 Task: Buy 4 Oil from Gaskets section under best seller category for shipping address: Jasmine Robinson, 2098 Pike Street, San Diego, California 92126, Cell Number 8585770212. Pay from credit card ending with 2005, CVV 3321
Action: Mouse moved to (22, 80)
Screenshot: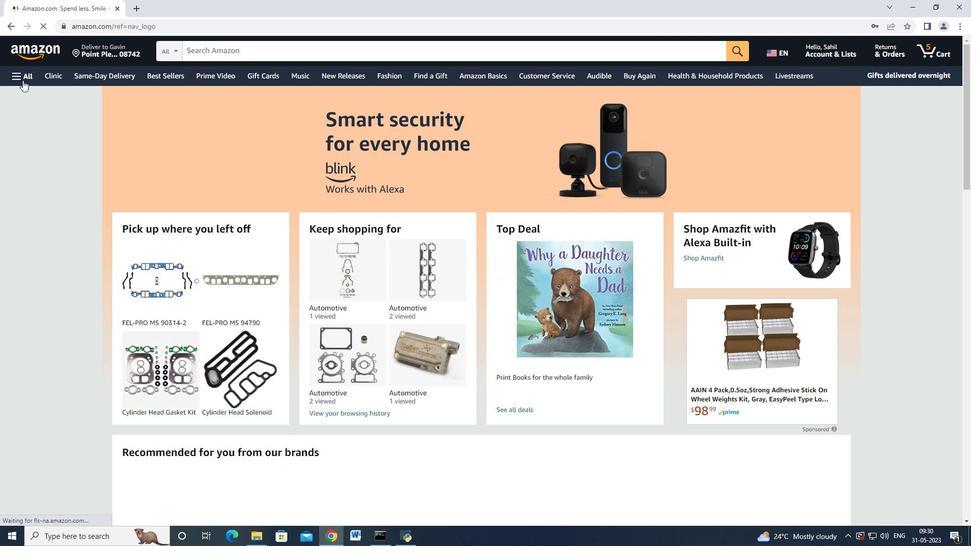 
Action: Mouse pressed left at (22, 80)
Screenshot: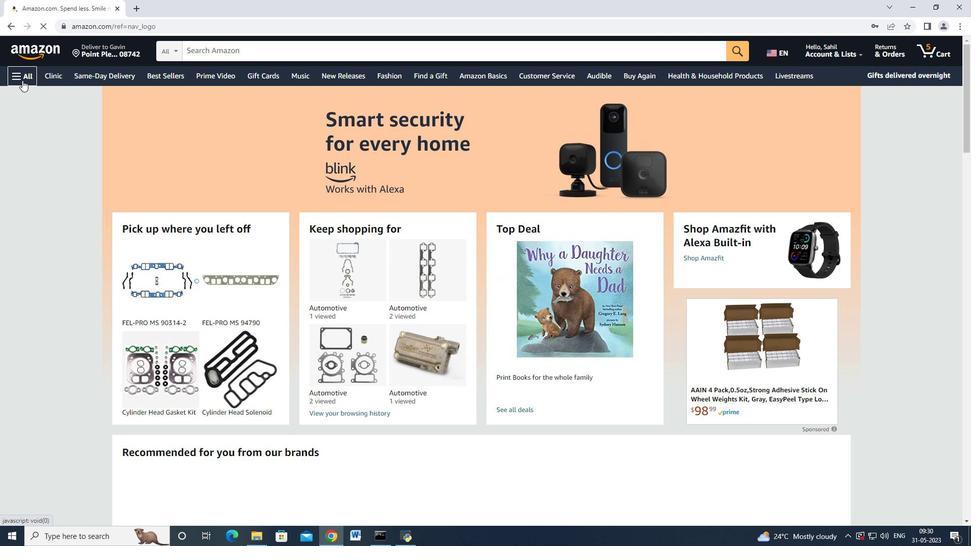 
Action: Mouse moved to (29, 108)
Screenshot: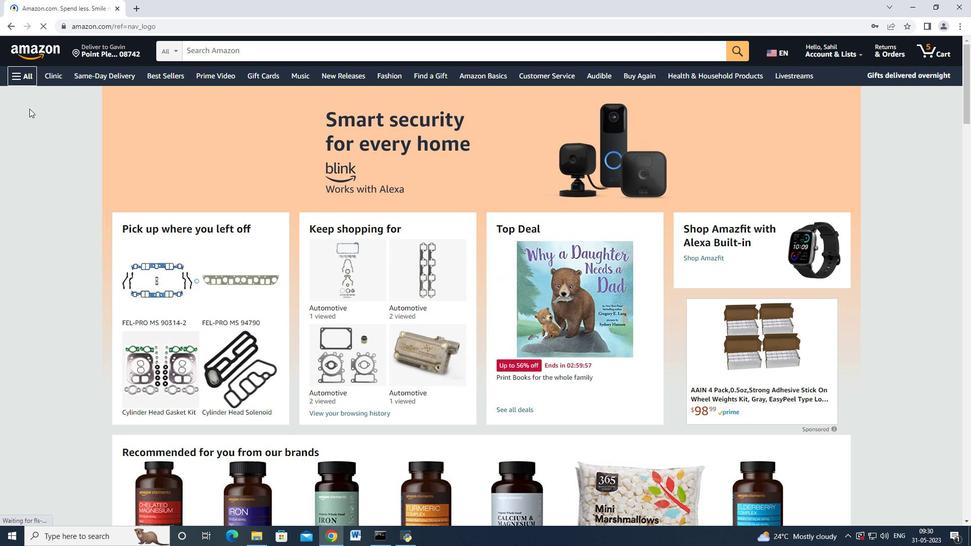 
Action: Mouse scrolled (29, 108) with delta (0, 0)
Screenshot: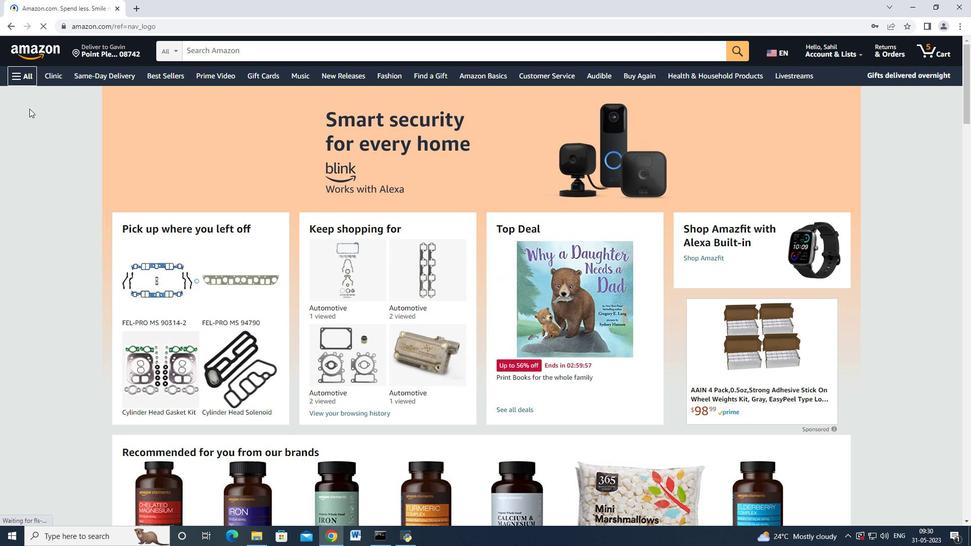 
Action: Mouse moved to (31, 118)
Screenshot: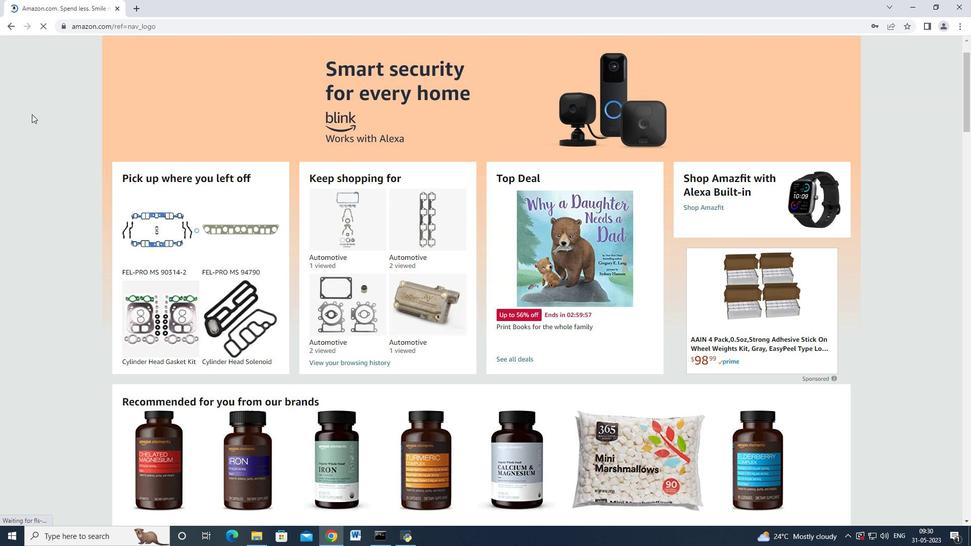 
Action: Mouse scrolled (31, 117) with delta (0, 0)
Screenshot: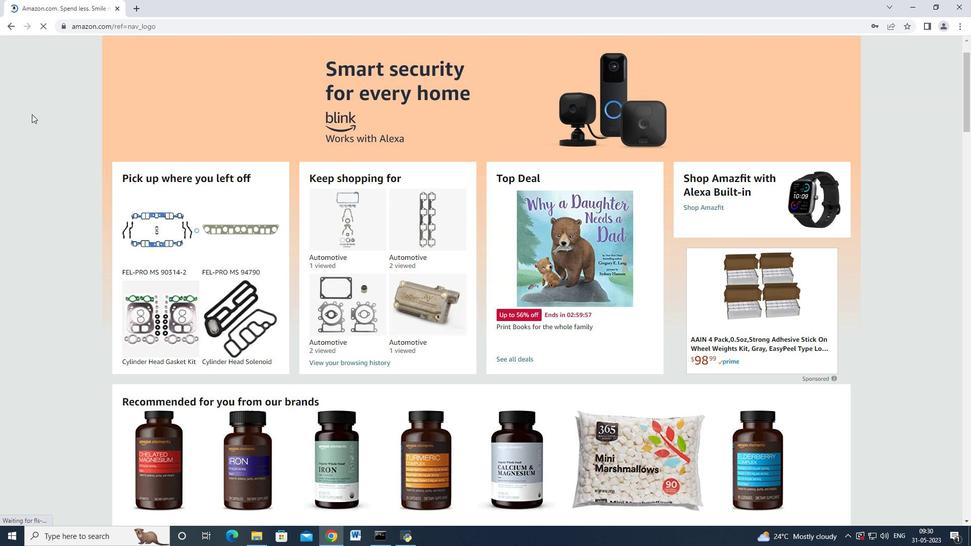 
Action: Mouse moved to (28, 135)
Screenshot: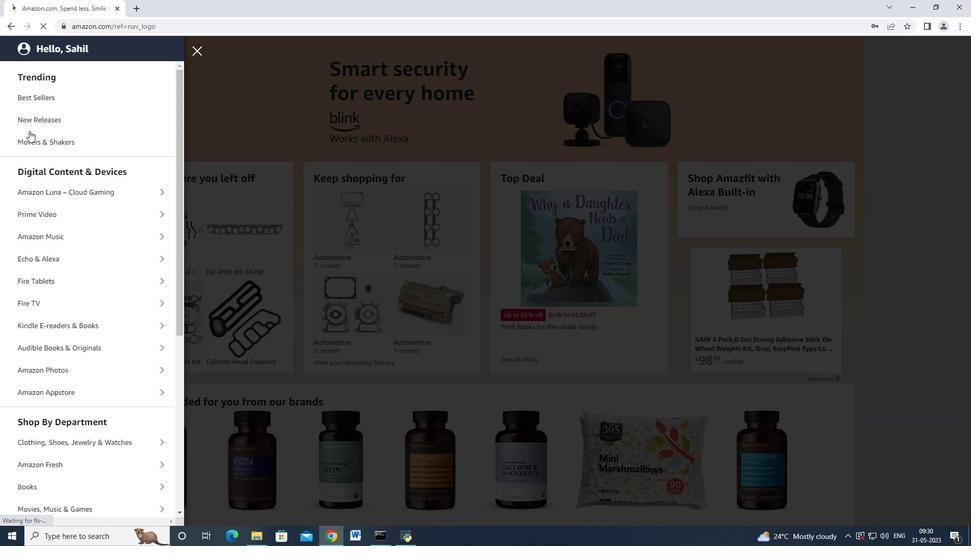 
Action: Mouse scrolled (28, 135) with delta (0, 0)
Screenshot: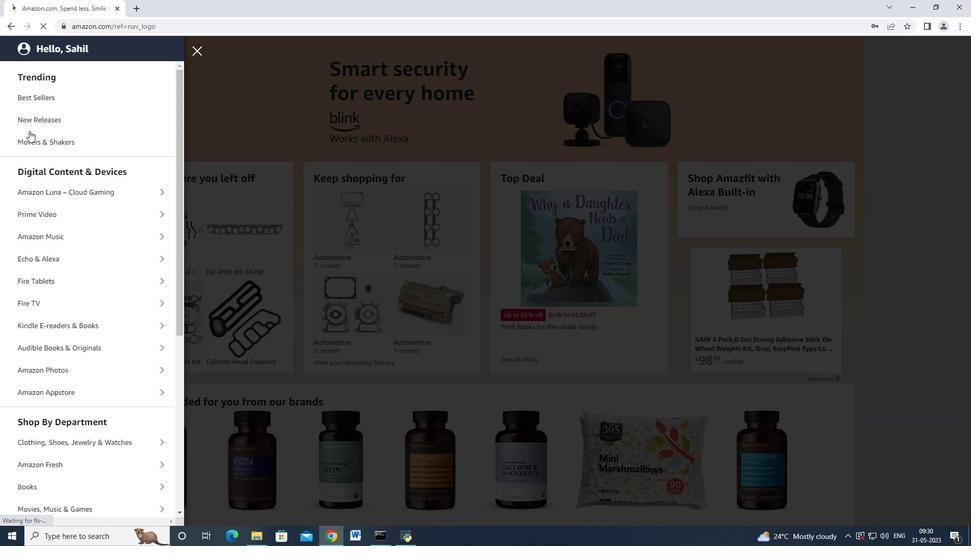 
Action: Mouse moved to (28, 136)
Screenshot: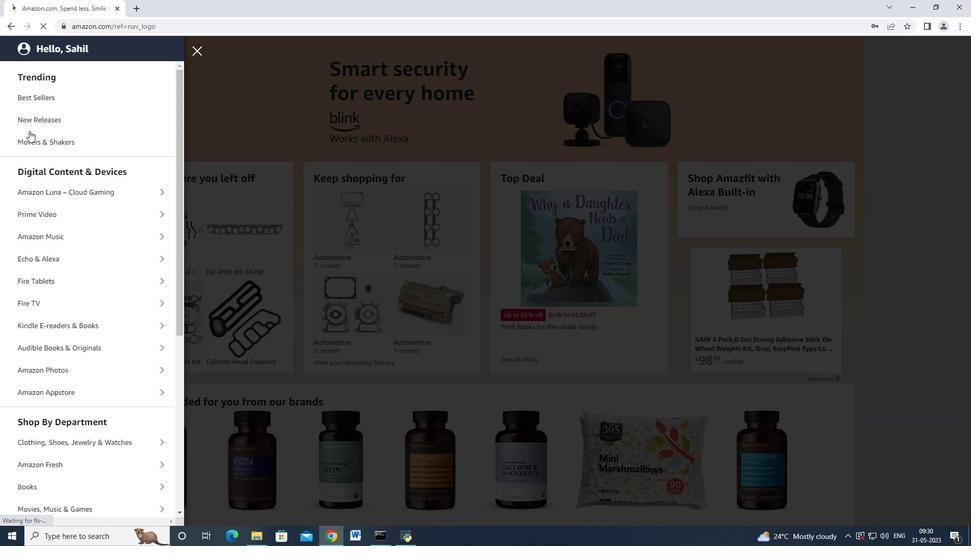
Action: Mouse scrolled (28, 135) with delta (0, 0)
Screenshot: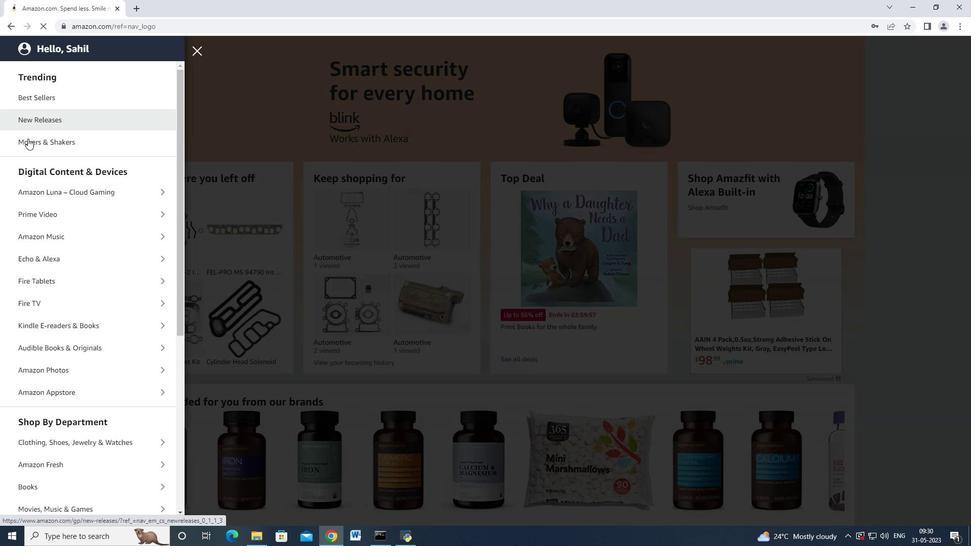 
Action: Mouse moved to (27, 142)
Screenshot: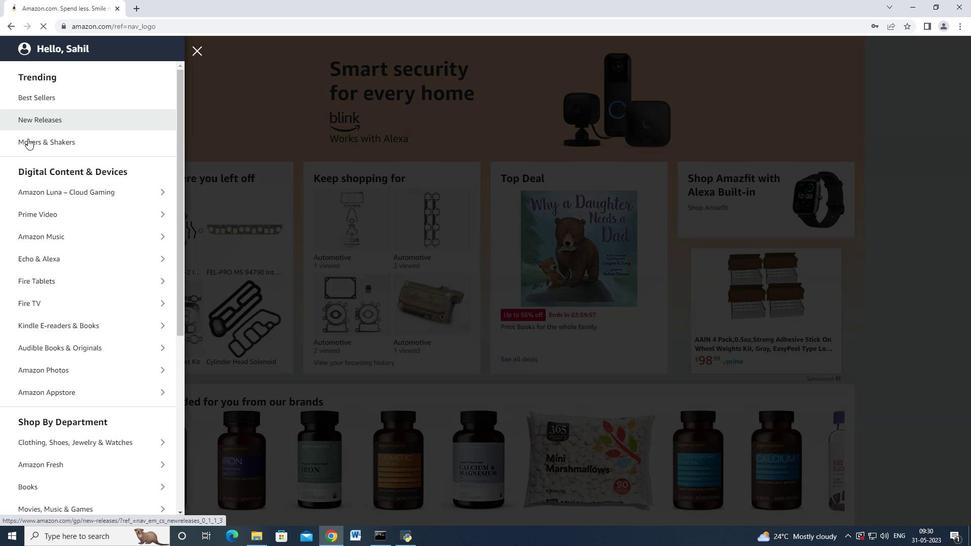 
Action: Mouse scrolled (27, 141) with delta (0, 0)
Screenshot: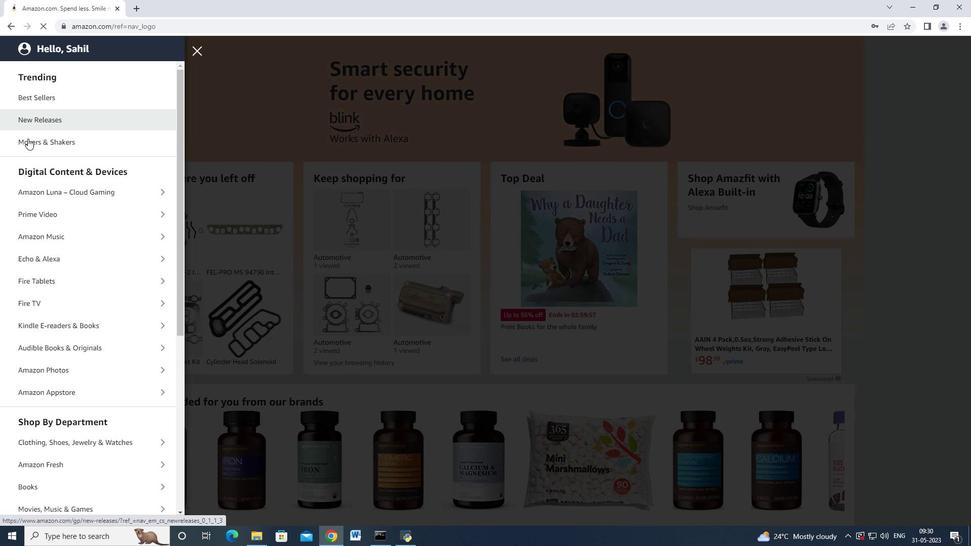 
Action: Mouse moved to (41, 183)
Screenshot: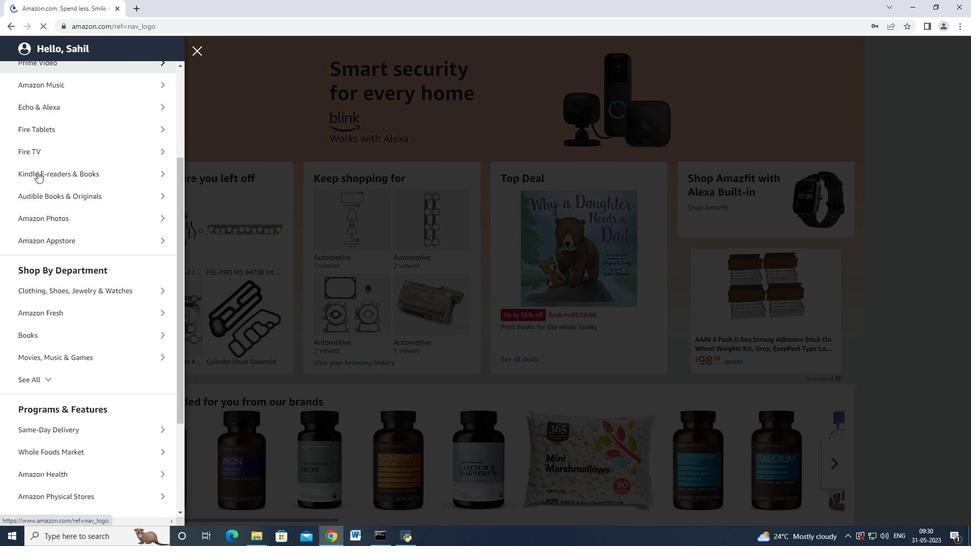 
Action: Mouse scrolled (39, 177) with delta (0, 0)
Screenshot: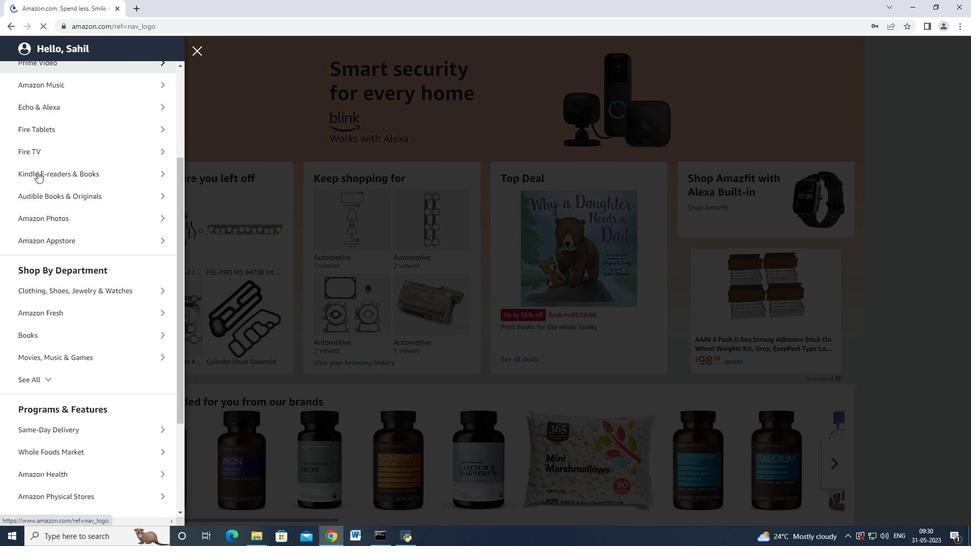 
Action: Mouse moved to (42, 189)
Screenshot: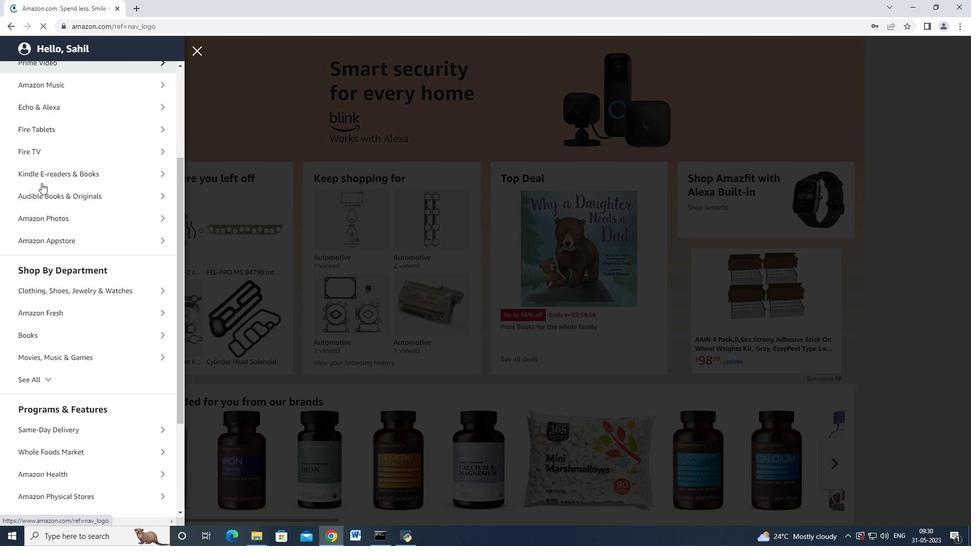 
Action: Mouse scrolled (42, 185) with delta (0, 0)
Screenshot: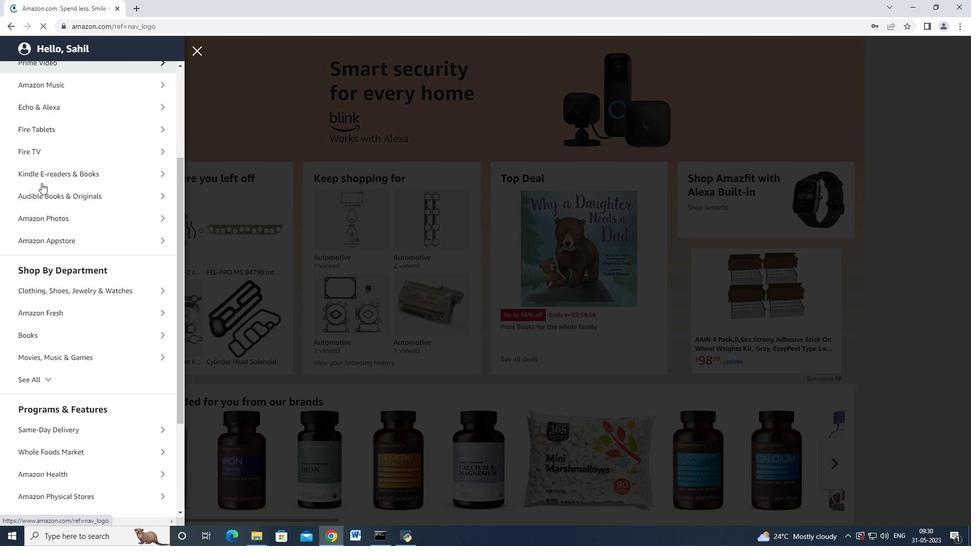 
Action: Mouse moved to (50, 301)
Screenshot: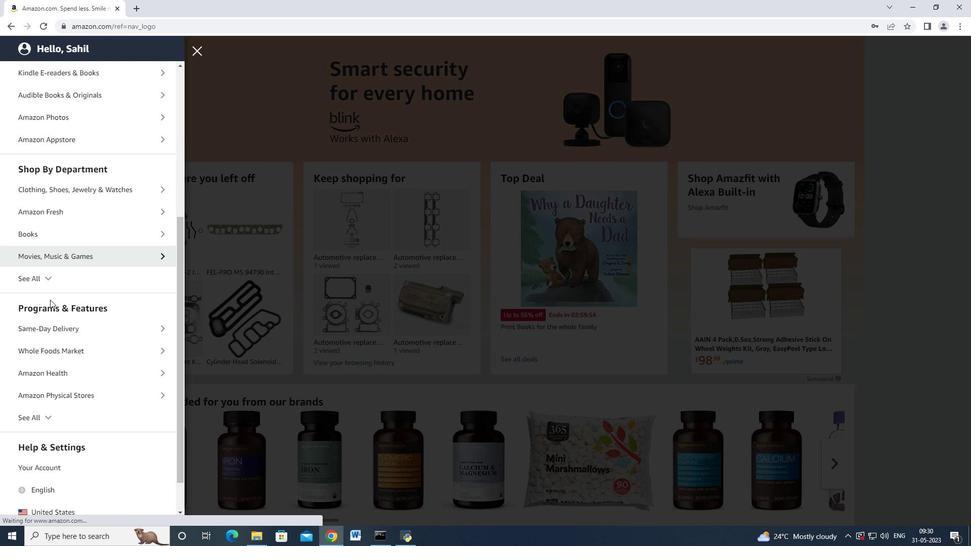 
Action: Mouse scrolled (50, 300) with delta (0, 0)
Screenshot: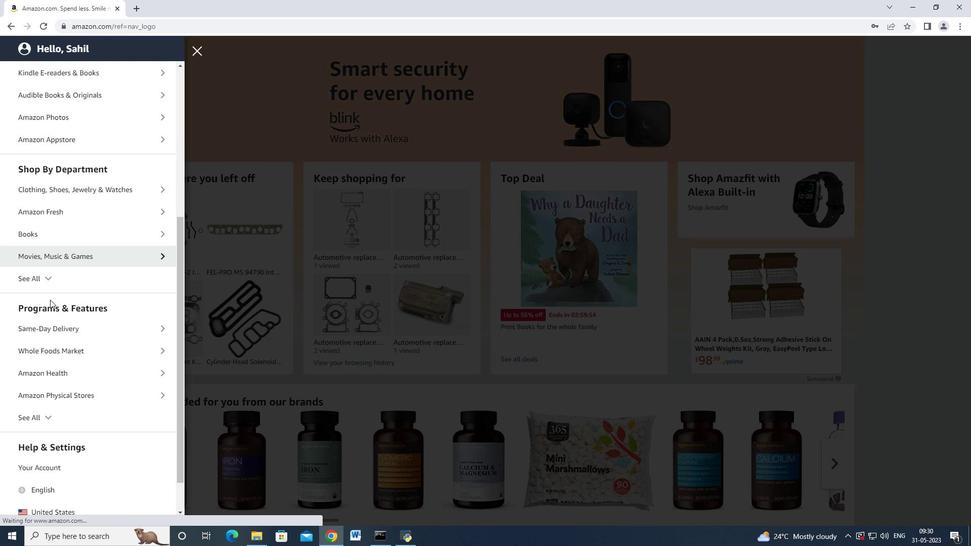 
Action: Mouse moved to (50, 301)
Screenshot: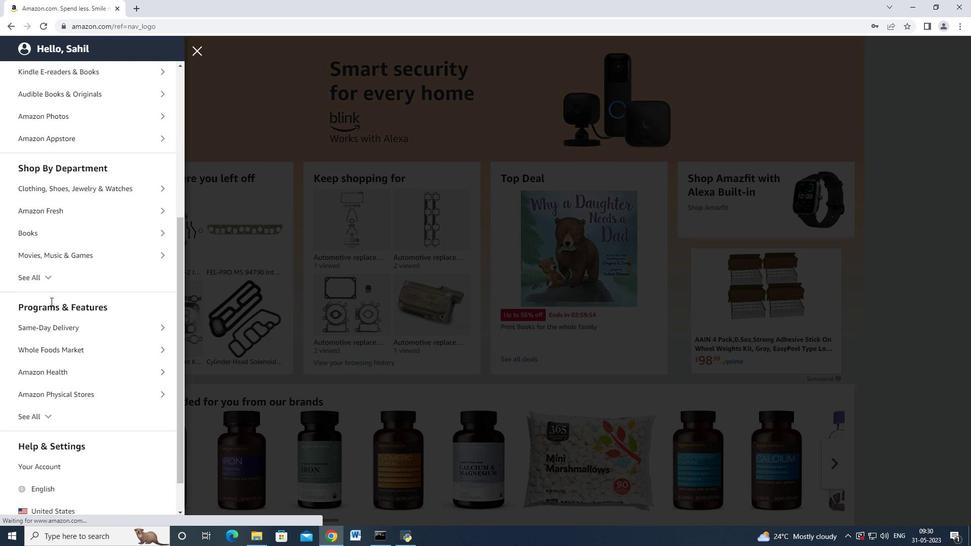 
Action: Mouse scrolled (50, 301) with delta (0, 0)
Screenshot: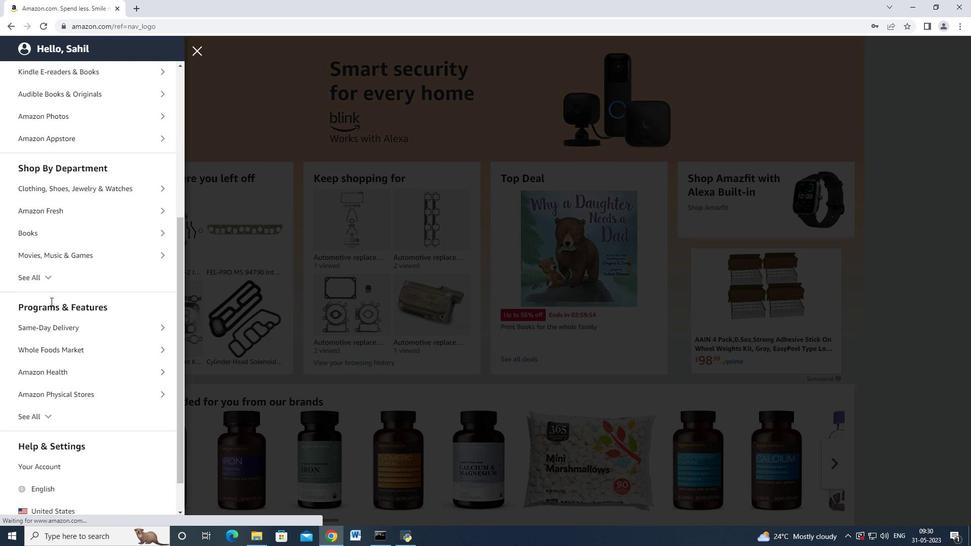 
Action: Mouse moved to (46, 234)
Screenshot: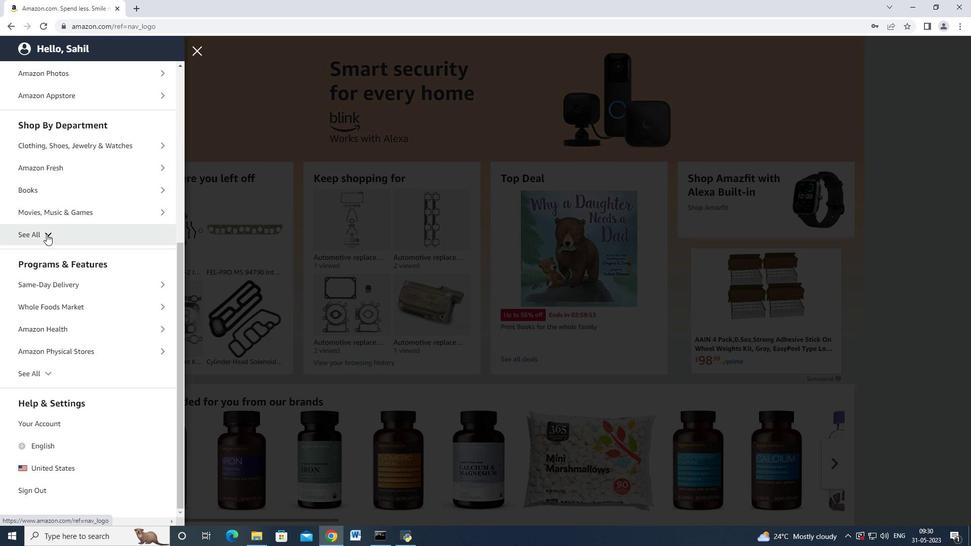 
Action: Mouse pressed left at (46, 234)
Screenshot: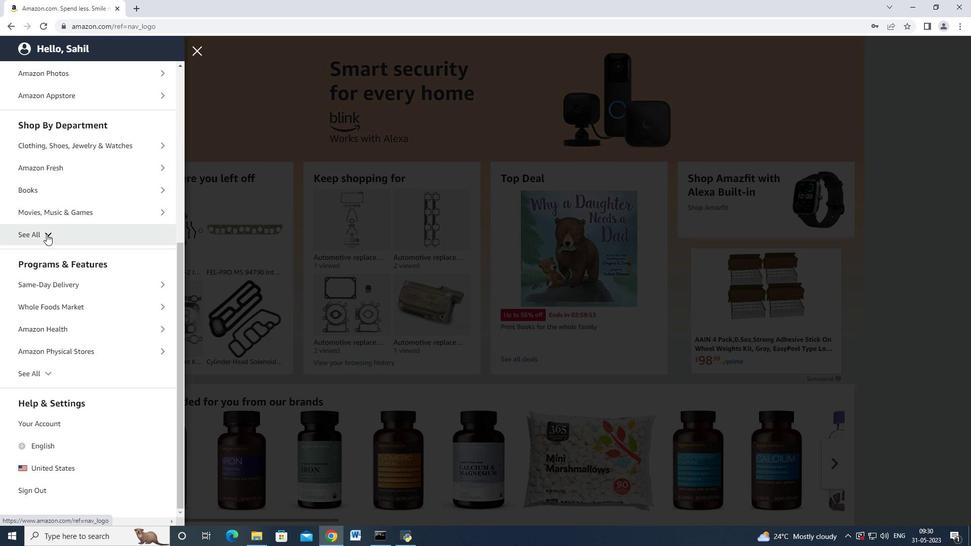 
Action: Mouse moved to (60, 237)
Screenshot: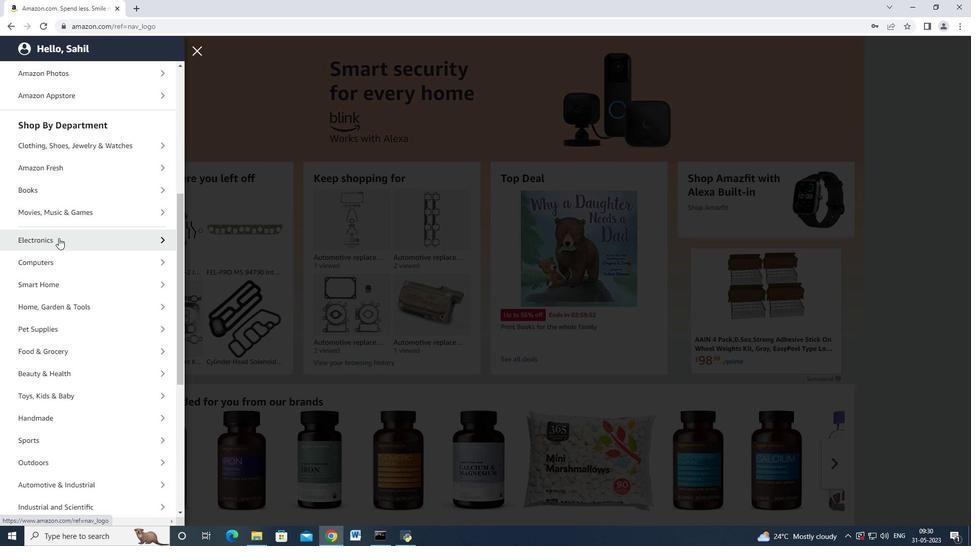 
Action: Mouse scrolled (59, 237) with delta (0, 0)
Screenshot: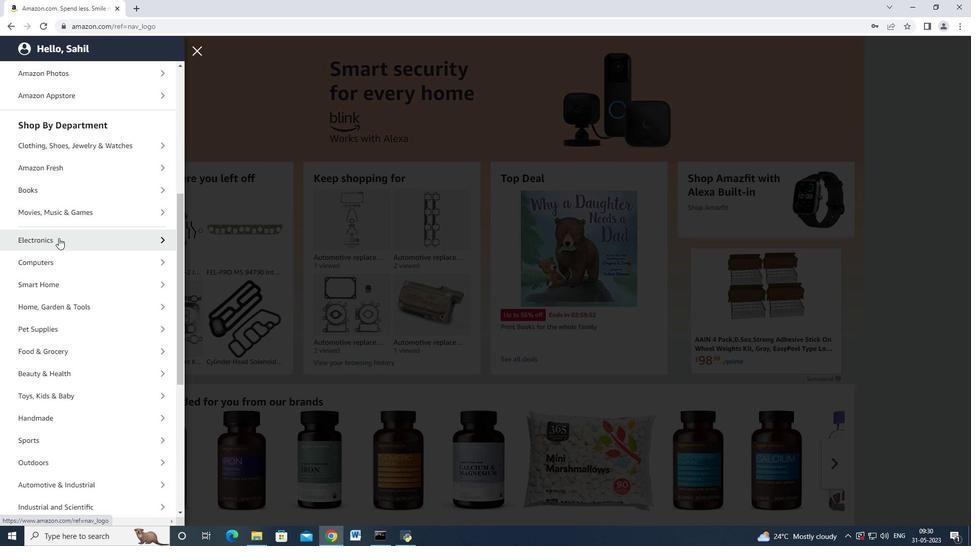 
Action: Mouse scrolled (59, 236) with delta (0, 0)
Screenshot: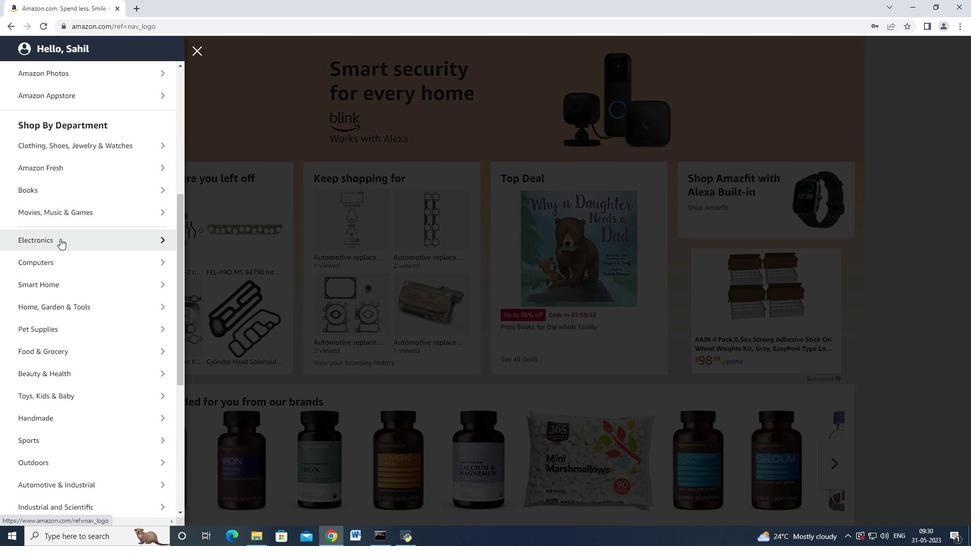 
Action: Mouse moved to (60, 249)
Screenshot: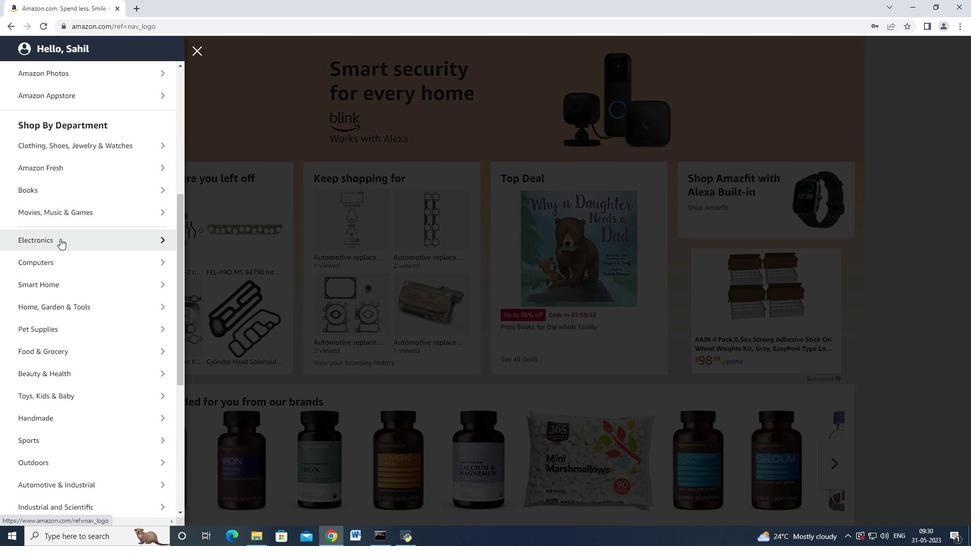 
Action: Mouse scrolled (60, 248) with delta (0, 0)
Screenshot: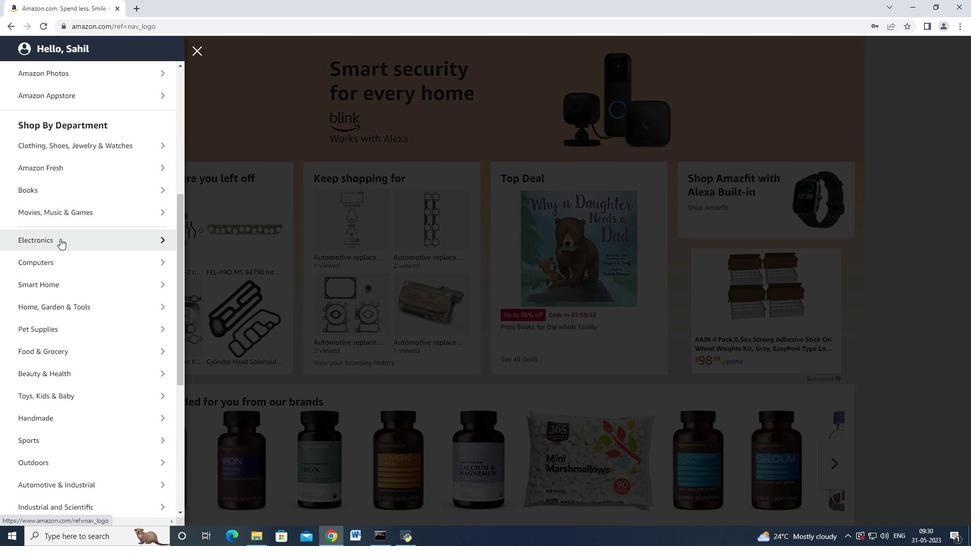 
Action: Mouse moved to (60, 253)
Screenshot: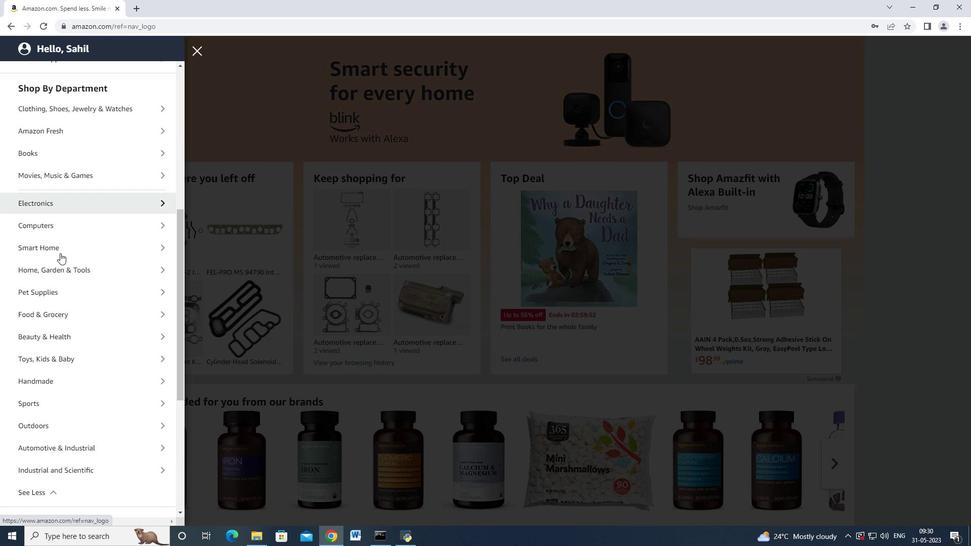 
Action: Mouse scrolled (60, 253) with delta (0, 0)
Screenshot: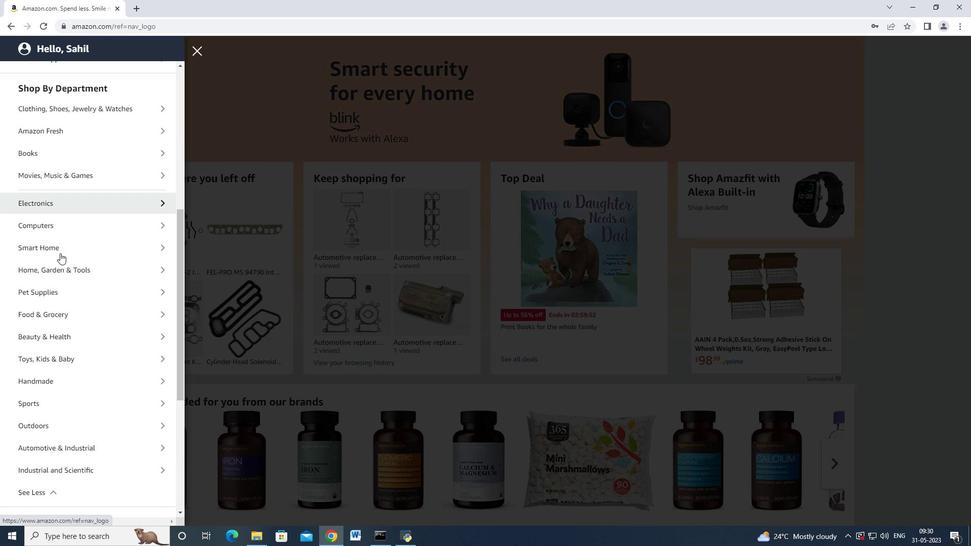 
Action: Mouse moved to (65, 273)
Screenshot: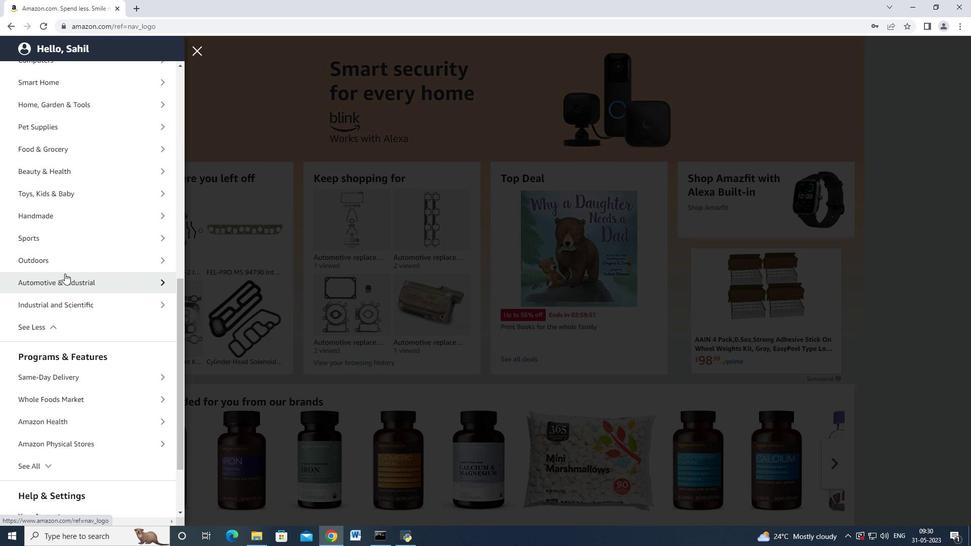 
Action: Mouse pressed left at (65, 273)
Screenshot: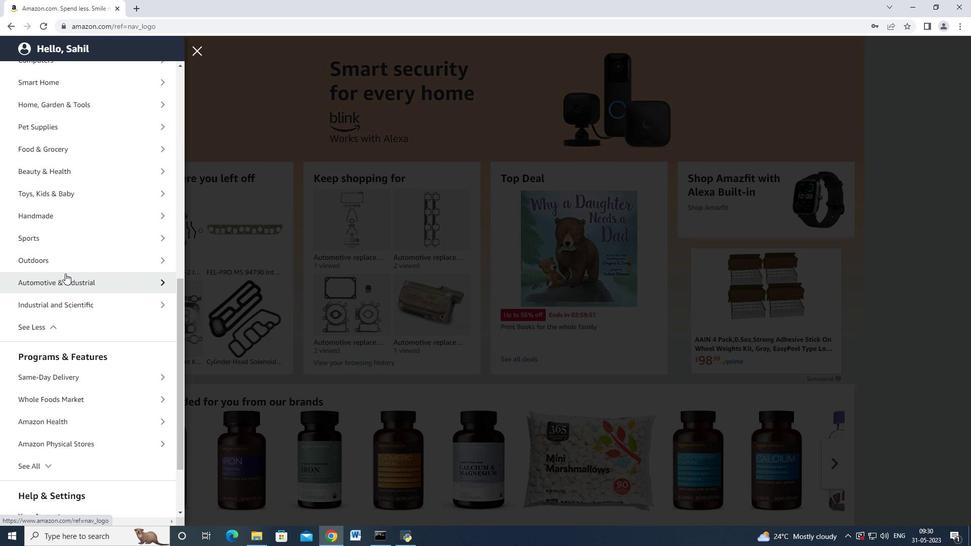 
Action: Mouse moved to (70, 120)
Screenshot: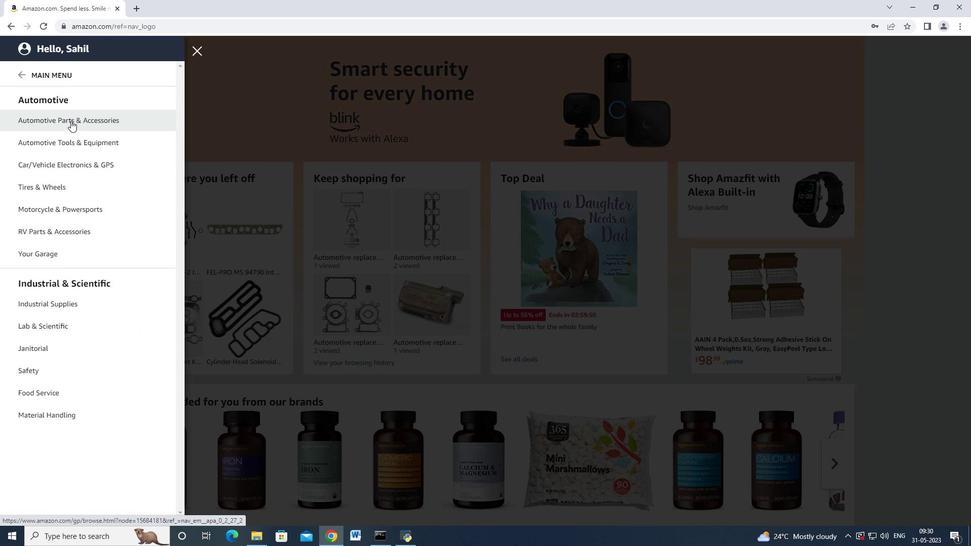 
Action: Mouse pressed left at (70, 120)
Screenshot: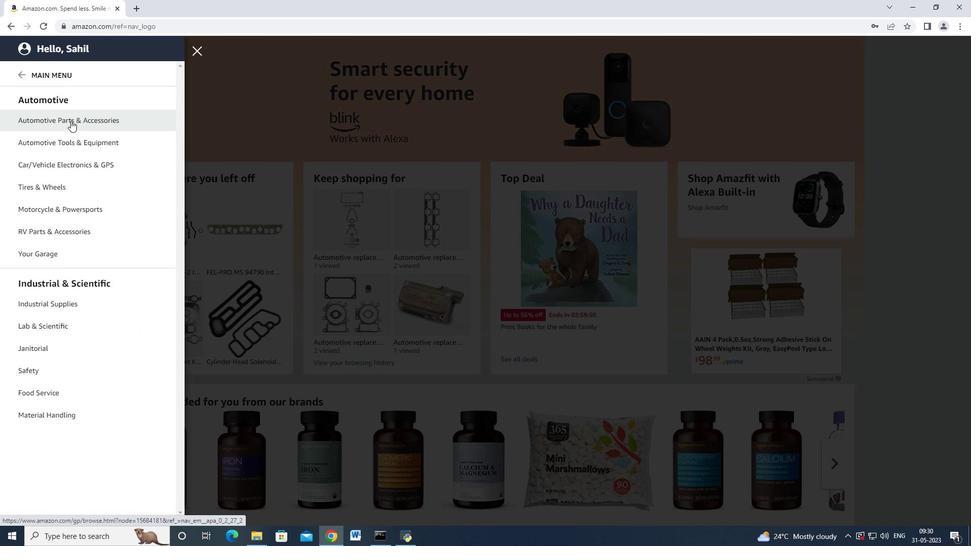 
Action: Mouse moved to (165, 91)
Screenshot: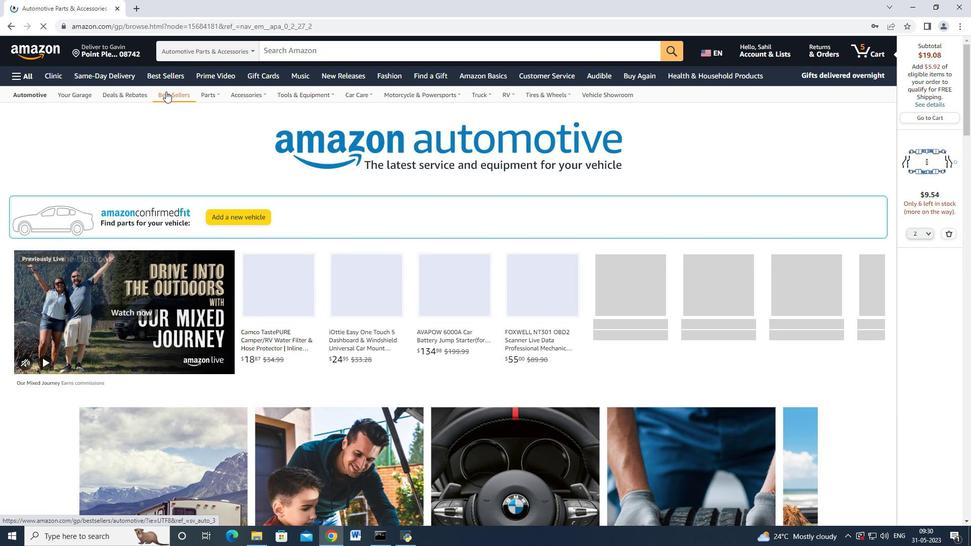 
Action: Mouse pressed left at (165, 91)
Screenshot: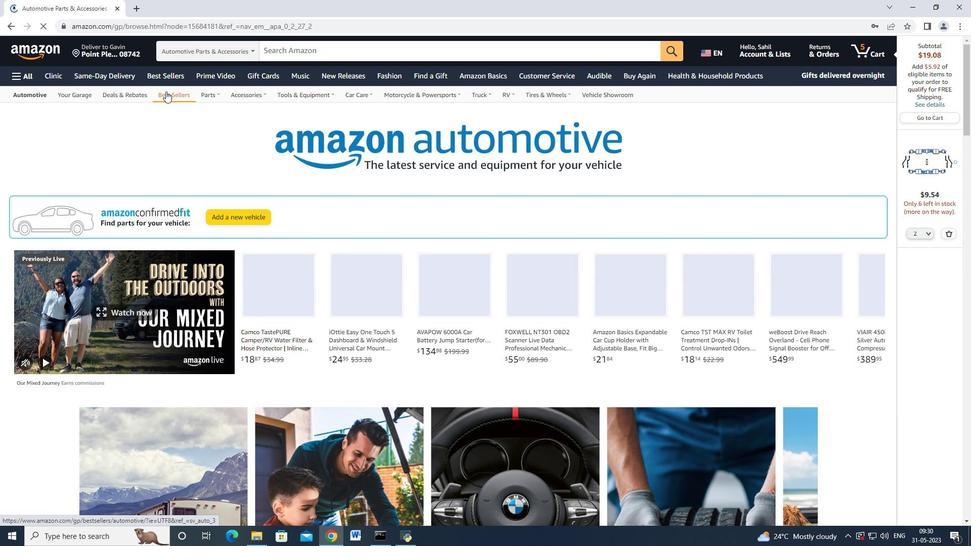 
Action: Mouse moved to (66, 221)
Screenshot: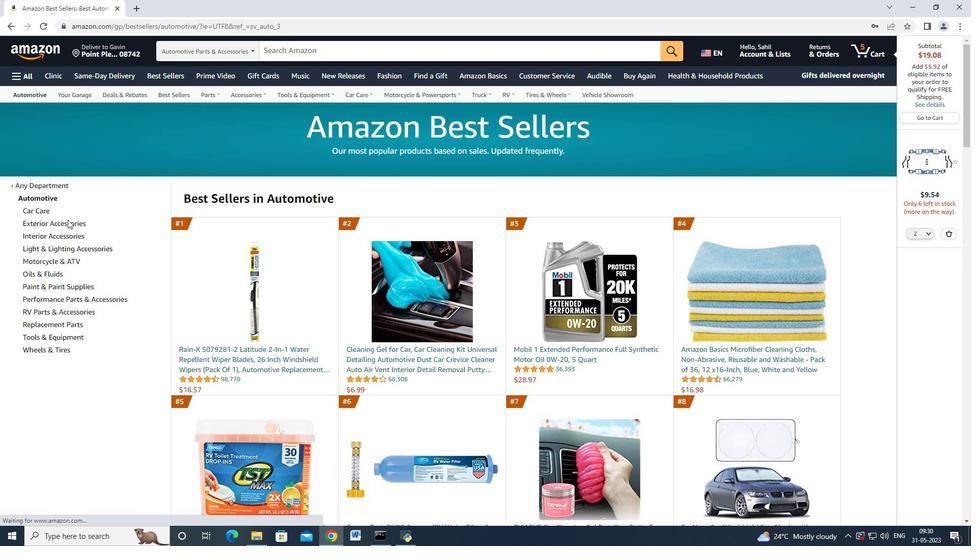 
Action: Mouse scrolled (66, 220) with delta (0, 0)
Screenshot: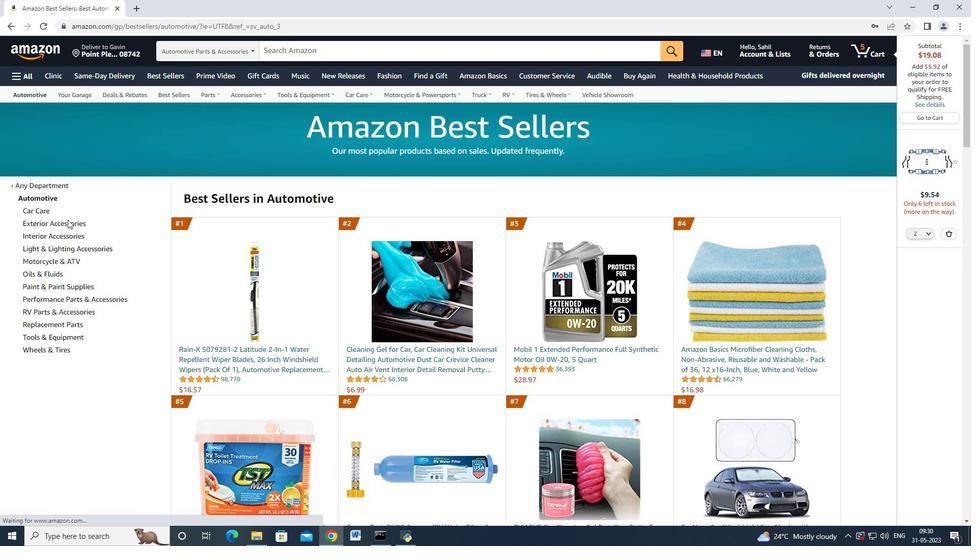 
Action: Mouse moved to (60, 272)
Screenshot: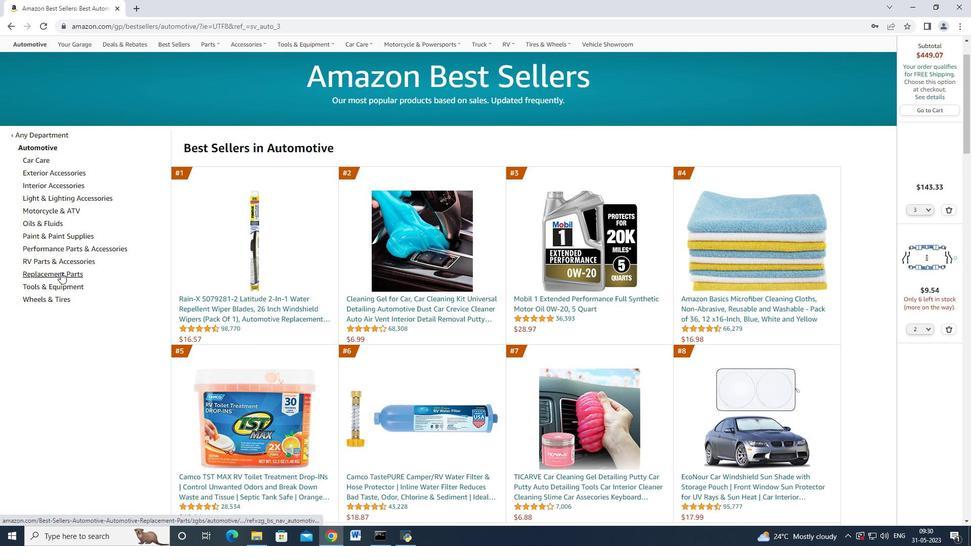 
Action: Mouse pressed left at (60, 272)
Screenshot: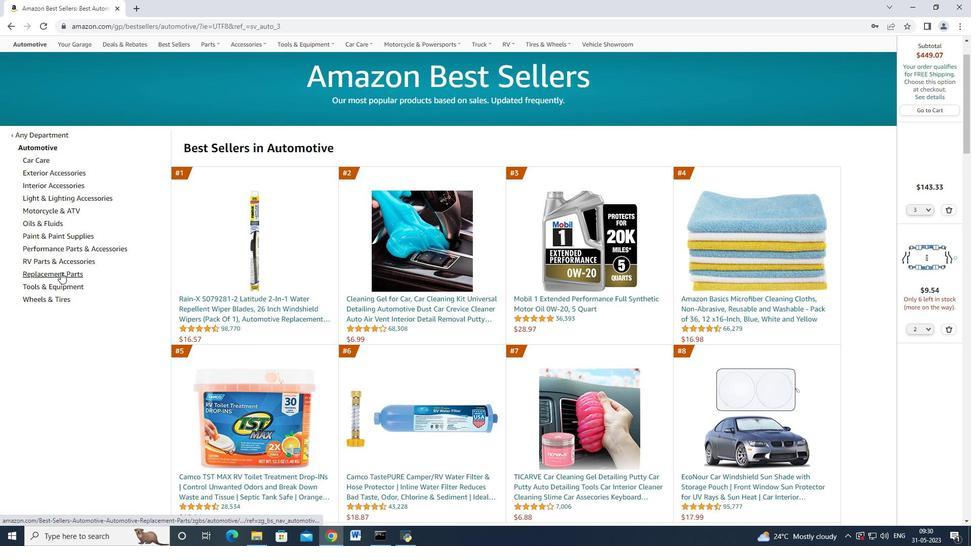 
Action: Mouse moved to (87, 171)
Screenshot: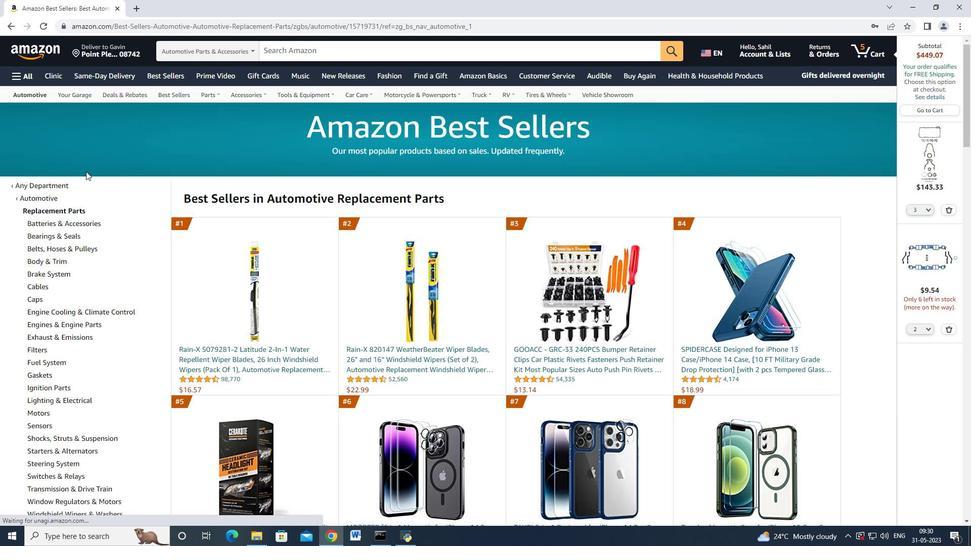 
Action: Mouse scrolled (87, 170) with delta (0, 0)
Screenshot: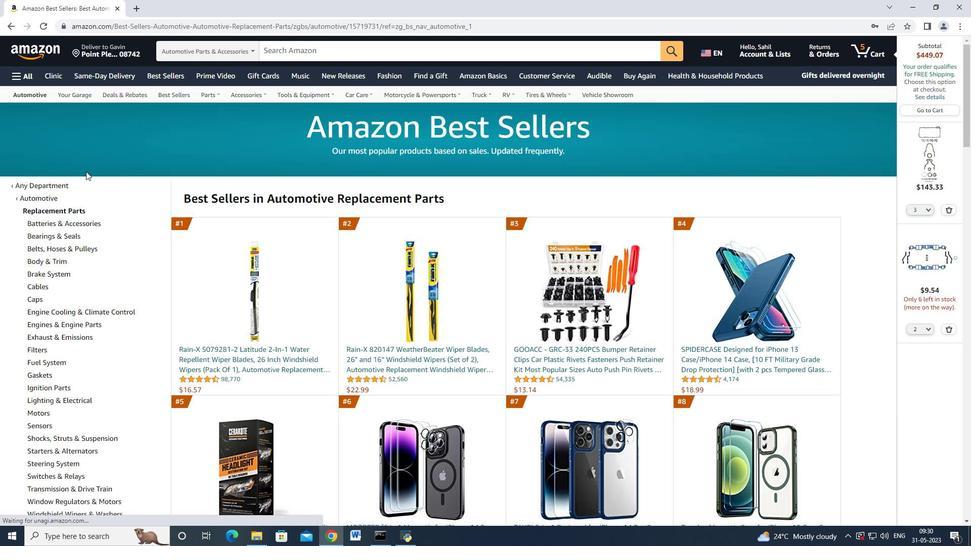 
Action: Mouse moved to (86, 171)
Screenshot: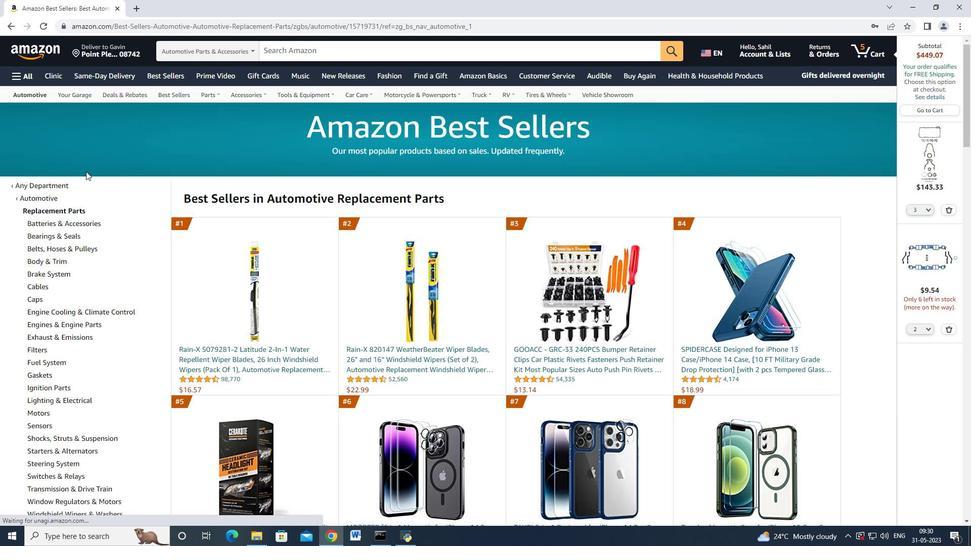 
Action: Mouse scrolled (86, 170) with delta (0, 0)
Screenshot: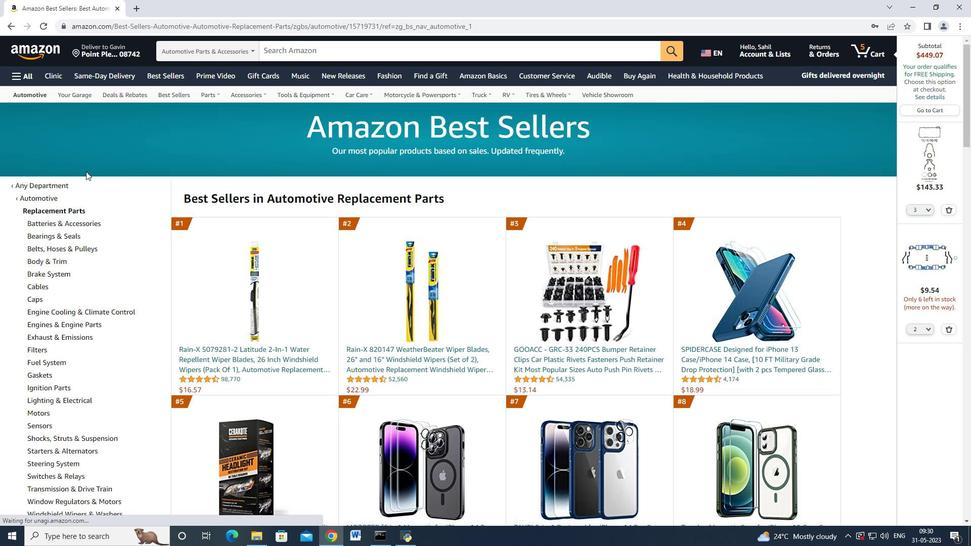 
Action: Mouse moved to (35, 276)
Screenshot: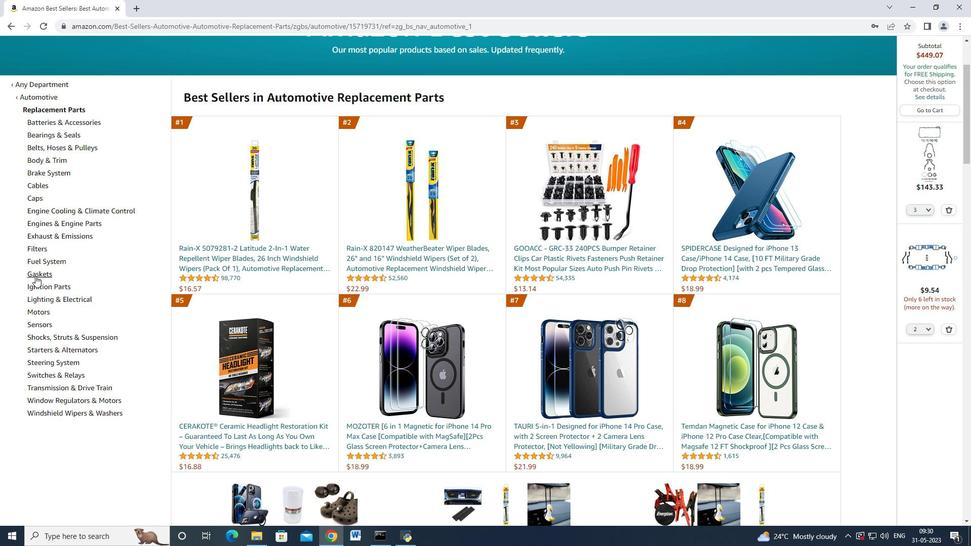
Action: Mouse pressed left at (35, 276)
Screenshot: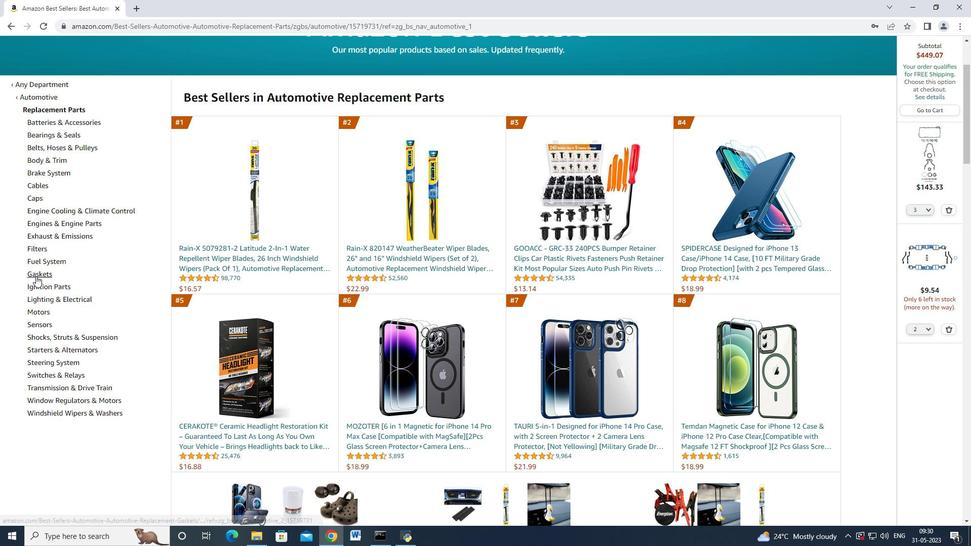 
Action: Mouse moved to (97, 258)
Screenshot: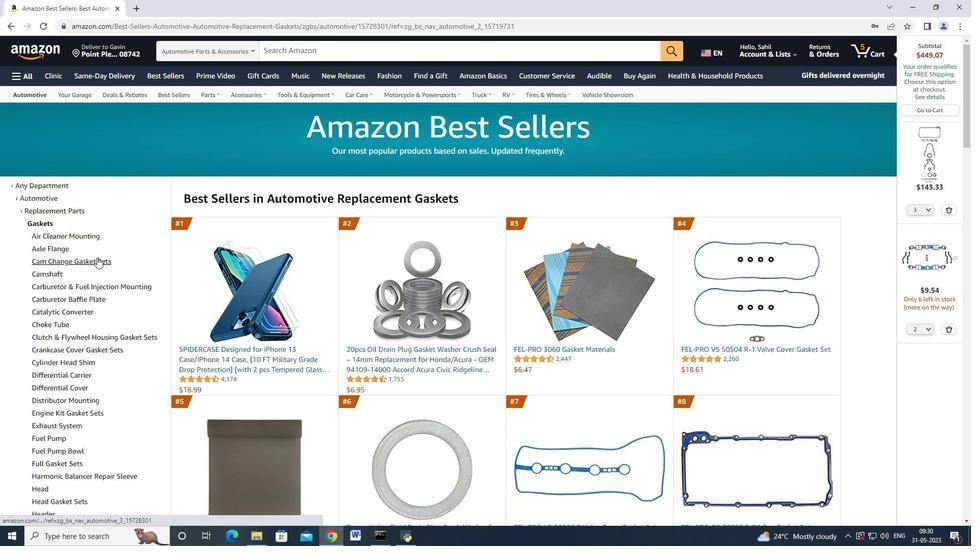 
Action: Mouse scrolled (97, 257) with delta (0, 0)
Screenshot: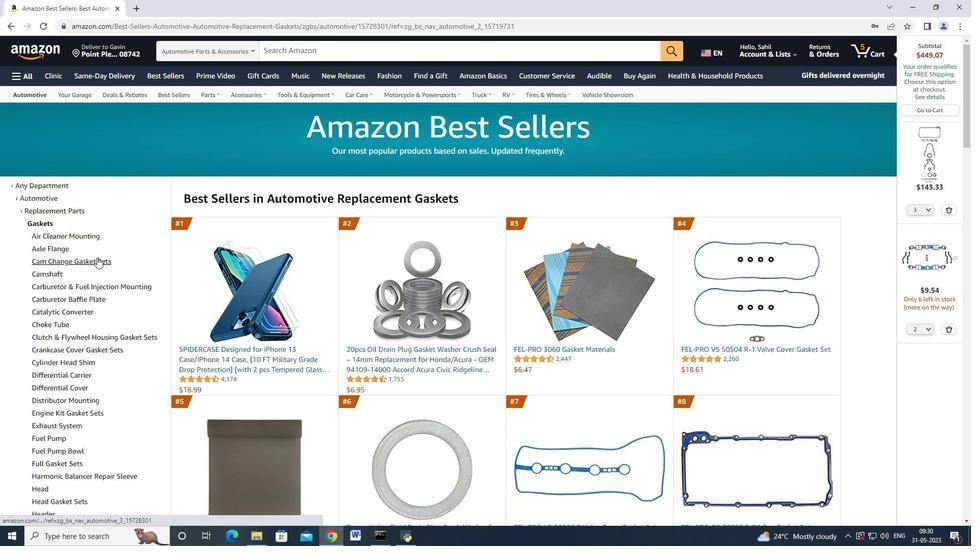 
Action: Mouse moved to (96, 262)
Screenshot: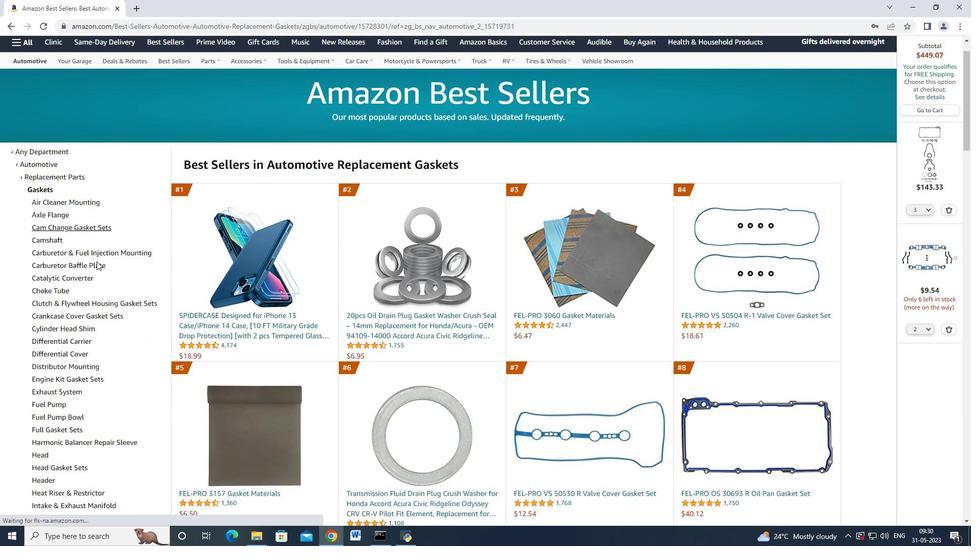 
Action: Mouse scrolled (96, 261) with delta (0, 0)
Screenshot: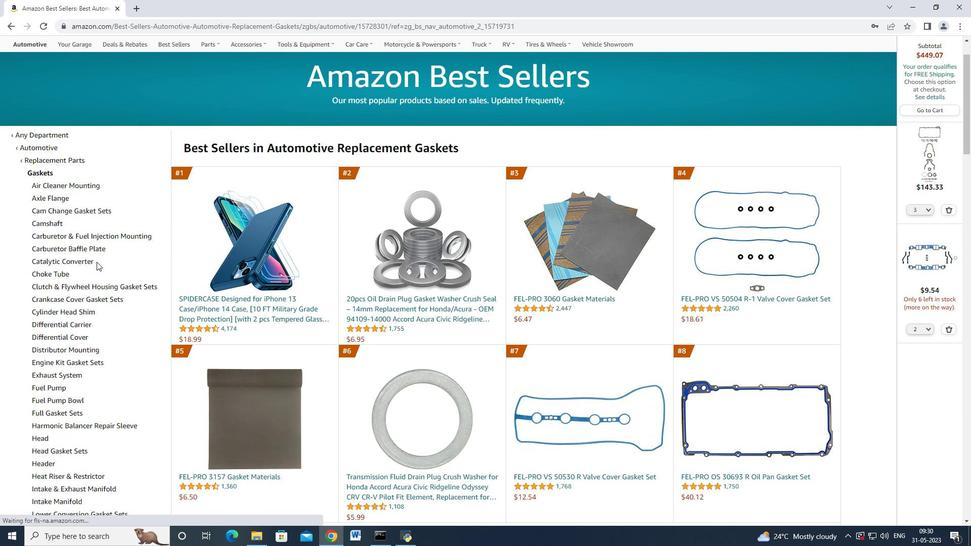 
Action: Mouse moved to (95, 261)
Screenshot: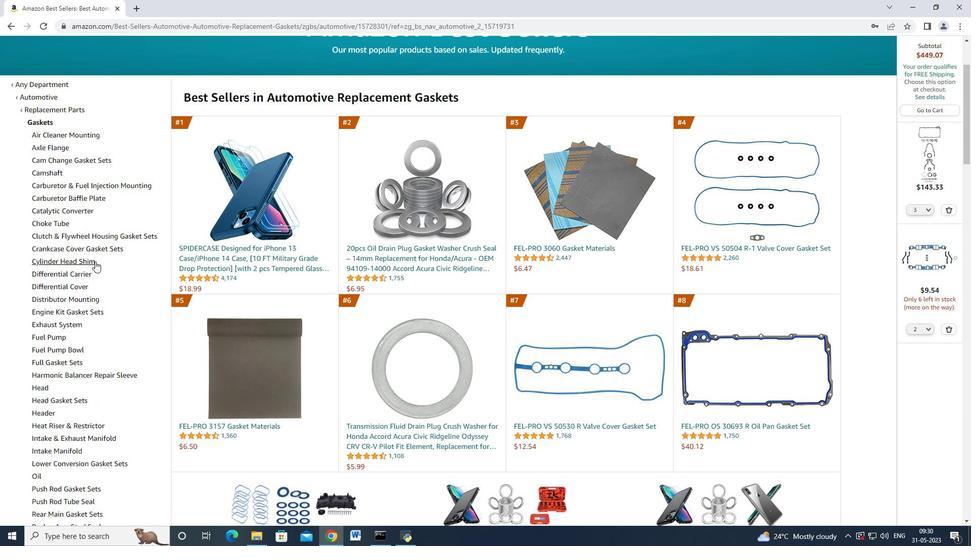 
Action: Mouse scrolled (95, 261) with delta (0, 0)
Screenshot: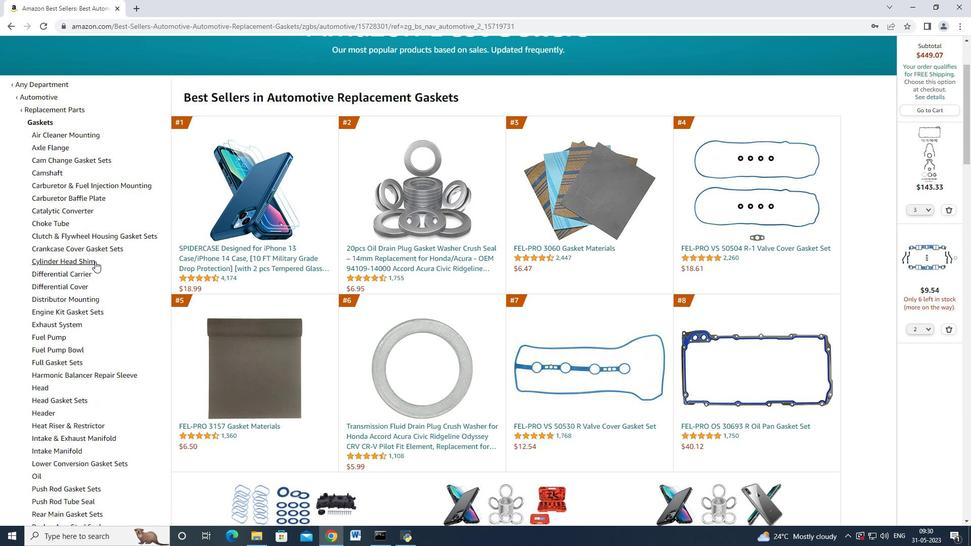 
Action: Mouse moved to (92, 262)
Screenshot: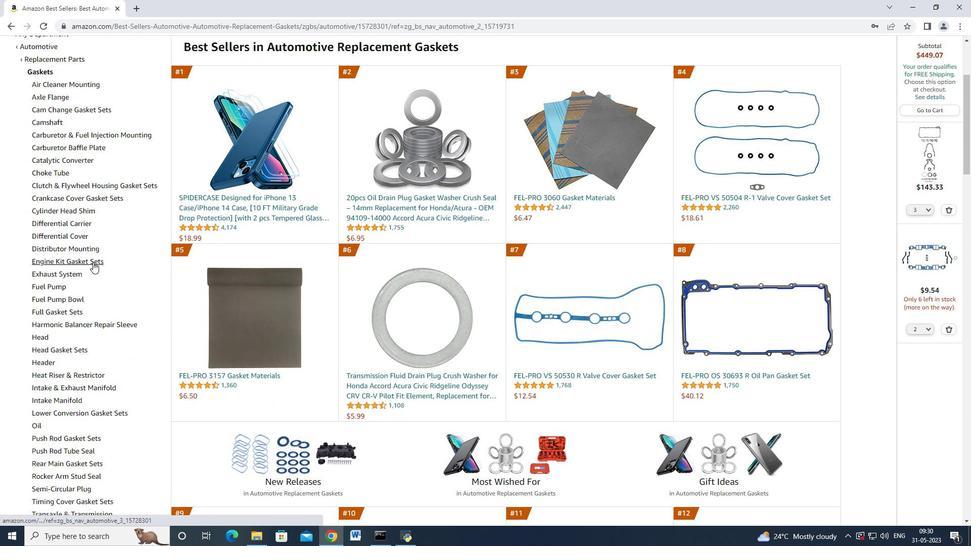 
Action: Mouse scrolled (92, 262) with delta (0, 0)
Screenshot: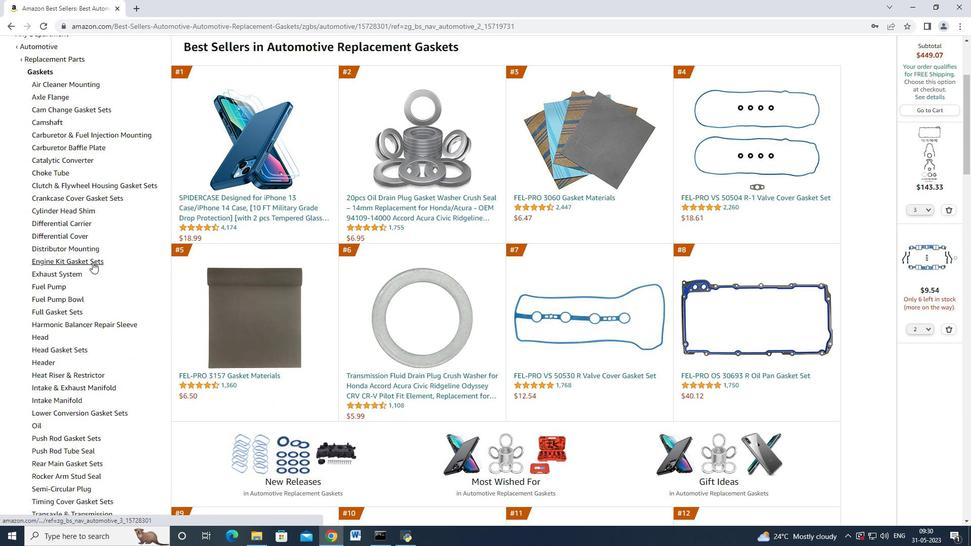 
Action: Mouse moved to (33, 372)
Screenshot: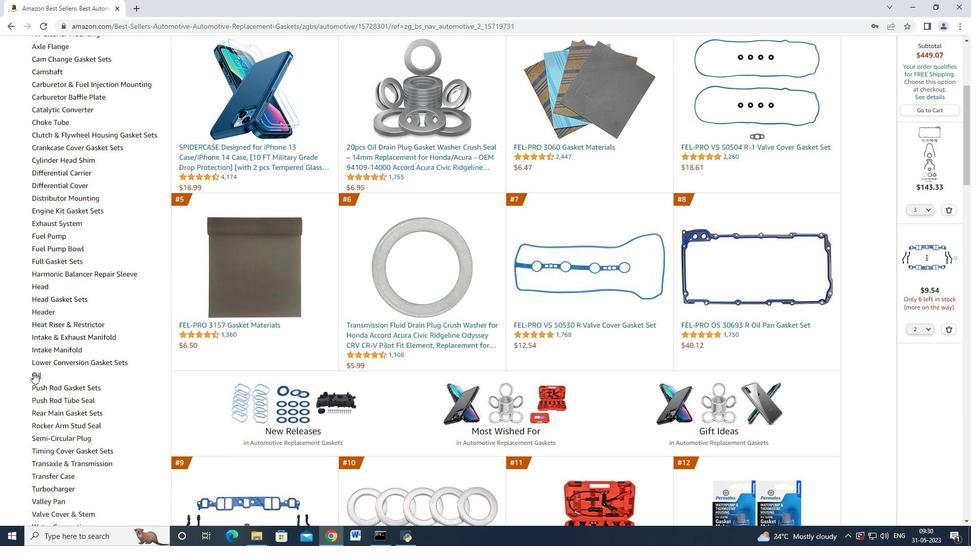 
Action: Mouse pressed left at (33, 372)
Screenshot: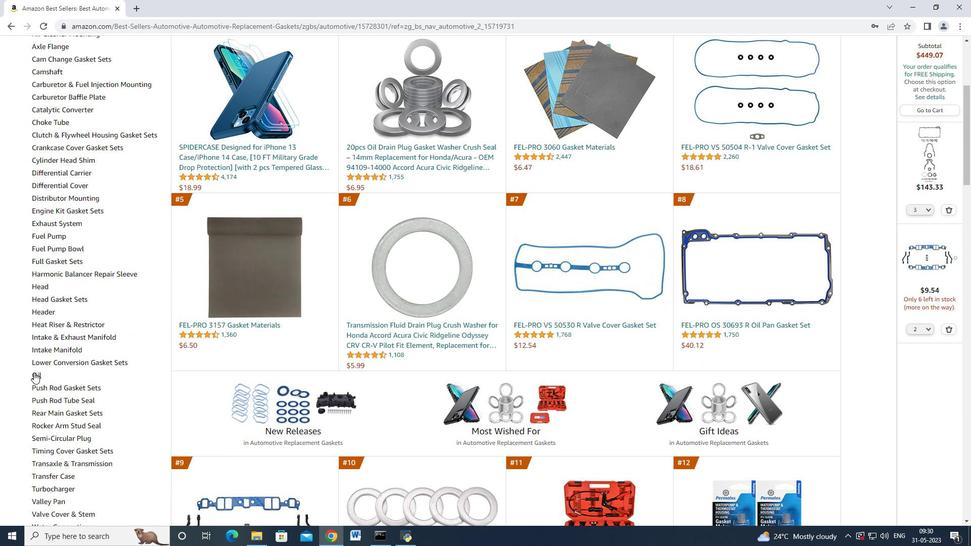 
Action: Mouse moved to (279, 308)
Screenshot: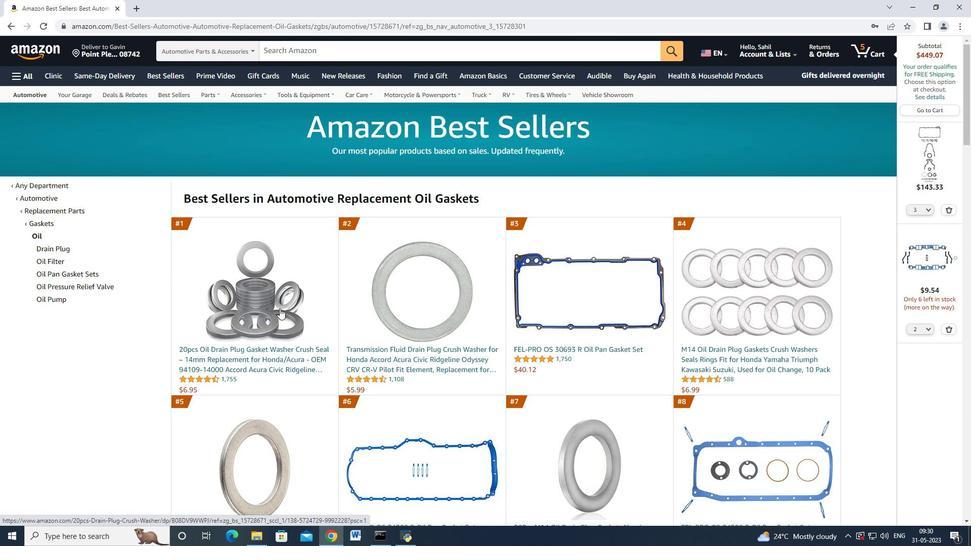 
Action: Mouse scrolled (279, 308) with delta (0, 0)
Screenshot: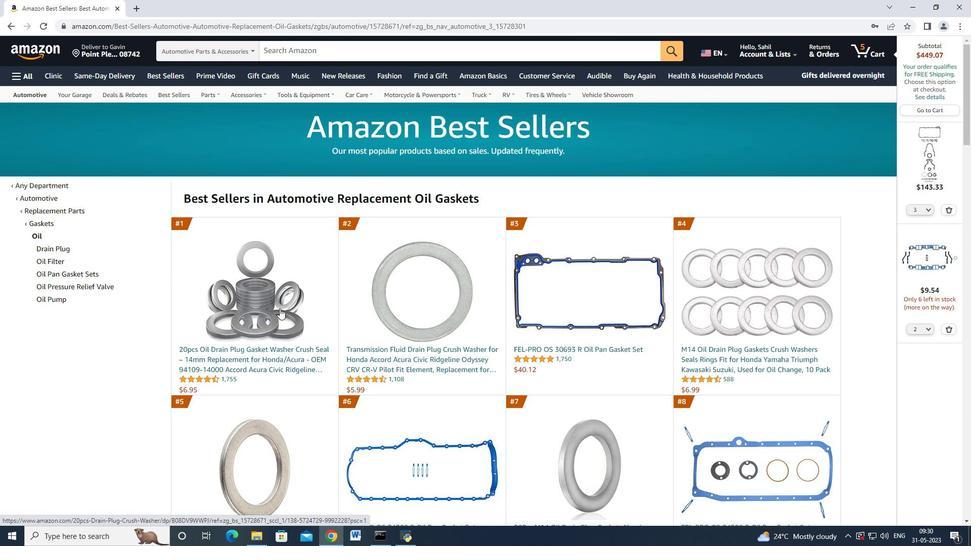 
Action: Mouse moved to (273, 306)
Screenshot: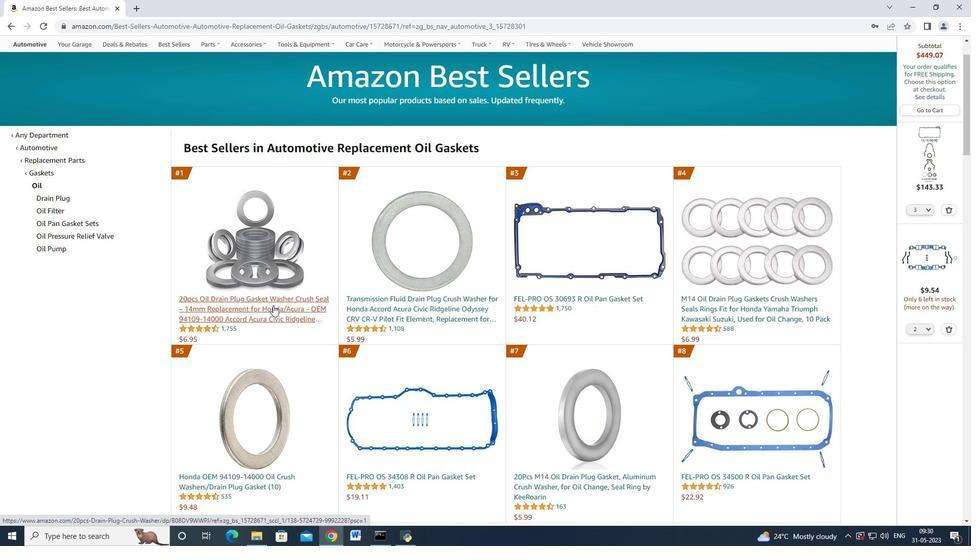 
Action: Mouse pressed left at (273, 306)
Screenshot: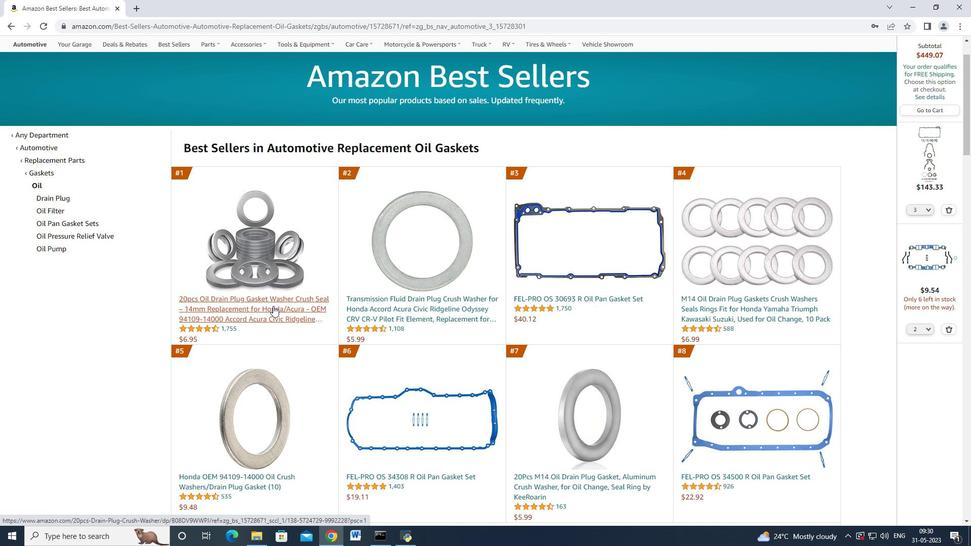 
Action: Mouse moved to (731, 379)
Screenshot: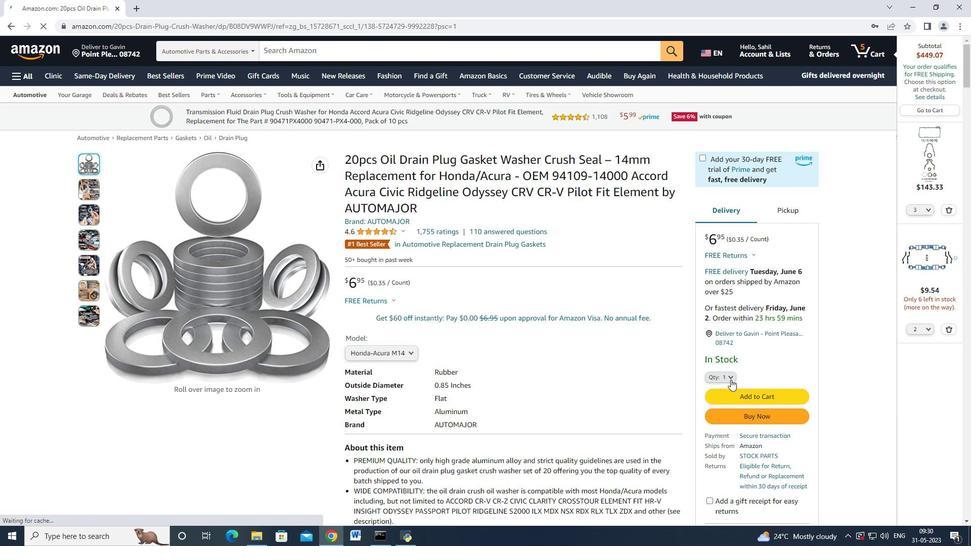
Action: Mouse pressed left at (731, 379)
Screenshot: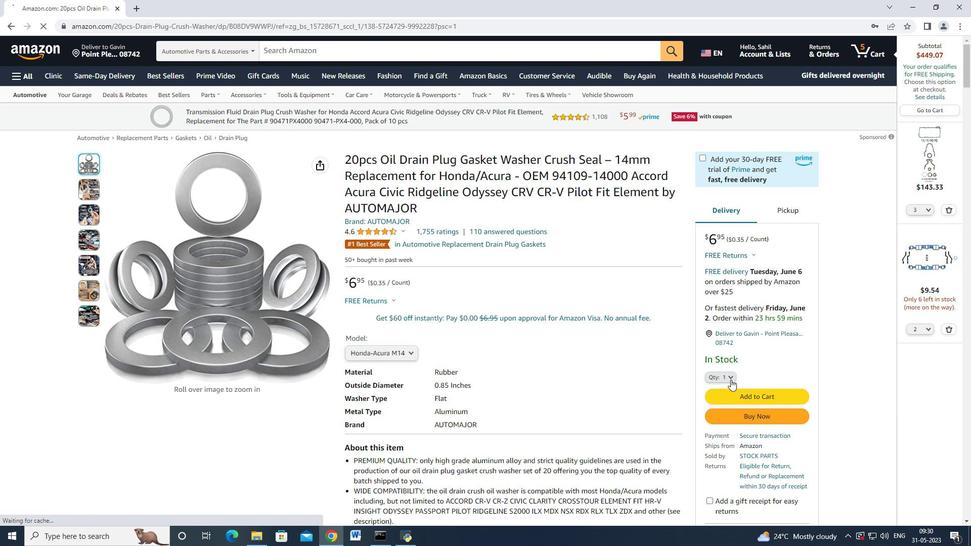 
Action: Mouse moved to (719, 98)
Screenshot: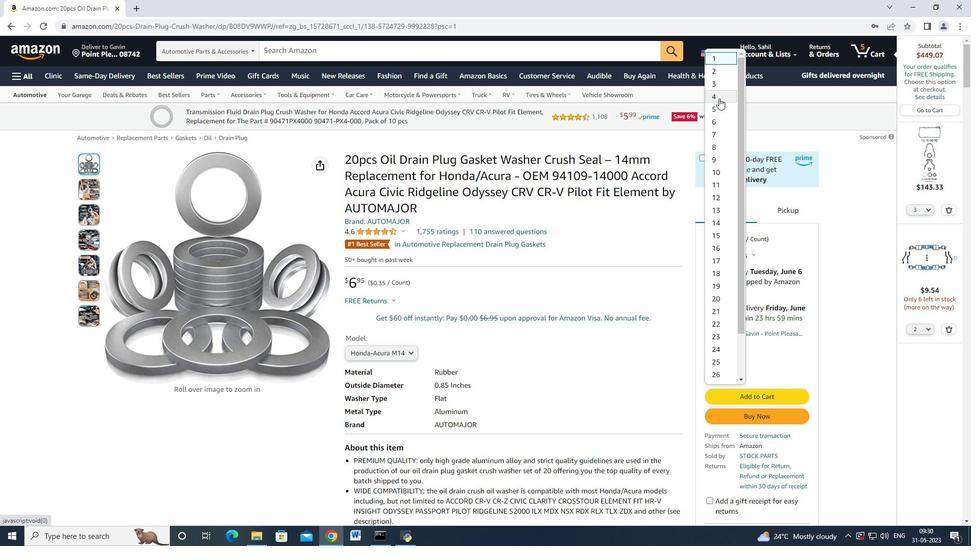 
Action: Mouse pressed left at (719, 98)
Screenshot: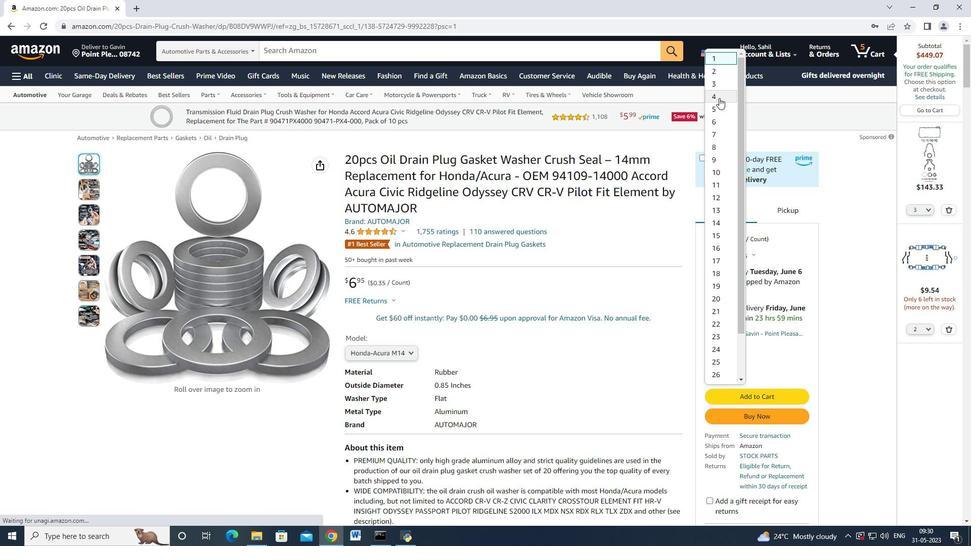 
Action: Mouse moved to (753, 391)
Screenshot: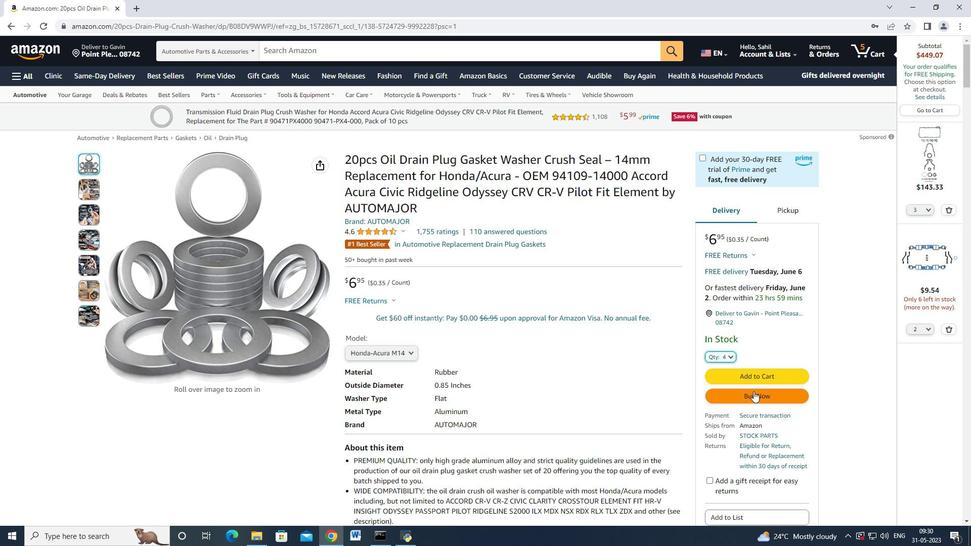 
Action: Mouse pressed left at (753, 391)
Screenshot: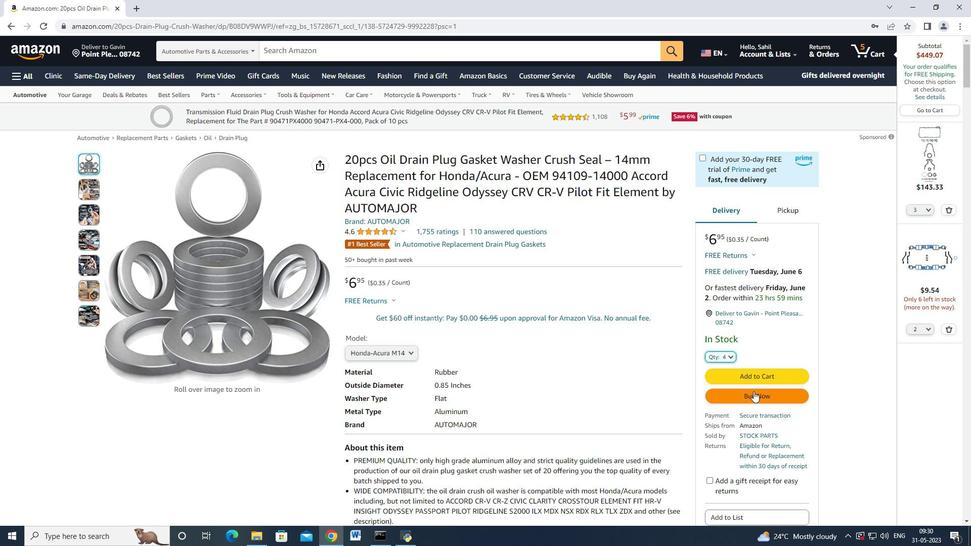 
Action: Mouse moved to (581, 82)
Screenshot: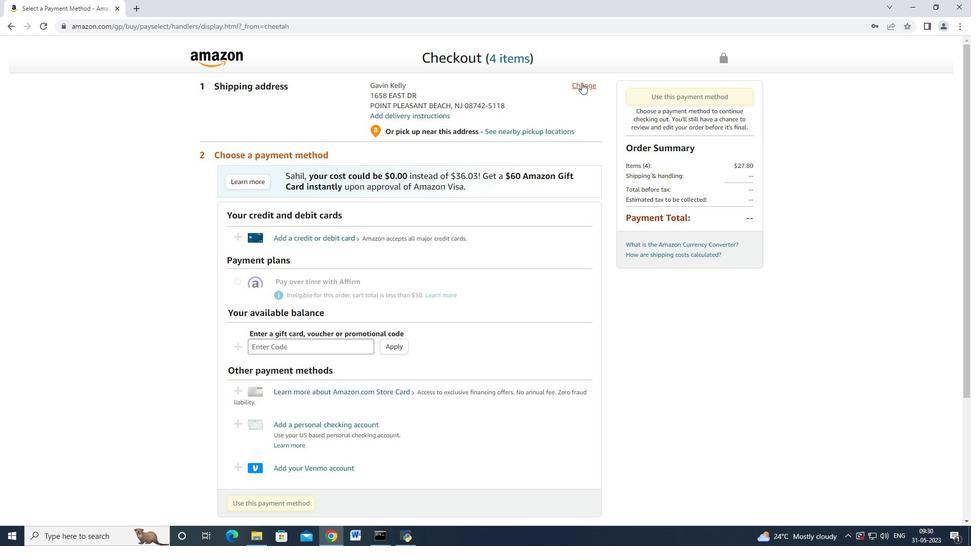 
Action: Mouse pressed left at (581, 82)
Screenshot: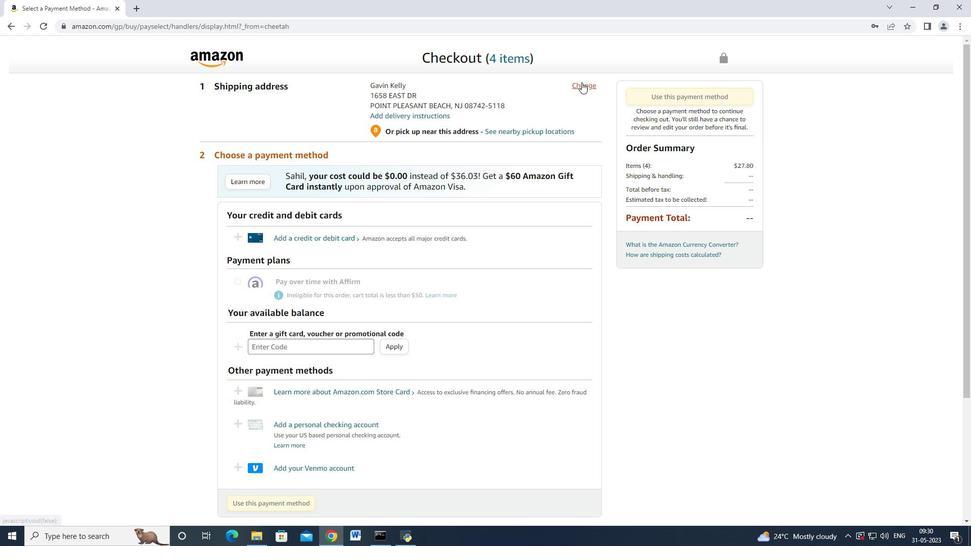 
Action: Mouse moved to (398, 190)
Screenshot: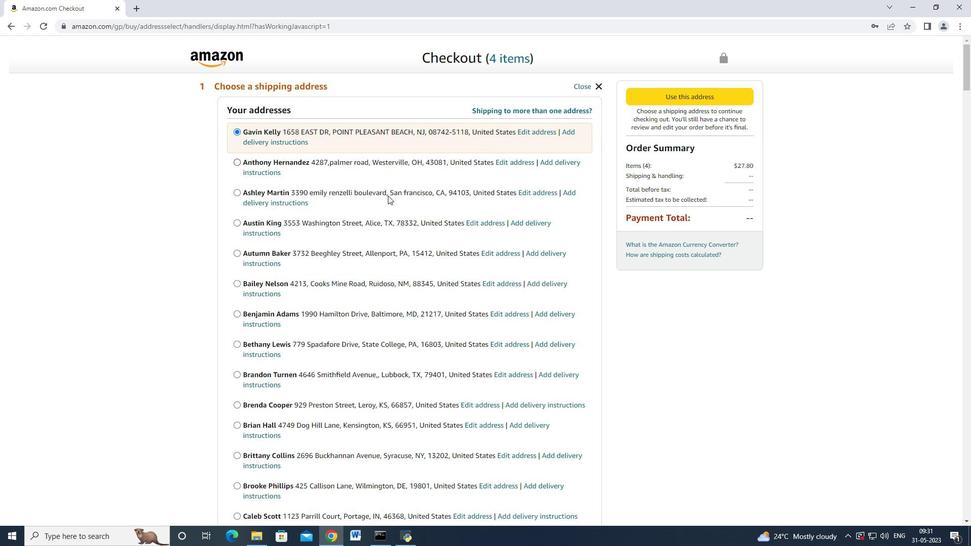 
Action: Mouse scrolled (398, 189) with delta (0, 0)
Screenshot: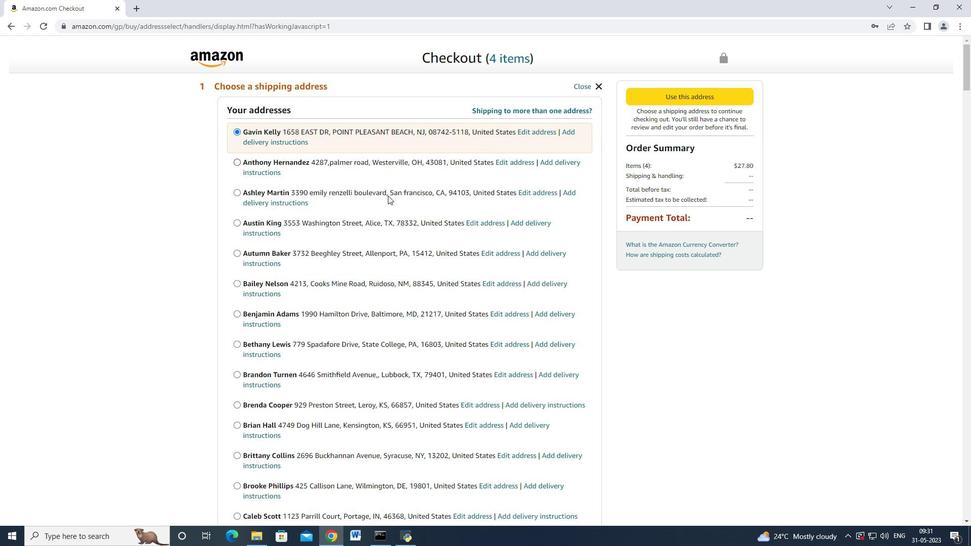 
Action: Mouse moved to (388, 195)
Screenshot: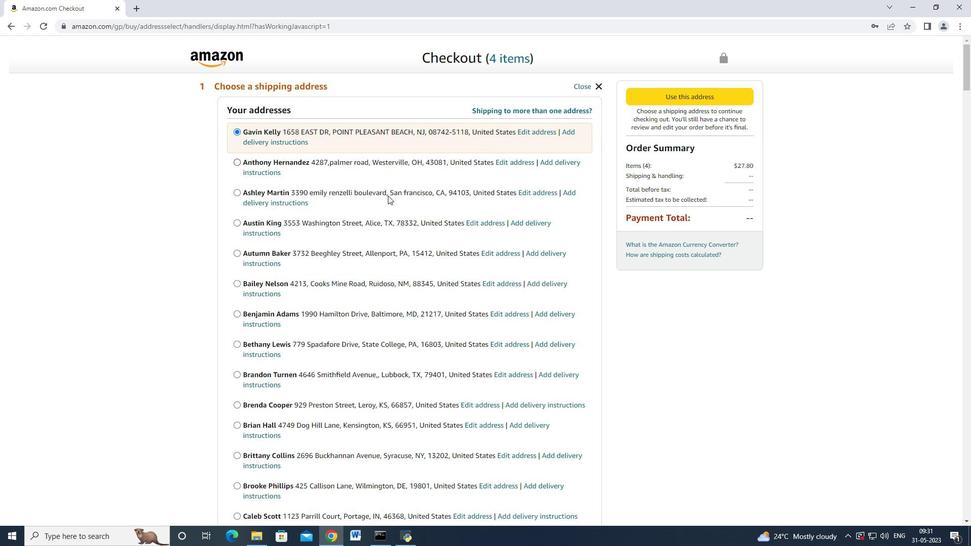 
Action: Mouse scrolled (388, 195) with delta (0, 0)
Screenshot: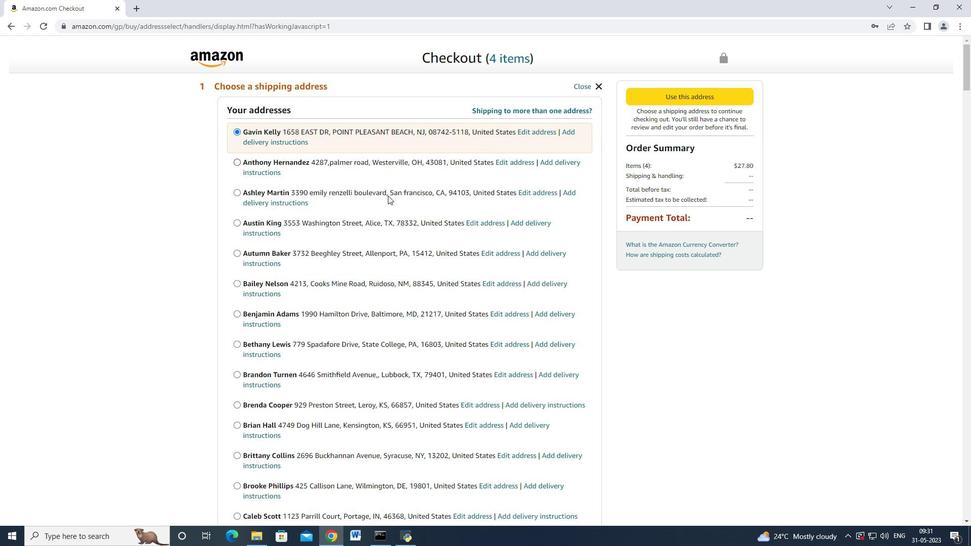 
Action: Mouse moved to (364, 209)
Screenshot: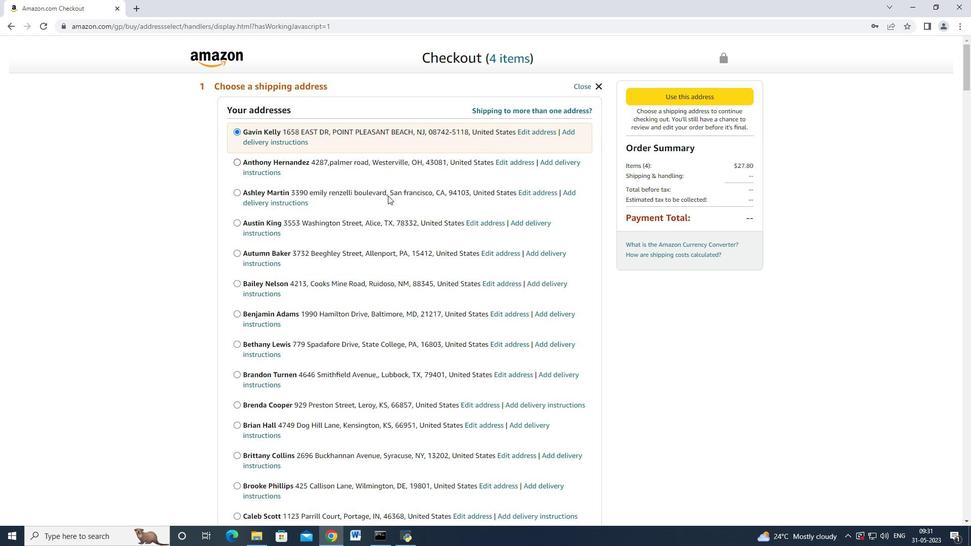 
Action: Mouse scrolled (369, 204) with delta (0, 0)
Screenshot: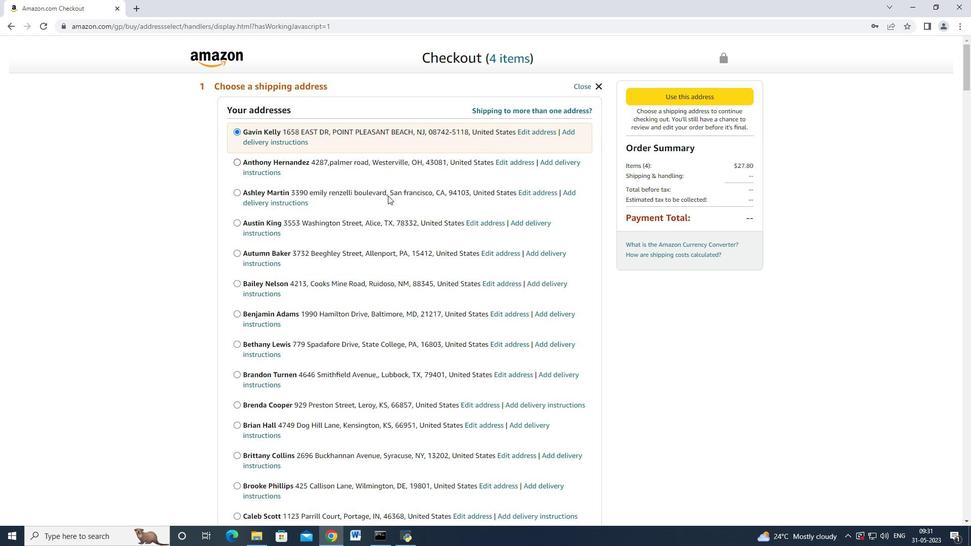 
Action: Mouse moved to (360, 214)
Screenshot: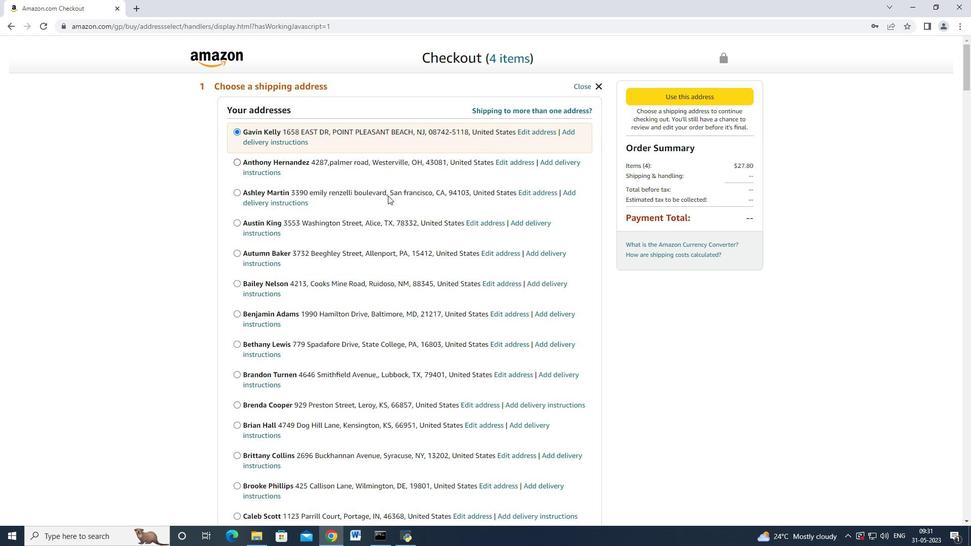 
Action: Mouse scrolled (364, 208) with delta (0, 0)
Screenshot: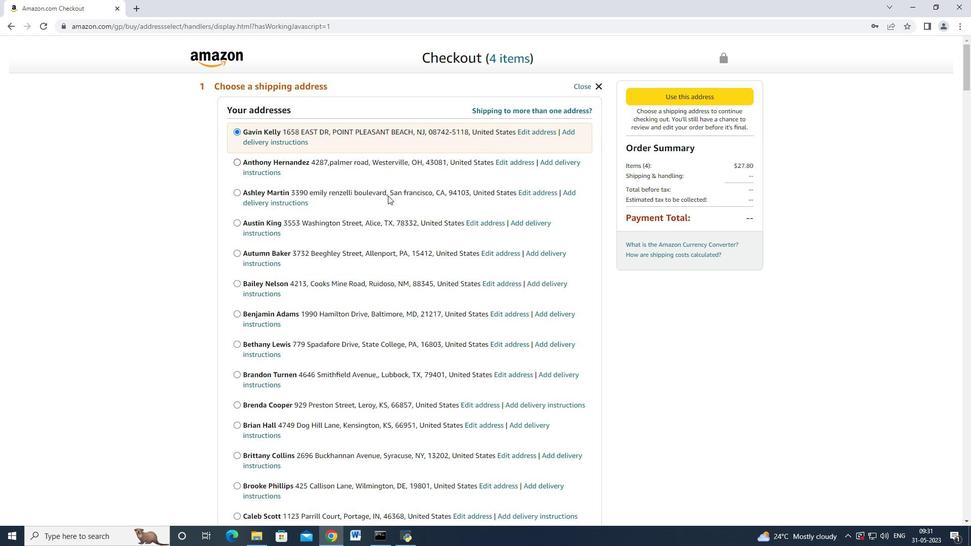 
Action: Mouse moved to (352, 223)
Screenshot: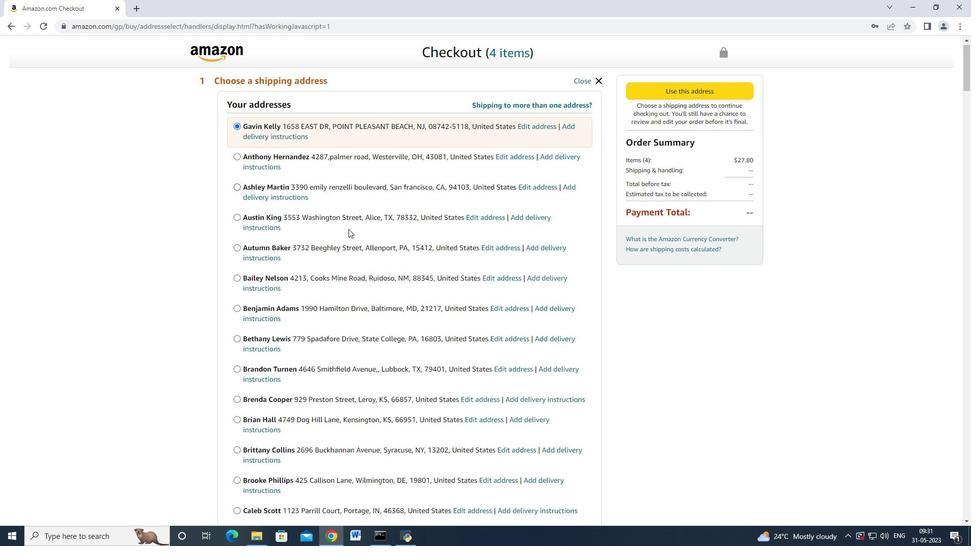 
Action: Mouse pressed right at (355, 218)
Screenshot: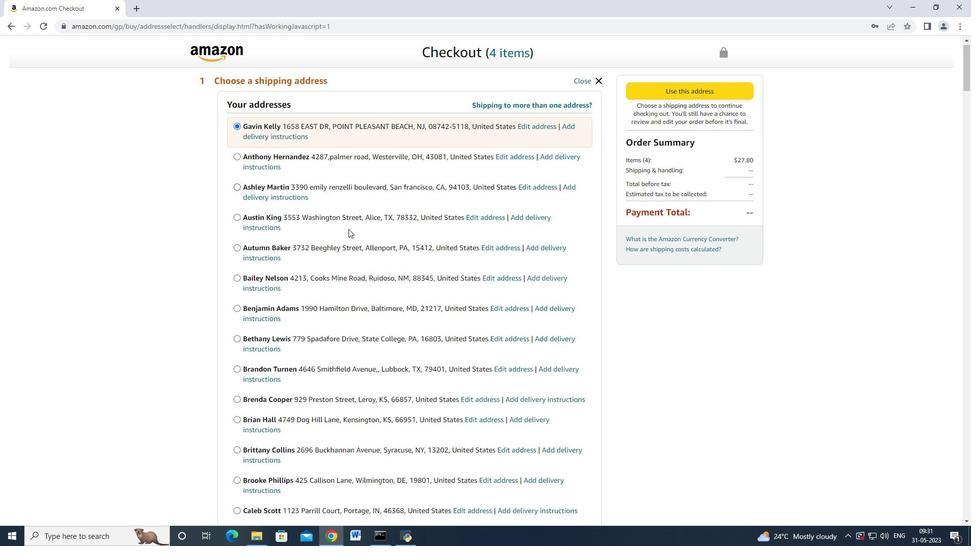 
Action: Mouse moved to (638, 294)
Screenshot: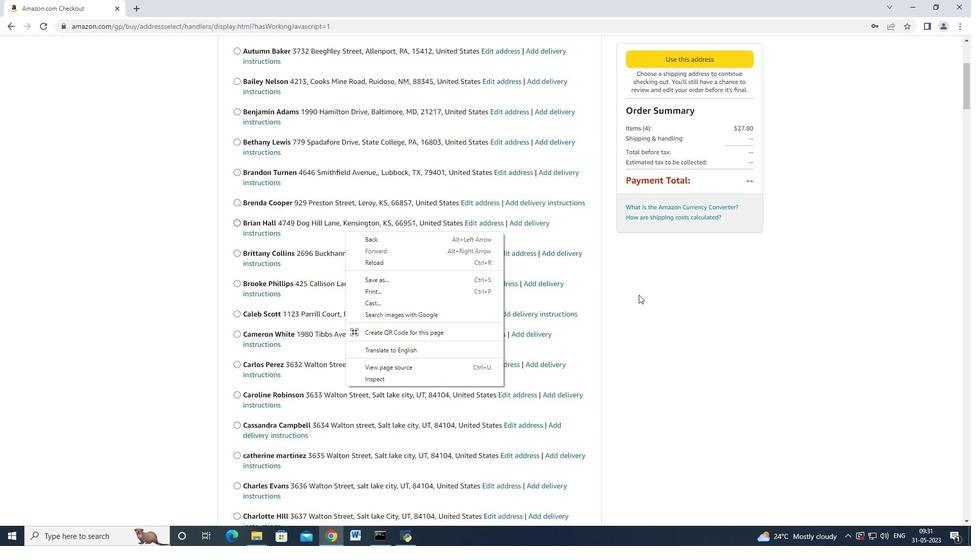 
Action: Mouse pressed left at (638, 294)
Screenshot: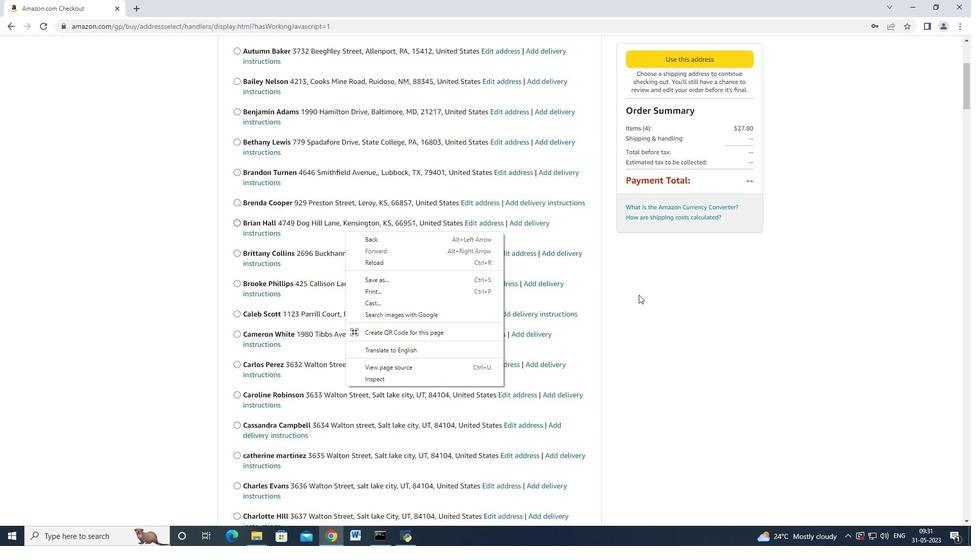 
Action: Mouse moved to (391, 284)
Screenshot: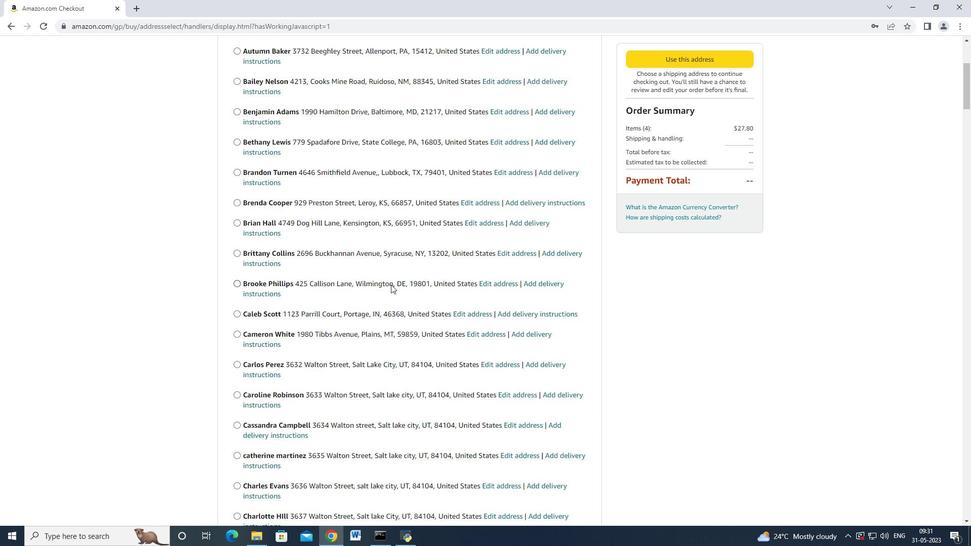 
Action: Mouse scrolled (391, 284) with delta (0, 0)
Screenshot: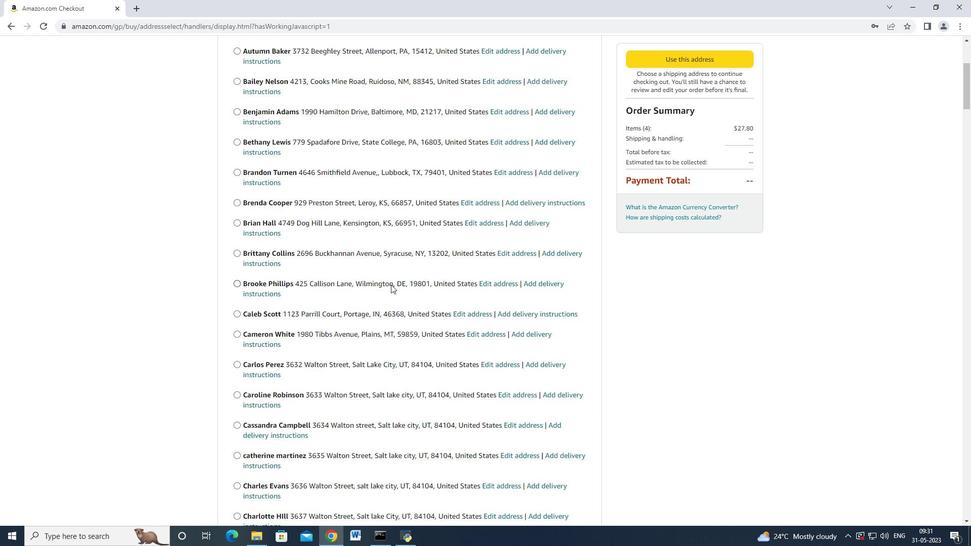 
Action: Mouse scrolled (391, 284) with delta (0, 0)
Screenshot: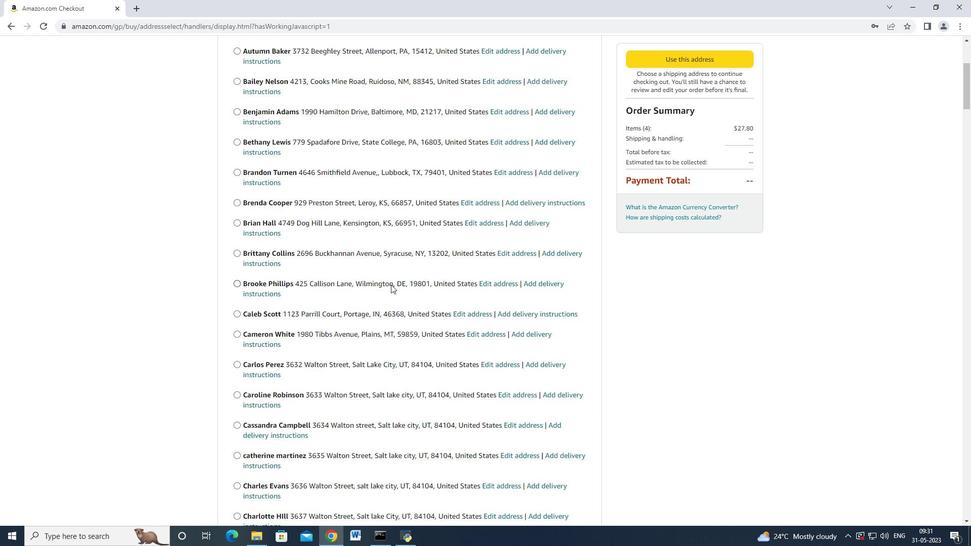 
Action: Mouse scrolled (391, 284) with delta (0, 0)
Screenshot: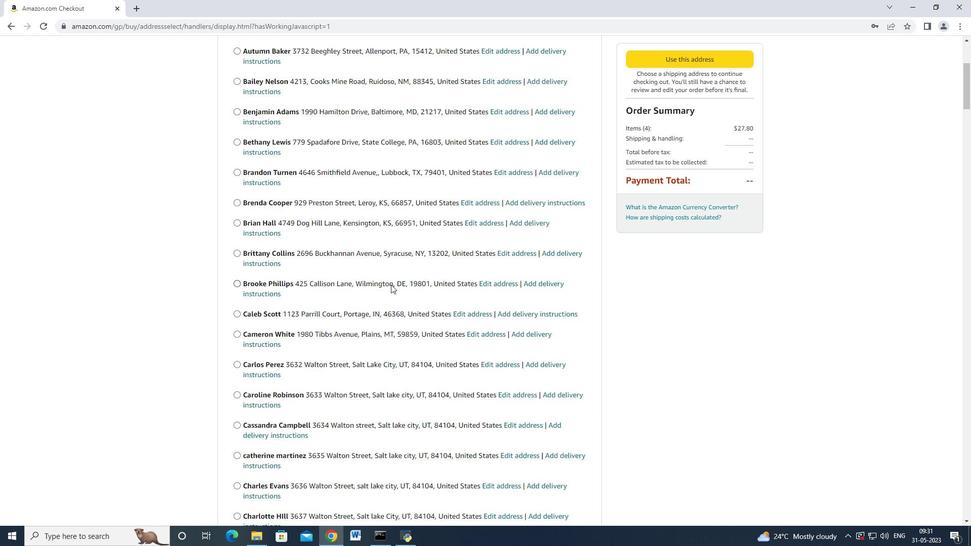 
Action: Mouse scrolled (391, 284) with delta (0, 0)
Screenshot: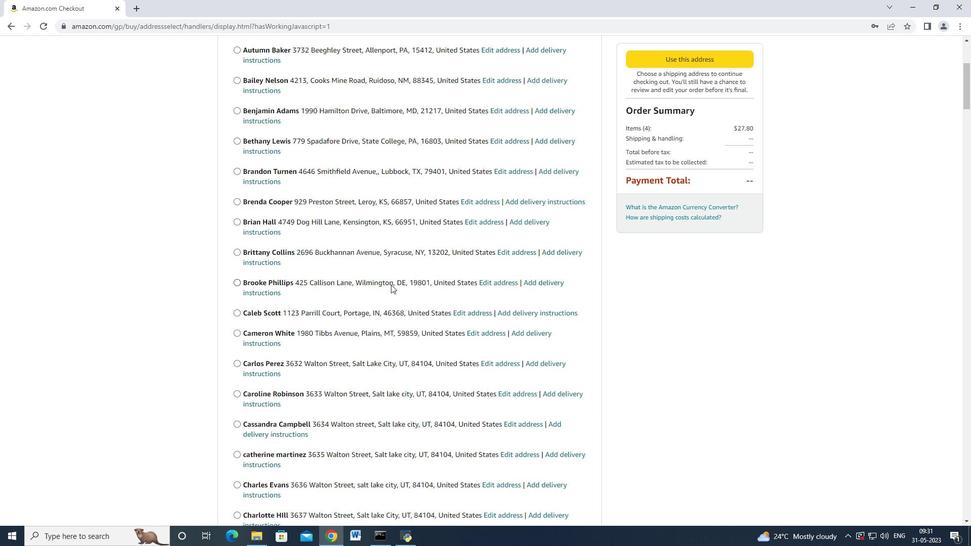 
Action: Mouse scrolled (391, 284) with delta (0, 0)
Screenshot: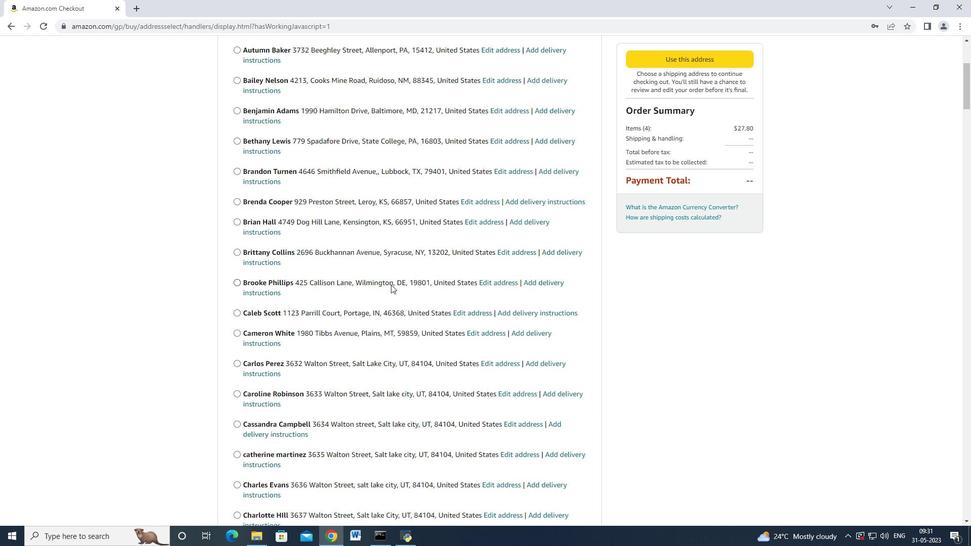 
Action: Mouse scrolled (391, 284) with delta (0, 0)
Screenshot: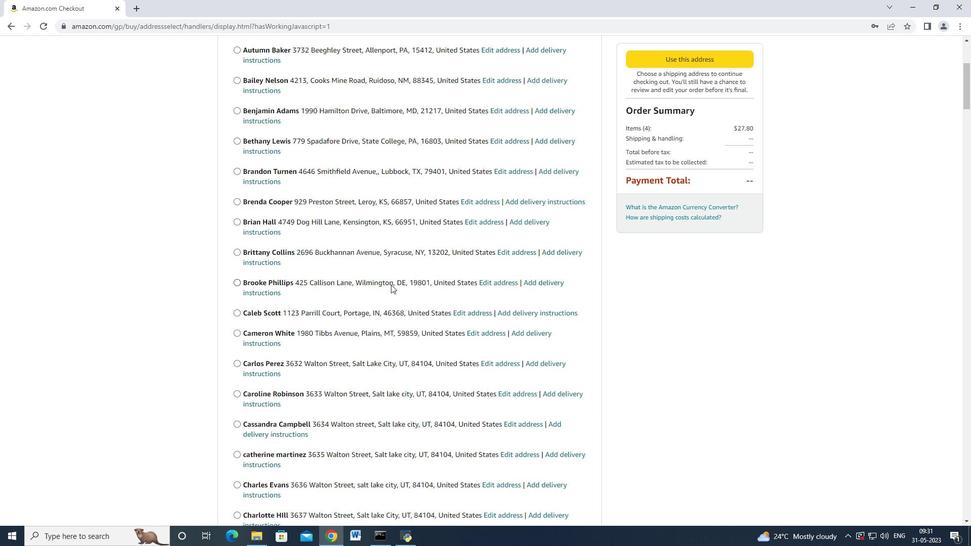 
Action: Mouse moved to (391, 284)
Screenshot: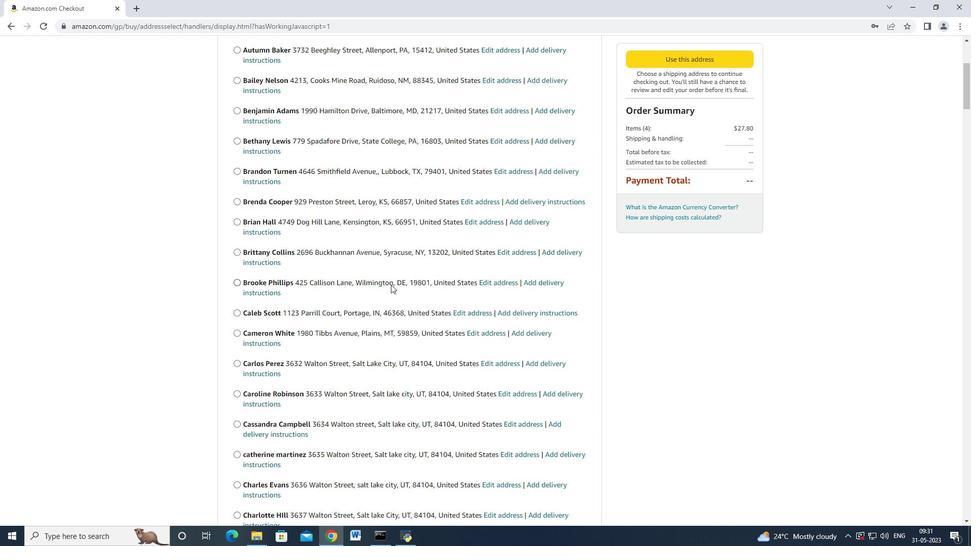 
Action: Mouse scrolled (391, 283) with delta (0, 0)
Screenshot: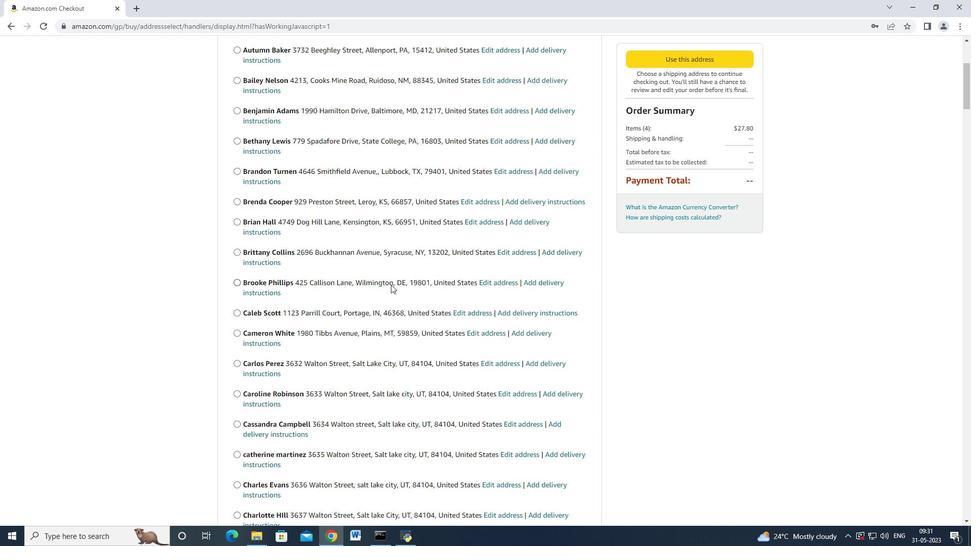 
Action: Mouse moved to (392, 281)
Screenshot: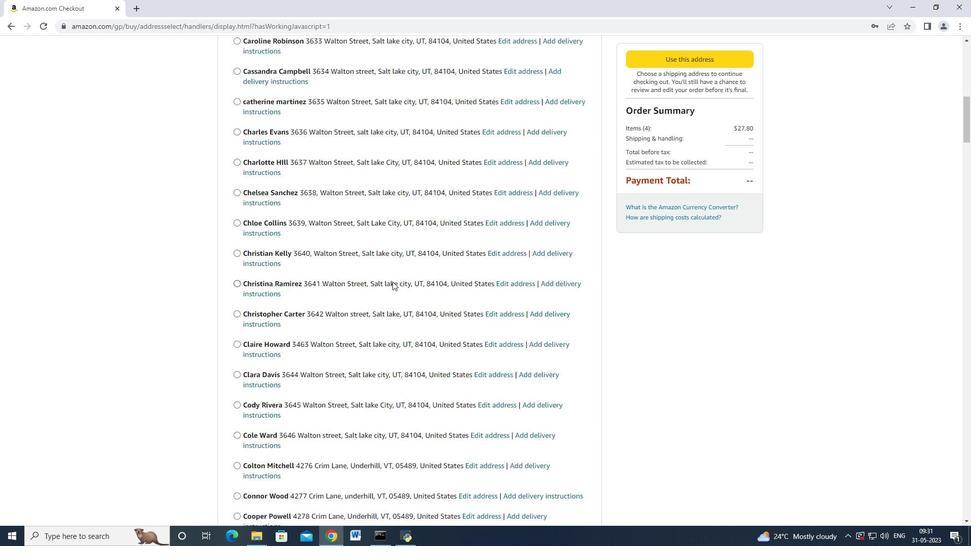 
Action: Mouse scrolled (392, 281) with delta (0, 0)
Screenshot: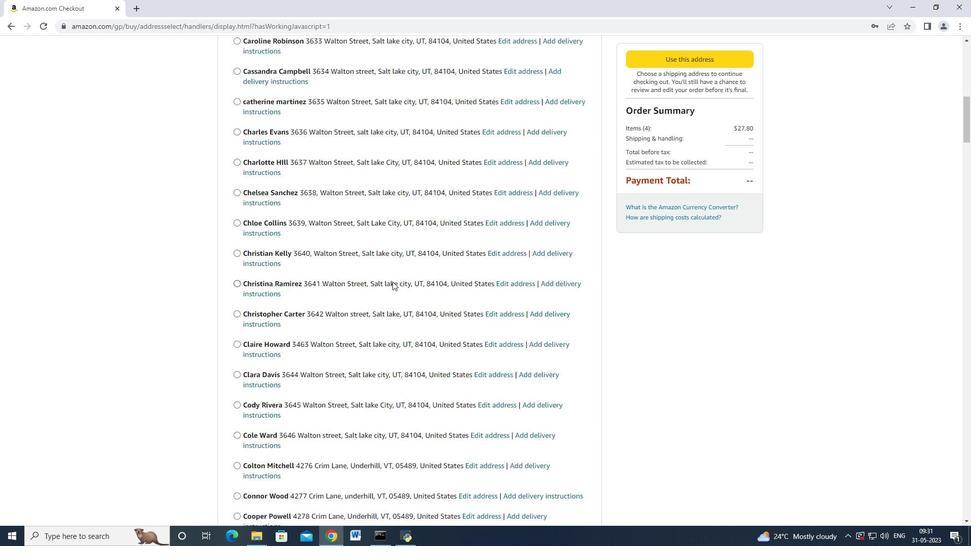 
Action: Mouse moved to (392, 282)
Screenshot: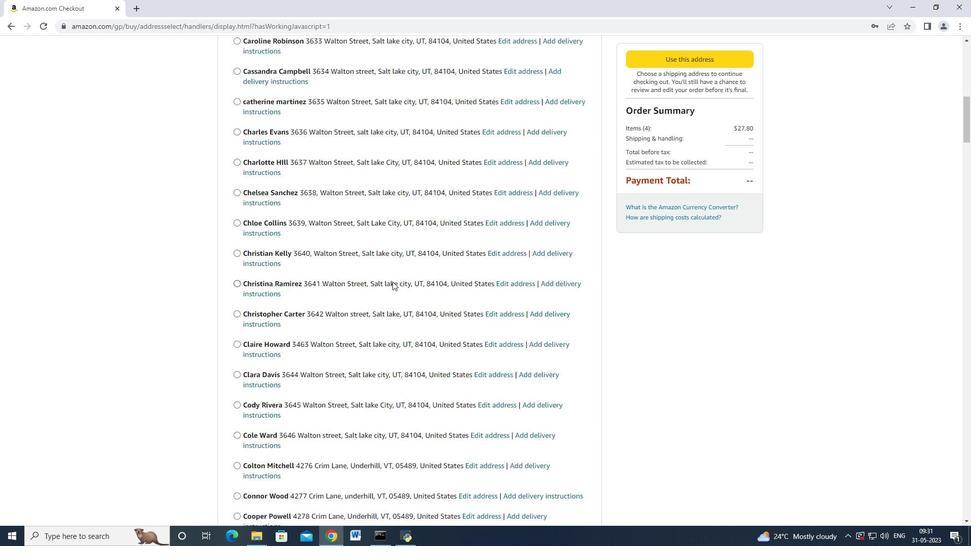 
Action: Mouse scrolled (392, 281) with delta (0, 0)
Screenshot: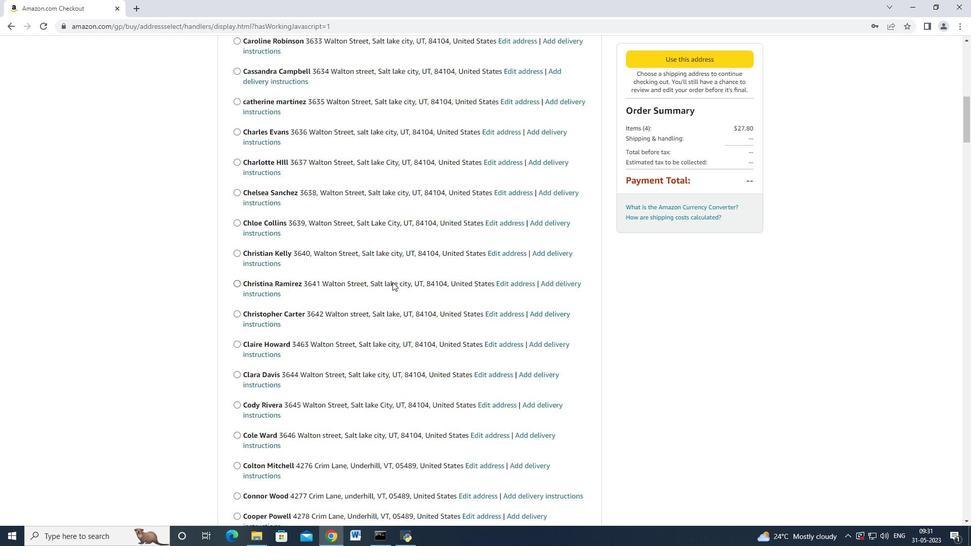 
Action: Mouse scrolled (392, 281) with delta (0, 0)
Screenshot: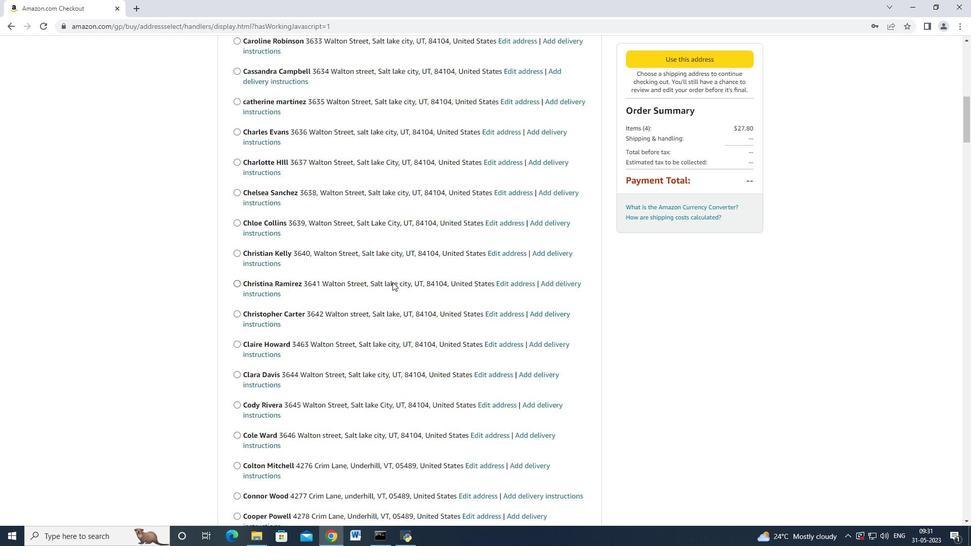 
Action: Mouse moved to (392, 282)
Screenshot: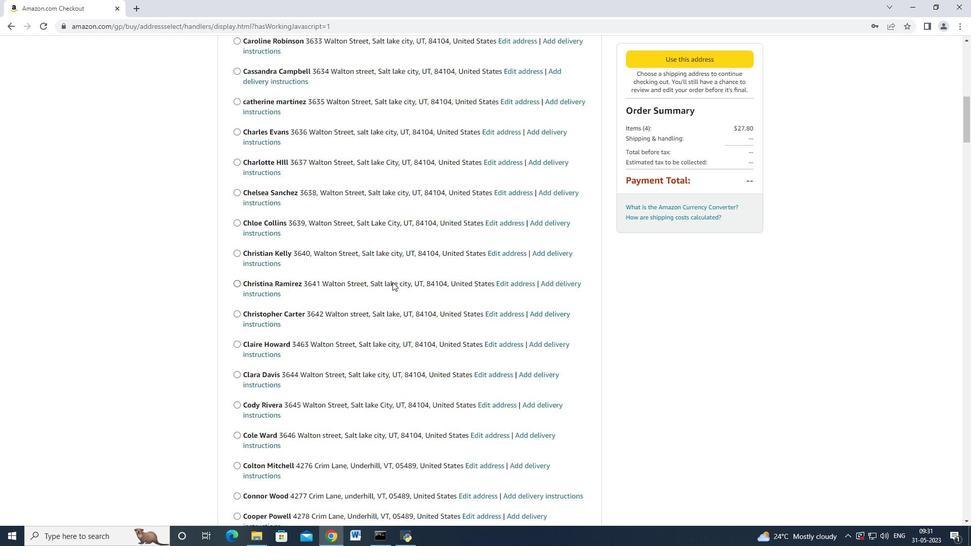 
Action: Mouse scrolled (392, 281) with delta (0, 0)
Screenshot: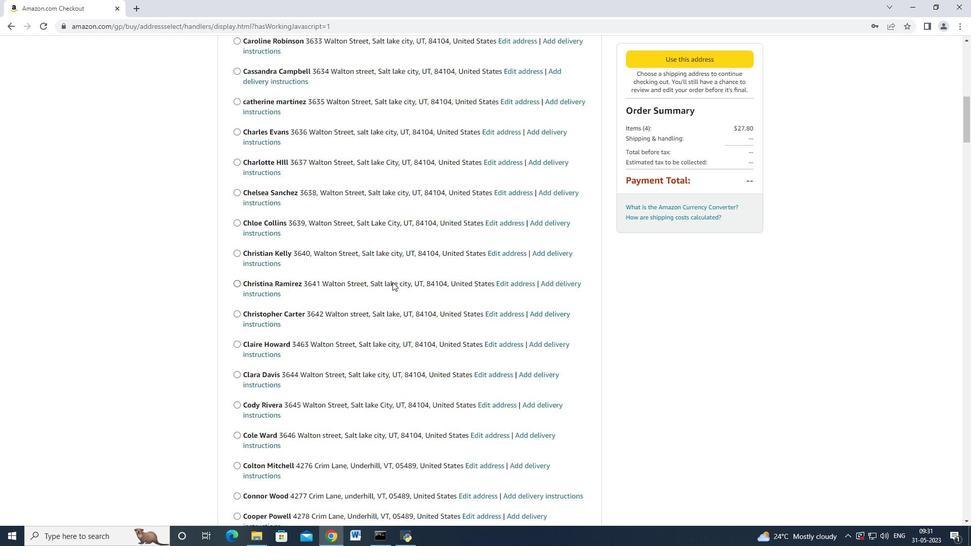 
Action: Mouse scrolled (392, 281) with delta (0, 0)
Screenshot: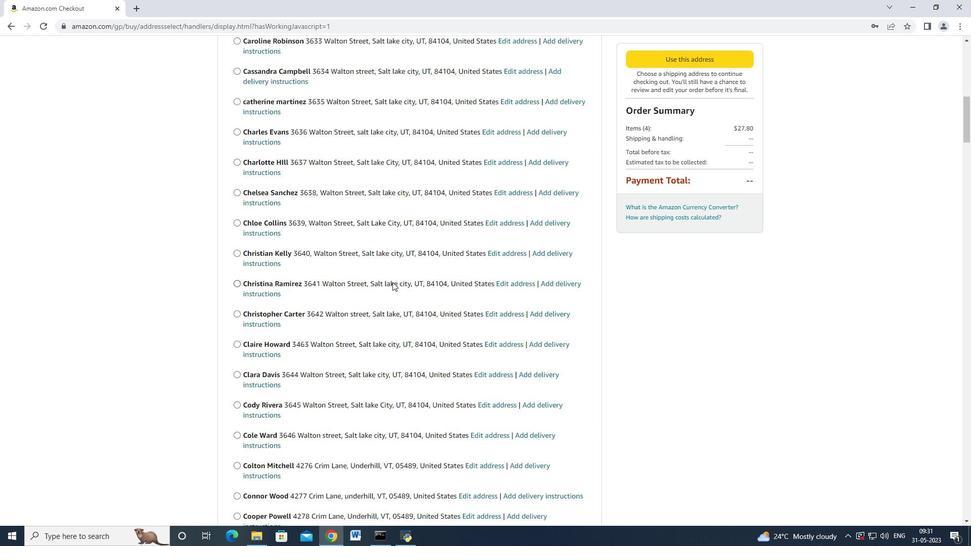 
Action: Mouse scrolled (392, 281) with delta (0, 0)
Screenshot: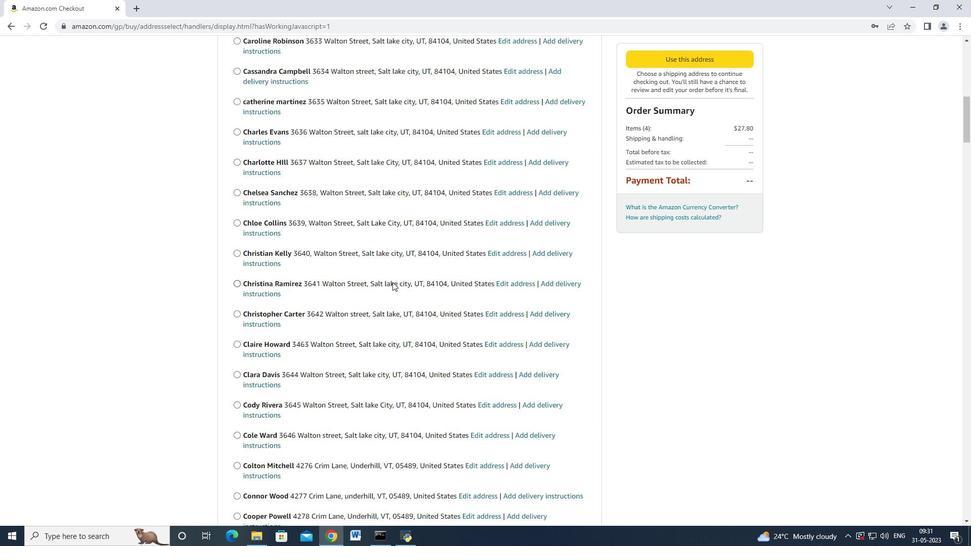 
Action: Mouse scrolled (392, 281) with delta (0, 0)
Screenshot: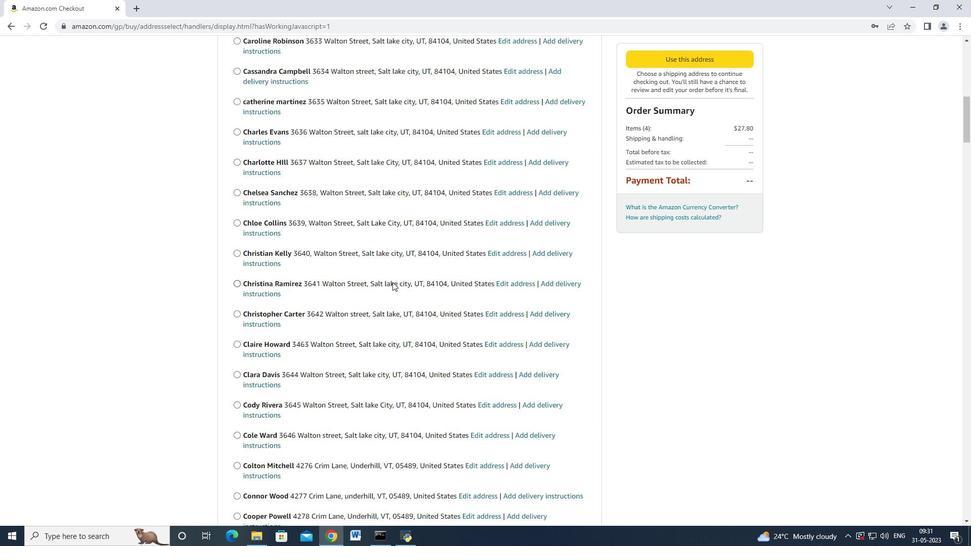
Action: Mouse moved to (392, 282)
Screenshot: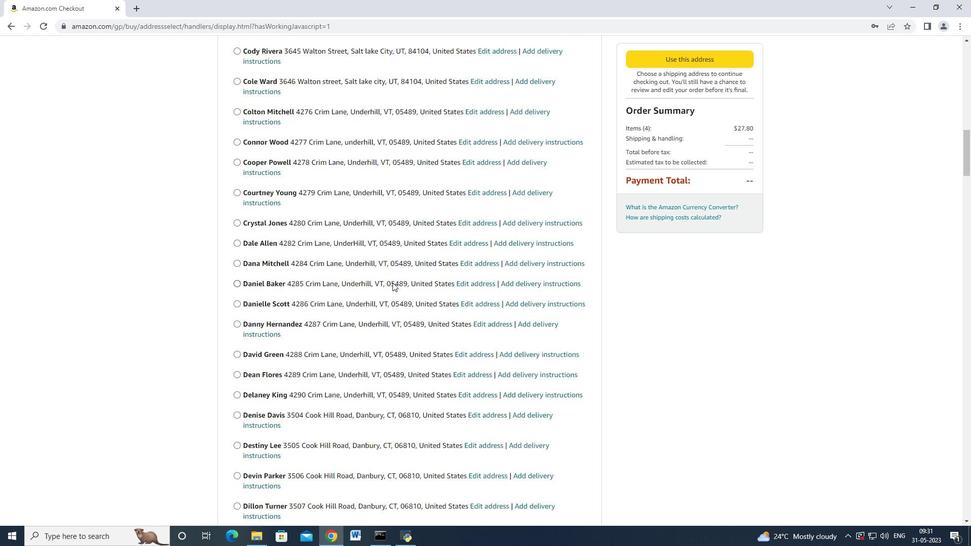 
Action: Mouse scrolled (392, 282) with delta (0, 0)
Screenshot: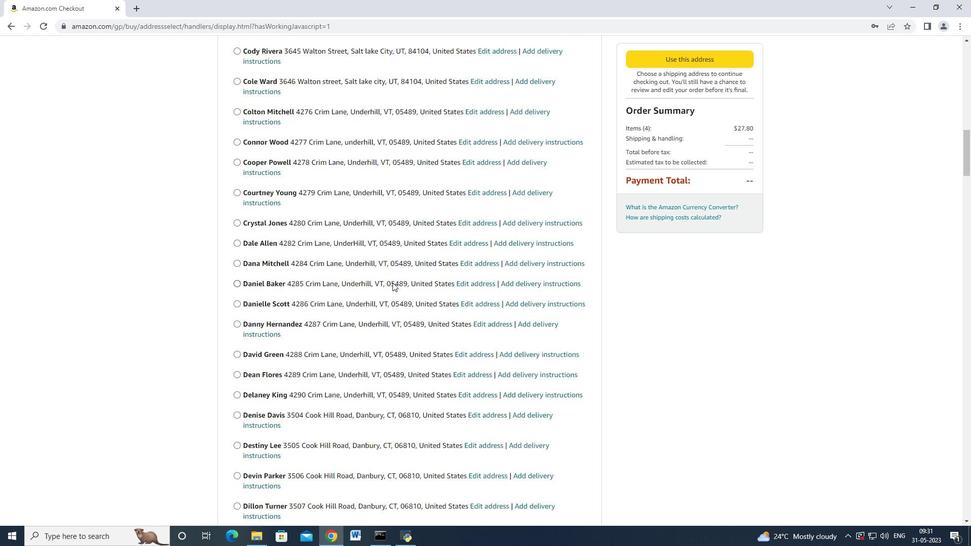 
Action: Mouse moved to (392, 283)
Screenshot: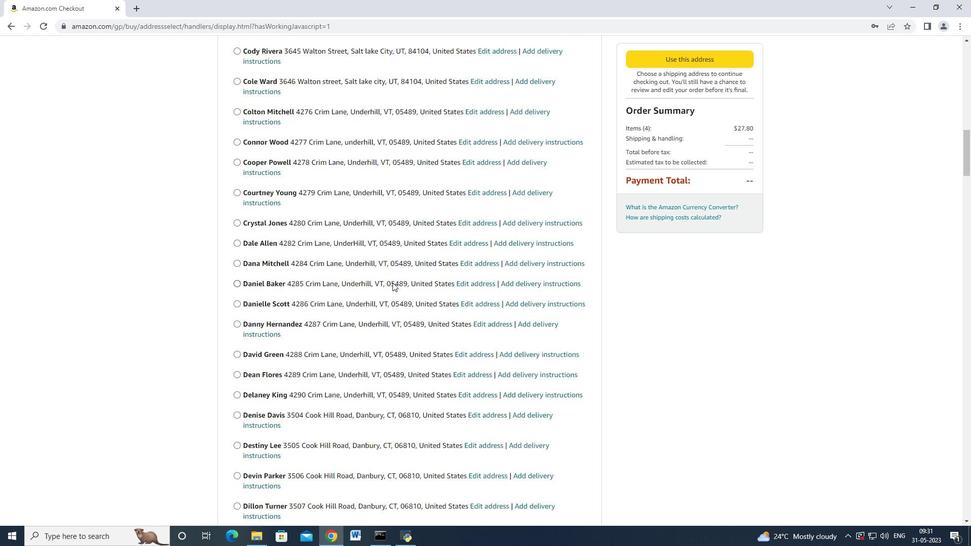 
Action: Mouse scrolled (392, 282) with delta (0, 0)
Screenshot: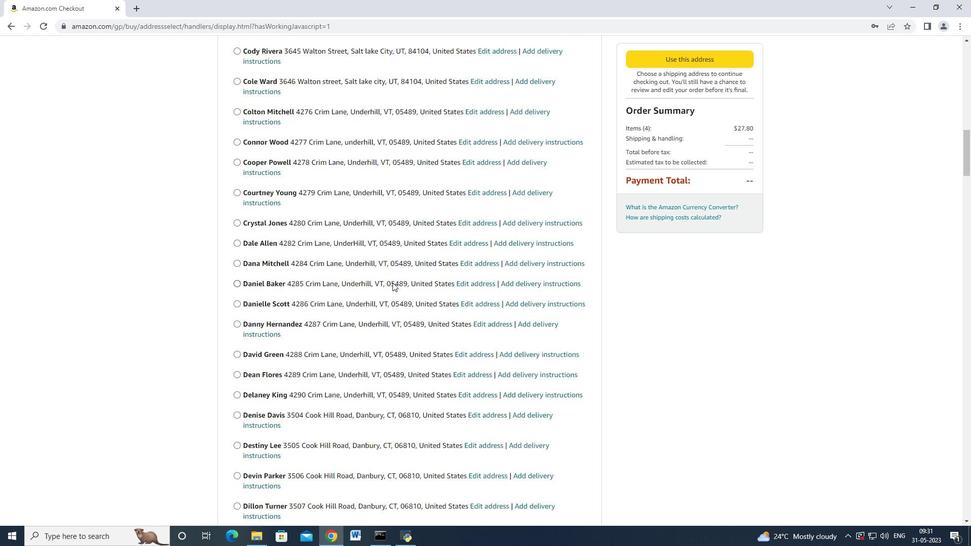 
Action: Mouse scrolled (392, 282) with delta (0, 0)
Screenshot: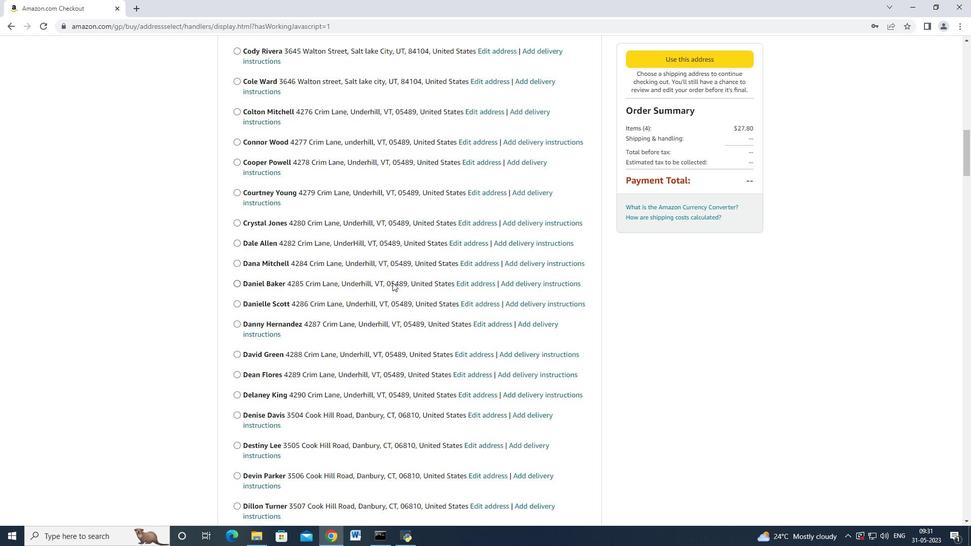 
Action: Mouse scrolled (392, 282) with delta (0, 0)
Screenshot: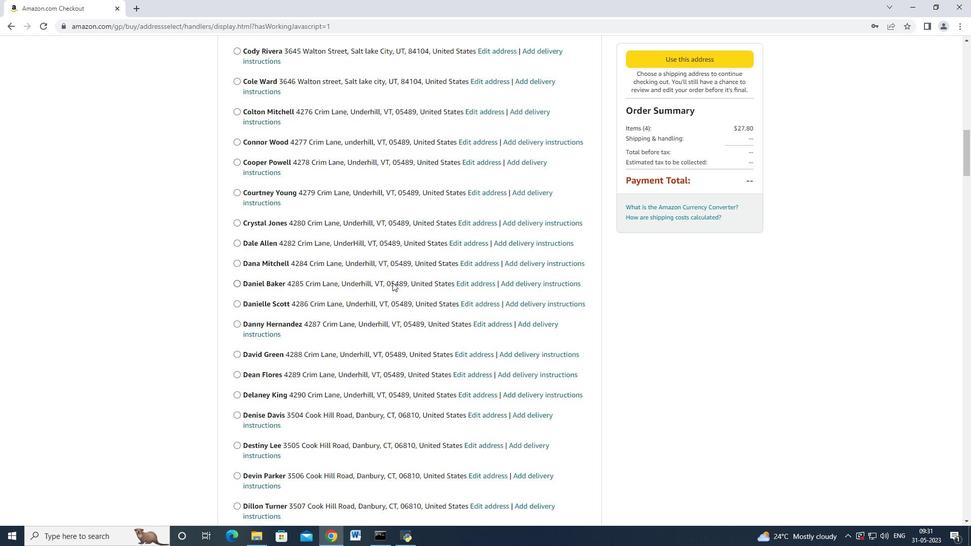 
Action: Mouse scrolled (392, 282) with delta (0, 0)
Screenshot: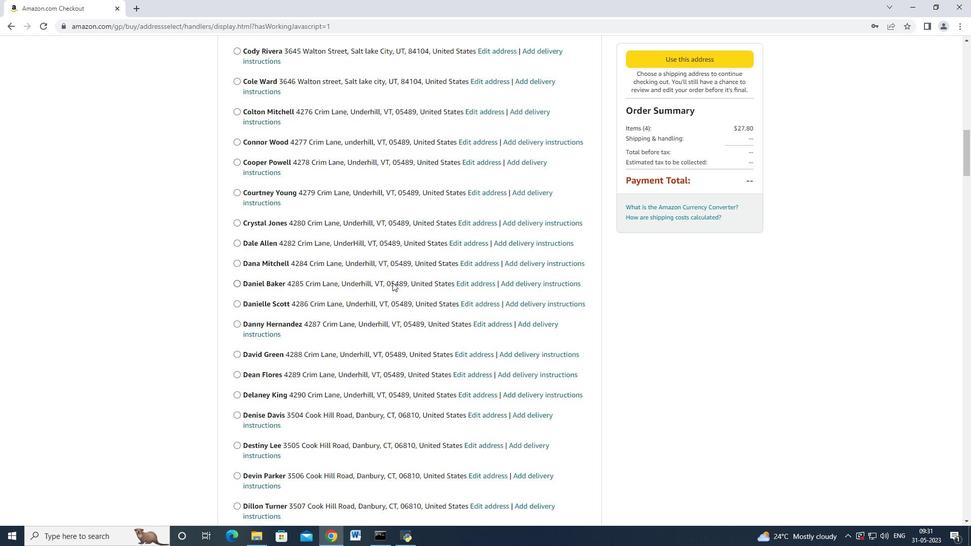 
Action: Mouse scrolled (392, 282) with delta (0, 0)
Screenshot: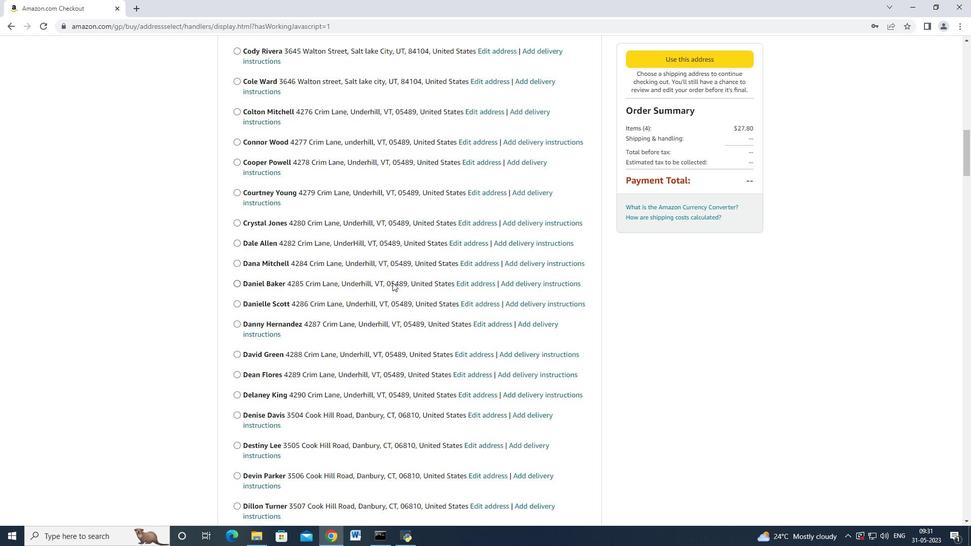 
Action: Mouse scrolled (392, 282) with delta (0, 0)
Screenshot: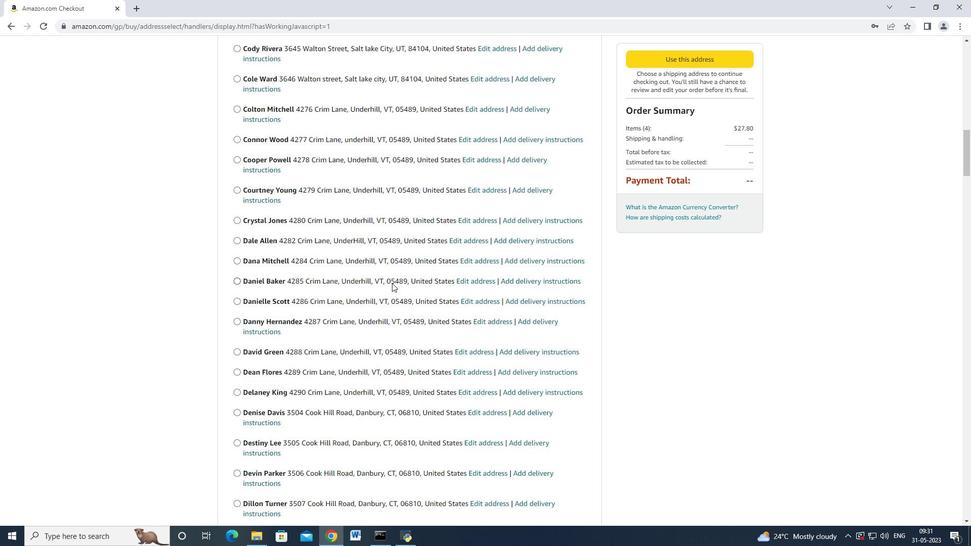
Action: Mouse scrolled (392, 282) with delta (0, 0)
Screenshot: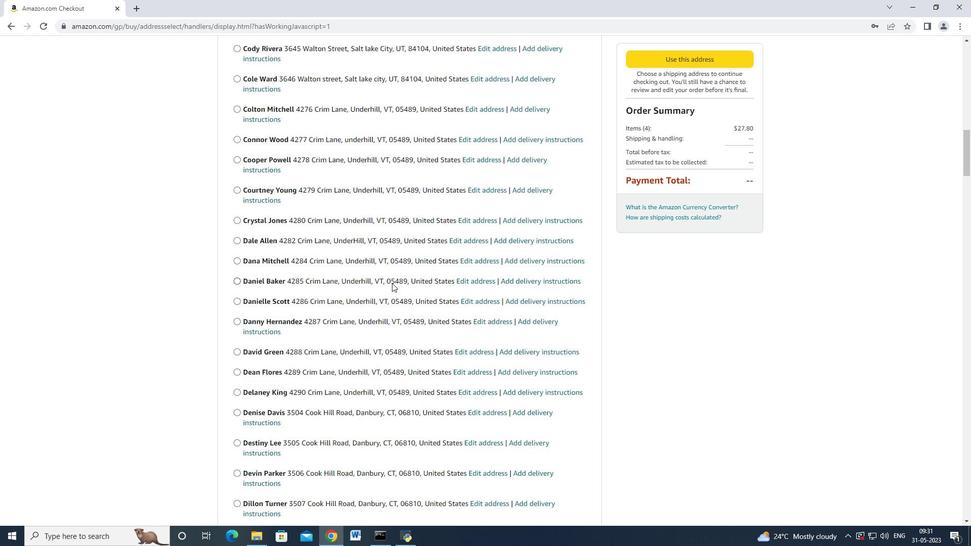 
Action: Mouse moved to (387, 288)
Screenshot: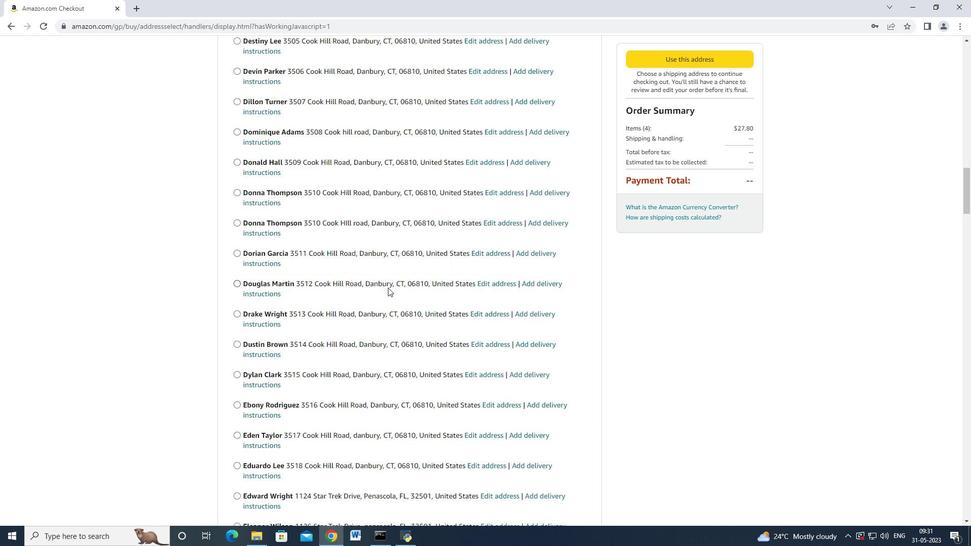 
Action: Mouse scrolled (388, 286) with delta (0, 0)
Screenshot: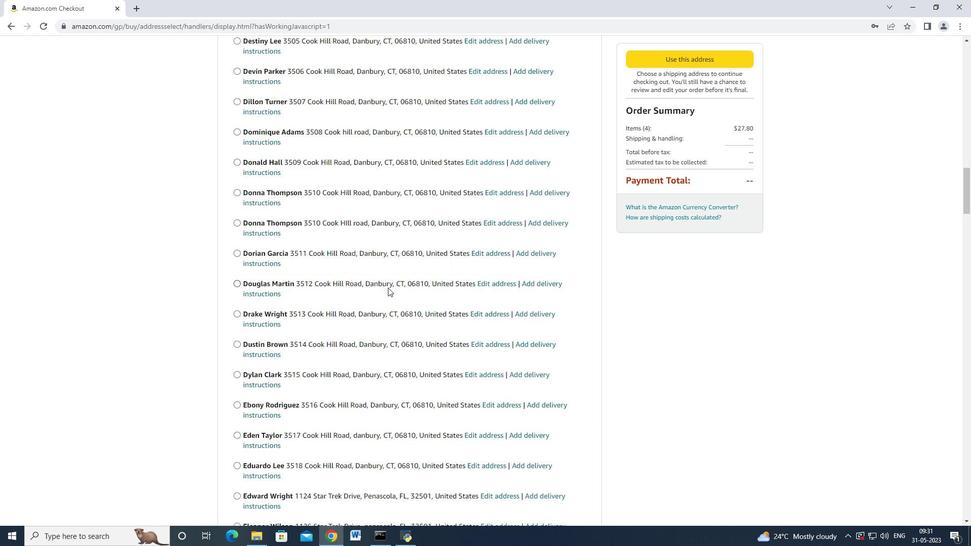 
Action: Mouse scrolled (388, 287) with delta (0, 0)
Screenshot: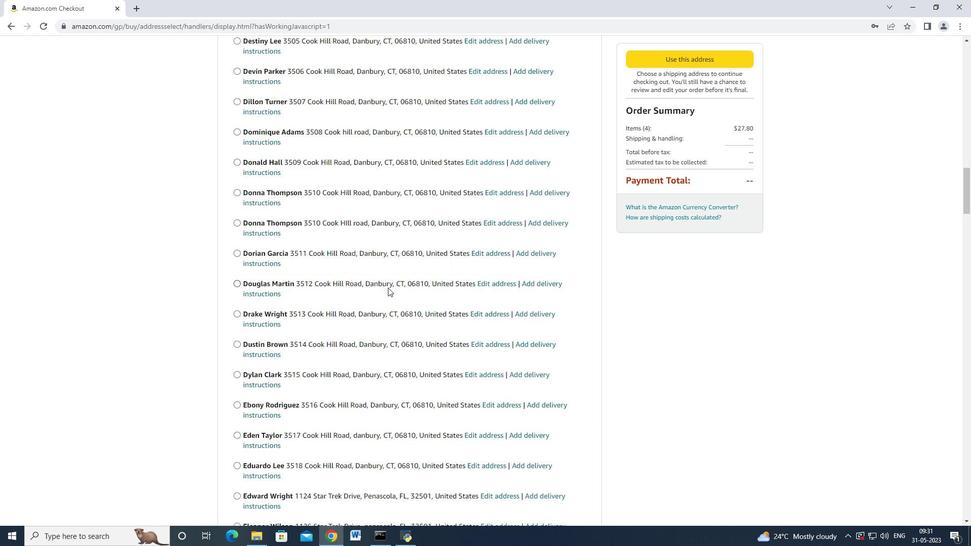 
Action: Mouse scrolled (388, 287) with delta (0, 0)
Screenshot: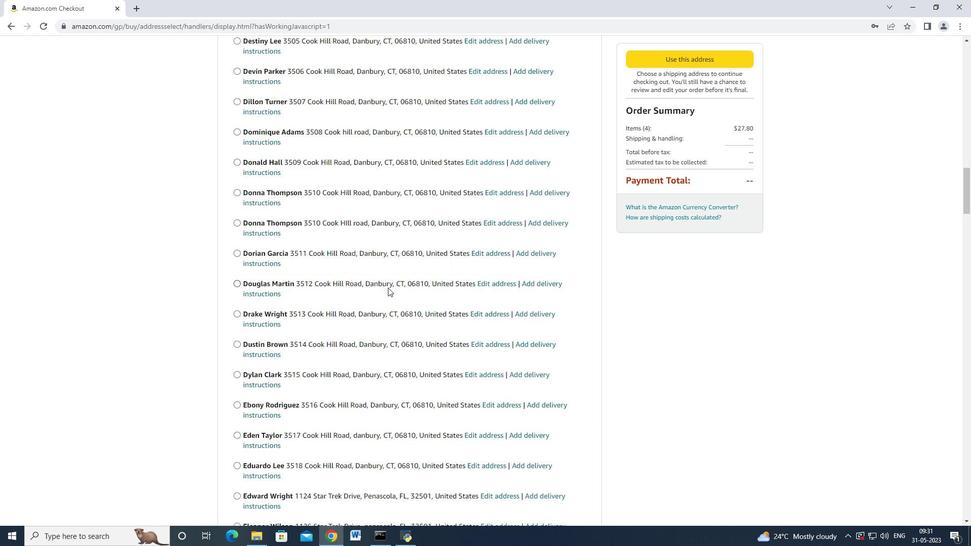 
Action: Mouse scrolled (387, 288) with delta (0, 0)
Screenshot: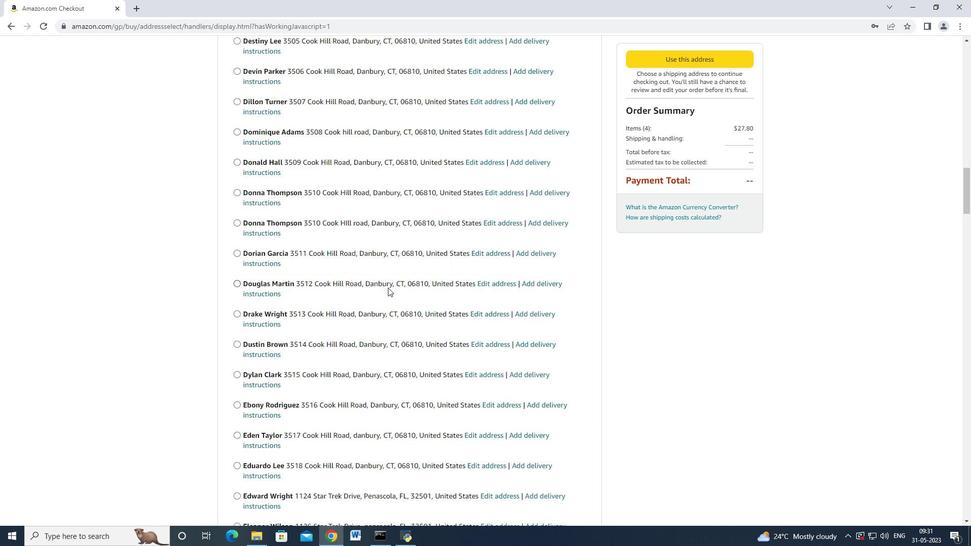 
Action: Mouse moved to (387, 289)
Screenshot: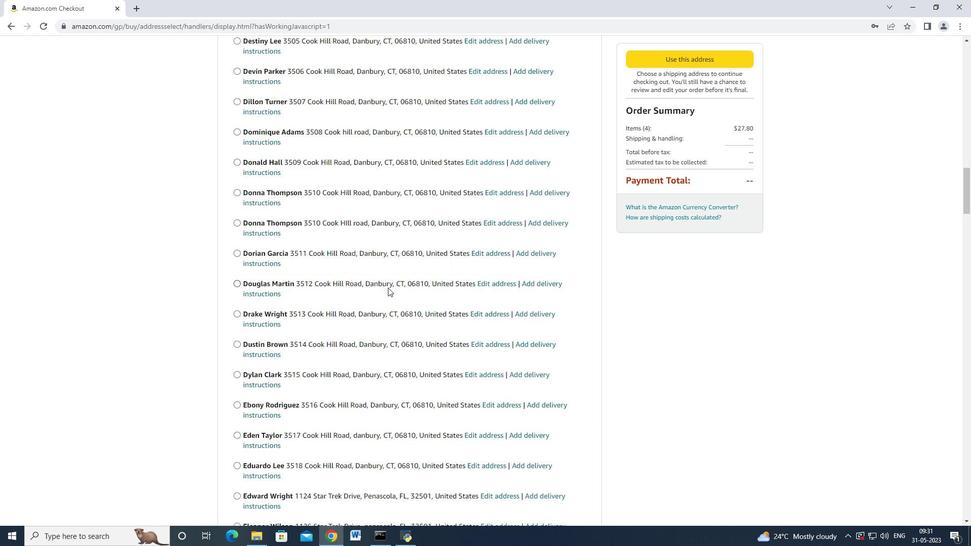 
Action: Mouse scrolled (387, 288) with delta (0, 0)
Screenshot: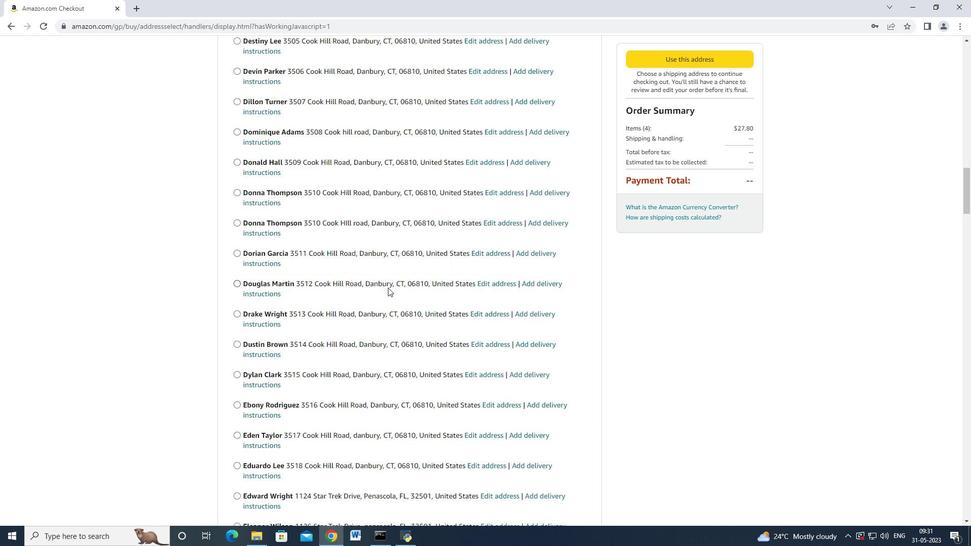
Action: Mouse moved to (387, 289)
Screenshot: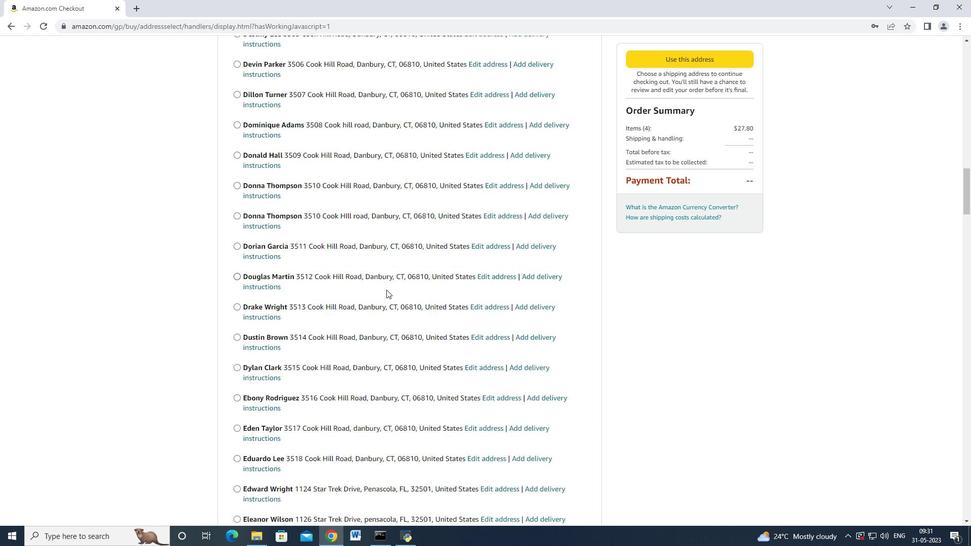 
Action: Mouse scrolled (387, 288) with delta (0, 0)
Screenshot: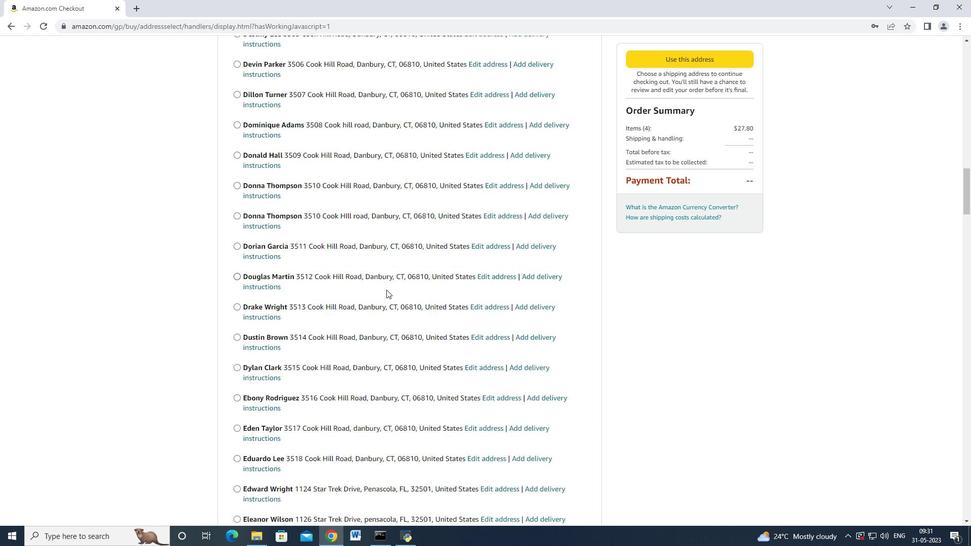 
Action: Mouse moved to (387, 289)
Screenshot: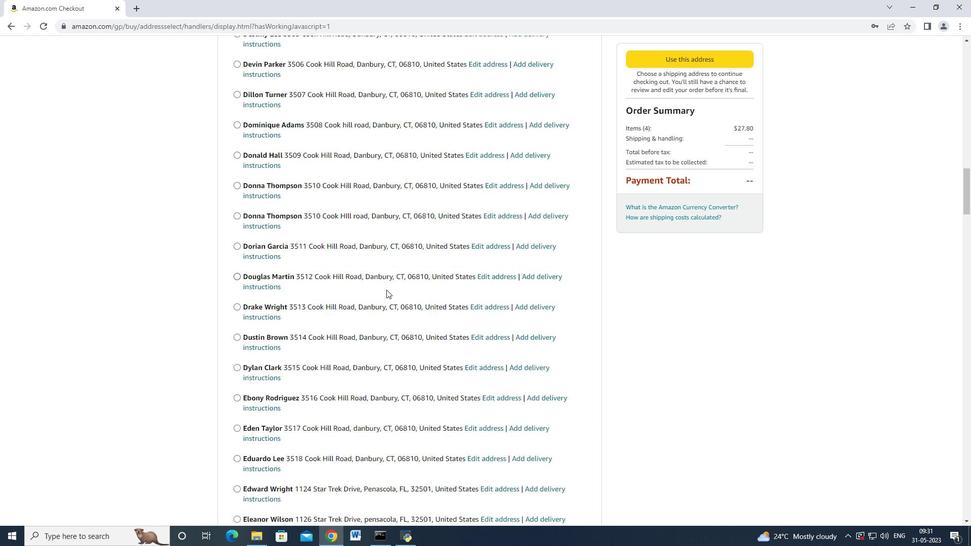 
Action: Mouse scrolled (387, 288) with delta (0, 0)
Screenshot: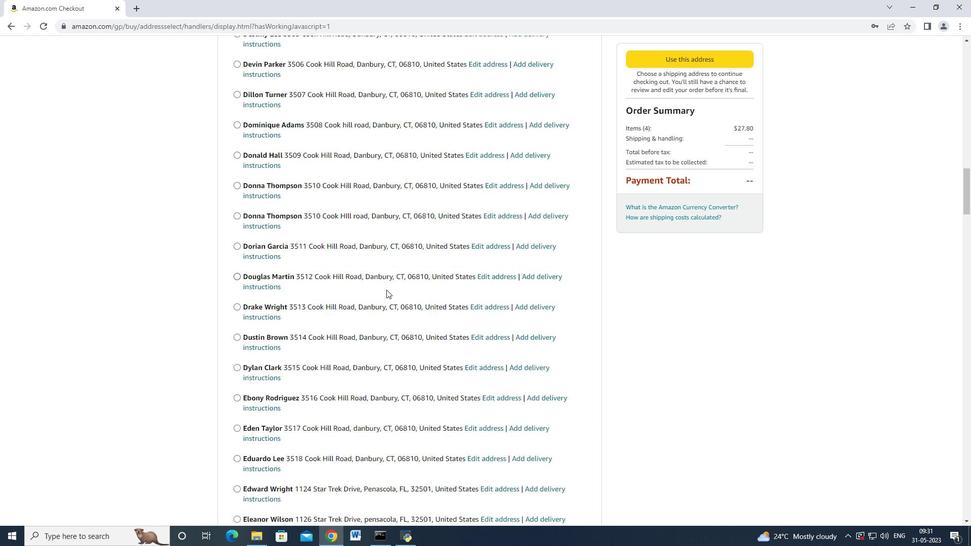 
Action: Mouse scrolled (387, 288) with delta (0, 0)
Screenshot: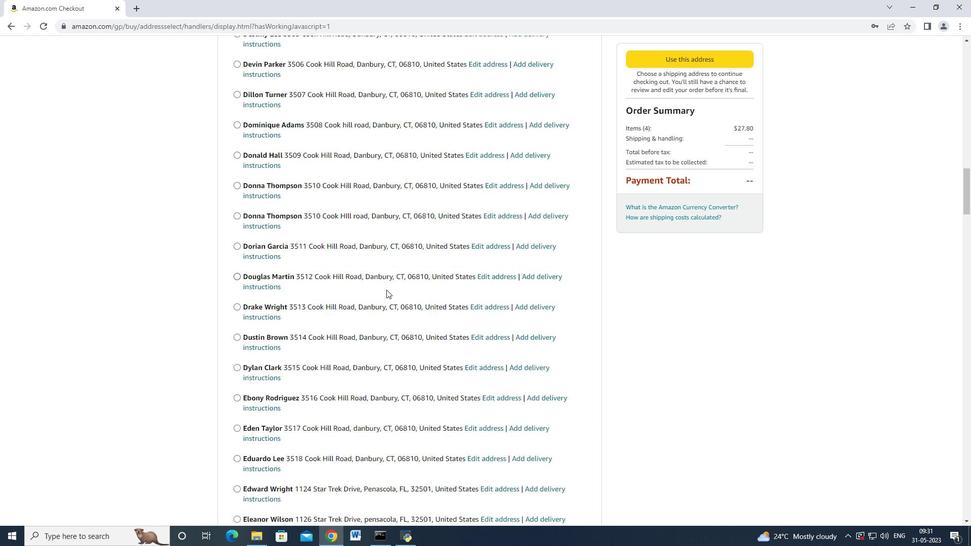 
Action: Mouse moved to (379, 296)
Screenshot: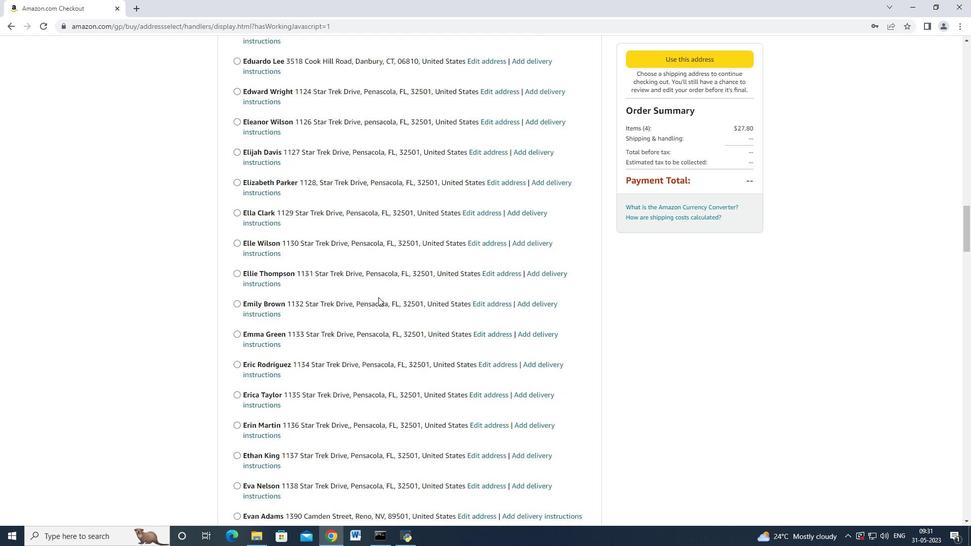 
Action: Mouse scrolled (379, 295) with delta (0, 0)
Screenshot: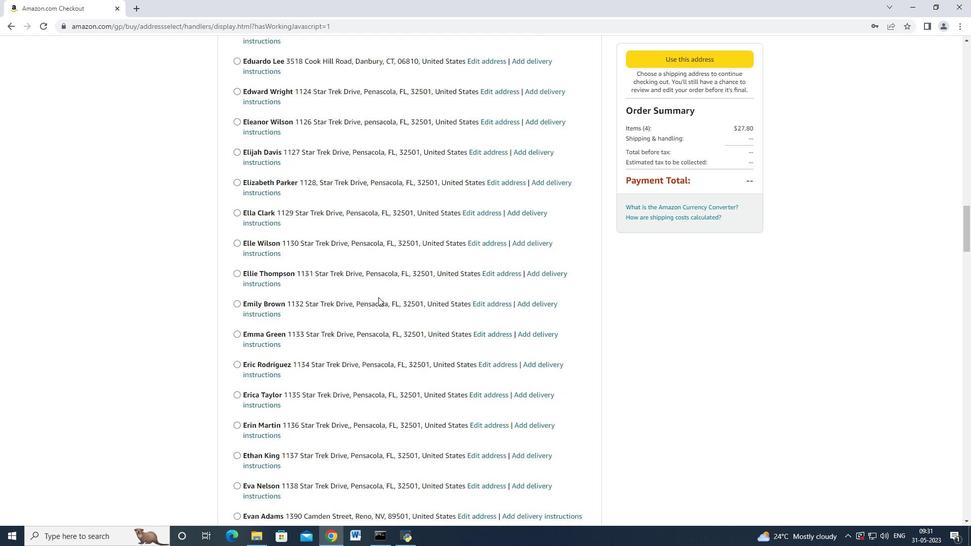 
Action: Mouse moved to (378, 297)
Screenshot: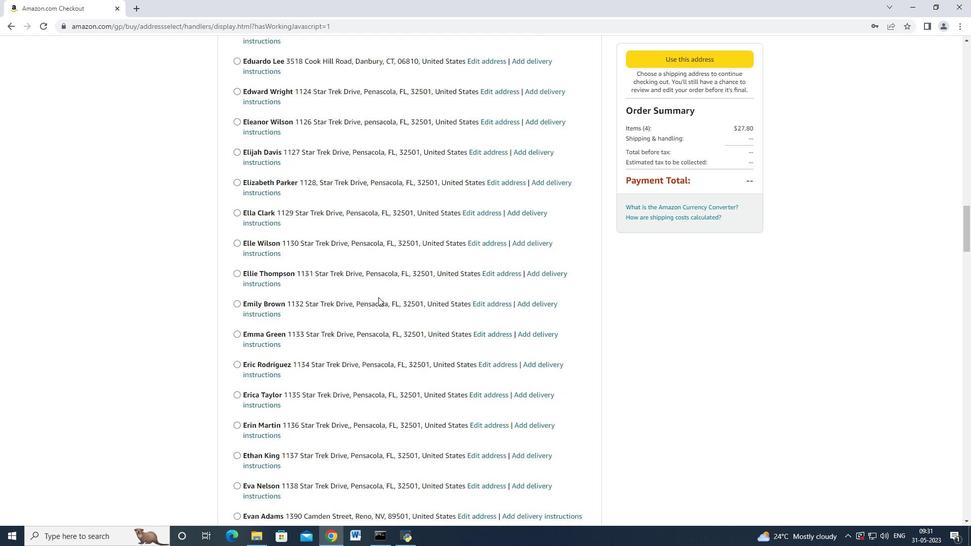 
Action: Mouse scrolled (378, 296) with delta (0, 0)
Screenshot: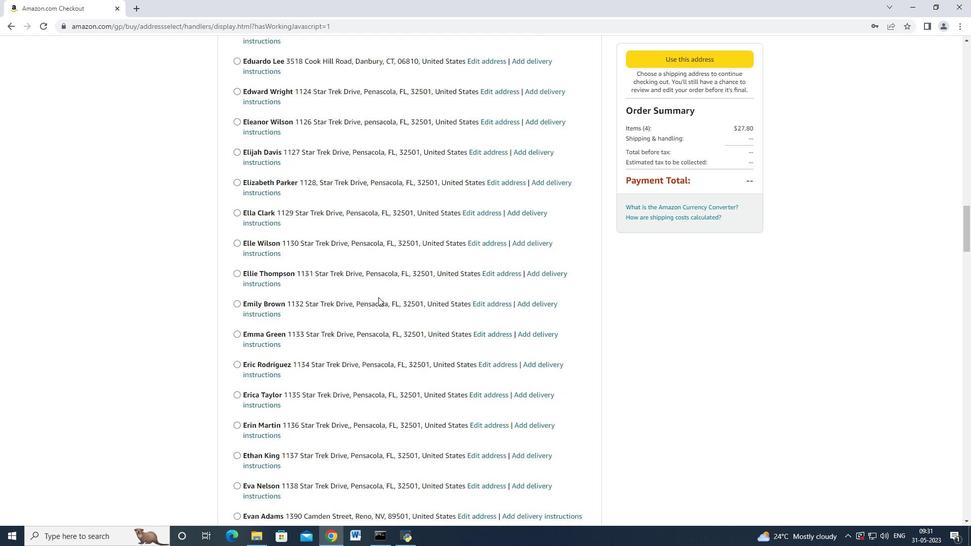 
Action: Mouse moved to (377, 298)
Screenshot: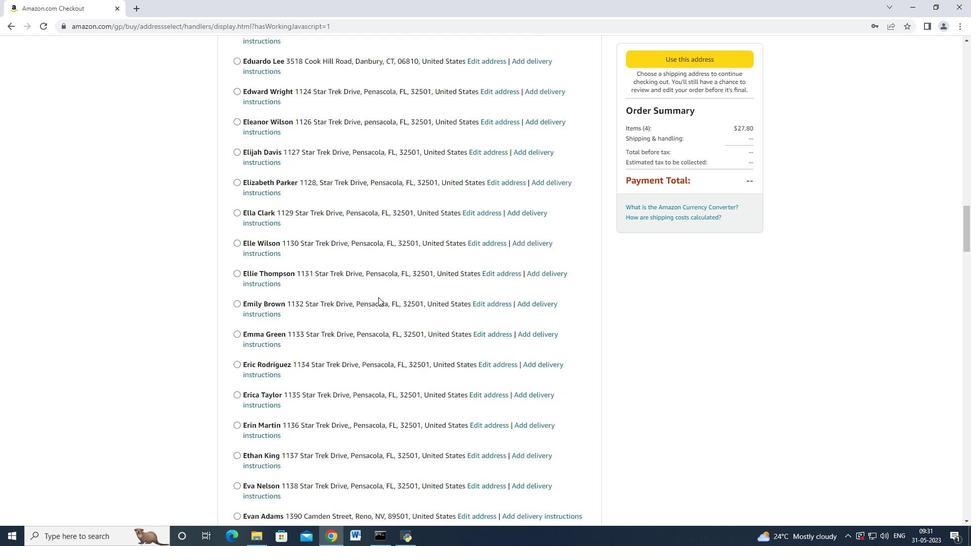 
Action: Mouse scrolled (377, 297) with delta (0, 0)
Screenshot: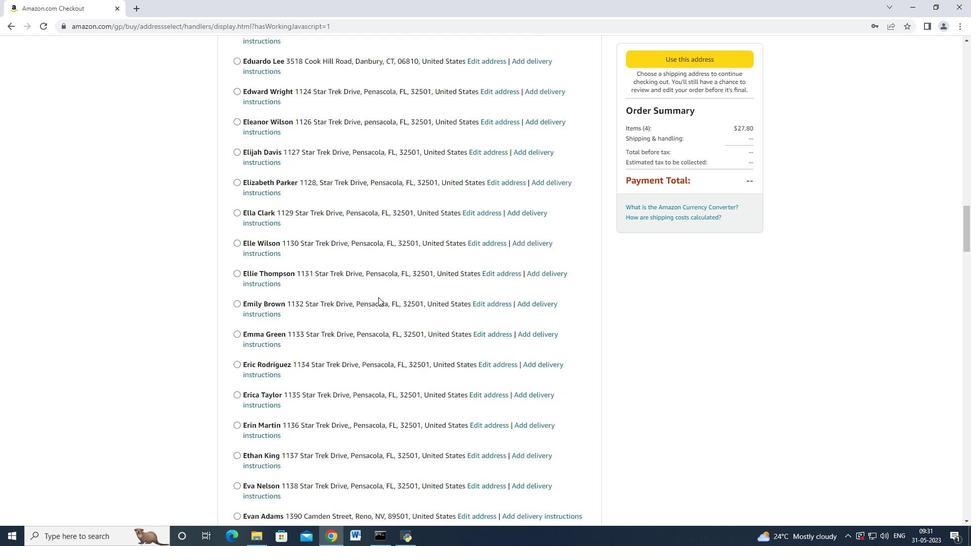 
Action: Mouse scrolled (377, 297) with delta (0, 0)
Screenshot: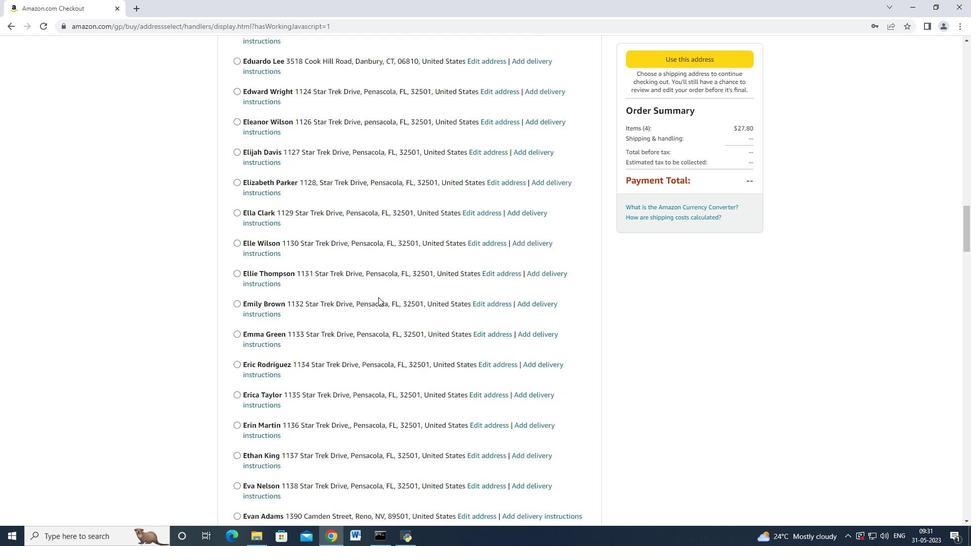 
Action: Mouse scrolled (377, 297) with delta (0, 0)
Screenshot: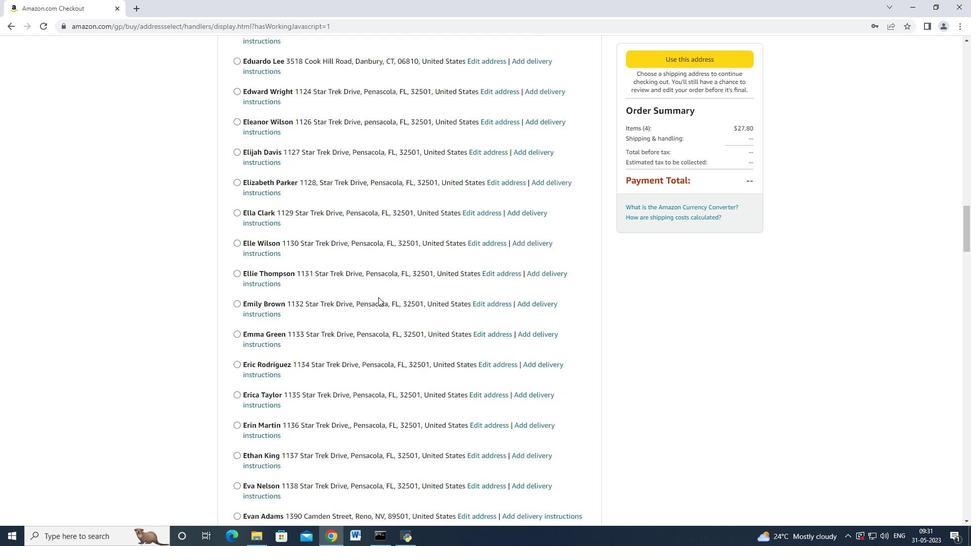 
Action: Mouse scrolled (377, 297) with delta (0, 0)
Screenshot: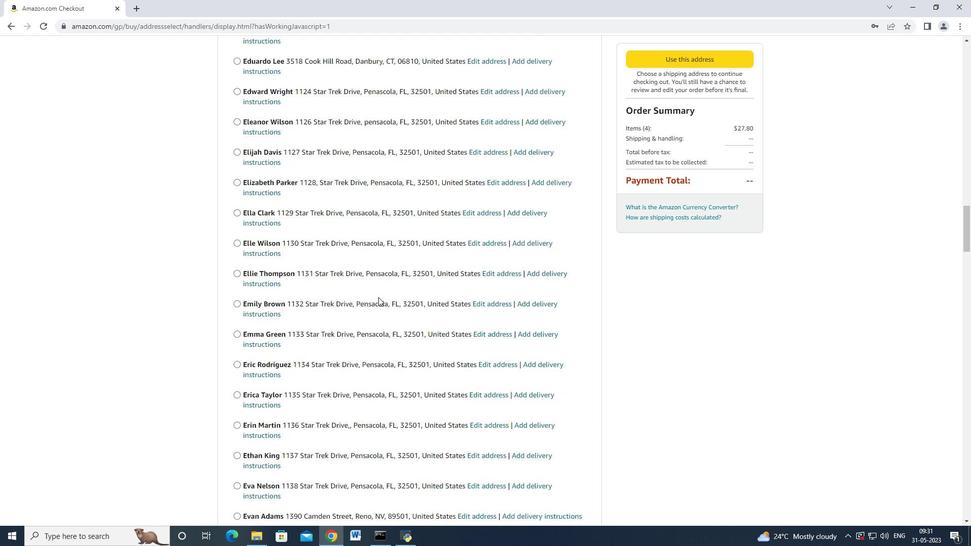 
Action: Mouse scrolled (377, 297) with delta (0, 0)
Screenshot: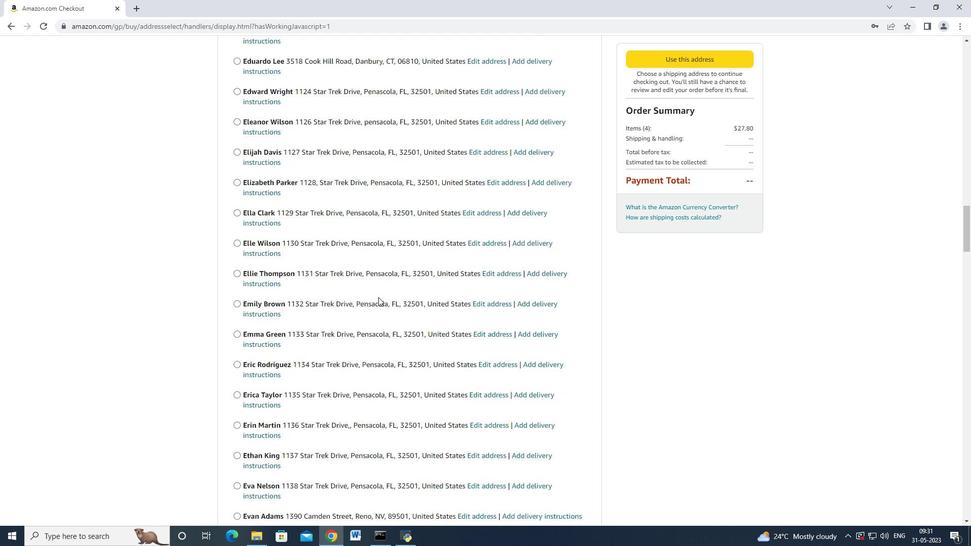 
Action: Mouse scrolled (377, 297) with delta (0, 0)
Screenshot: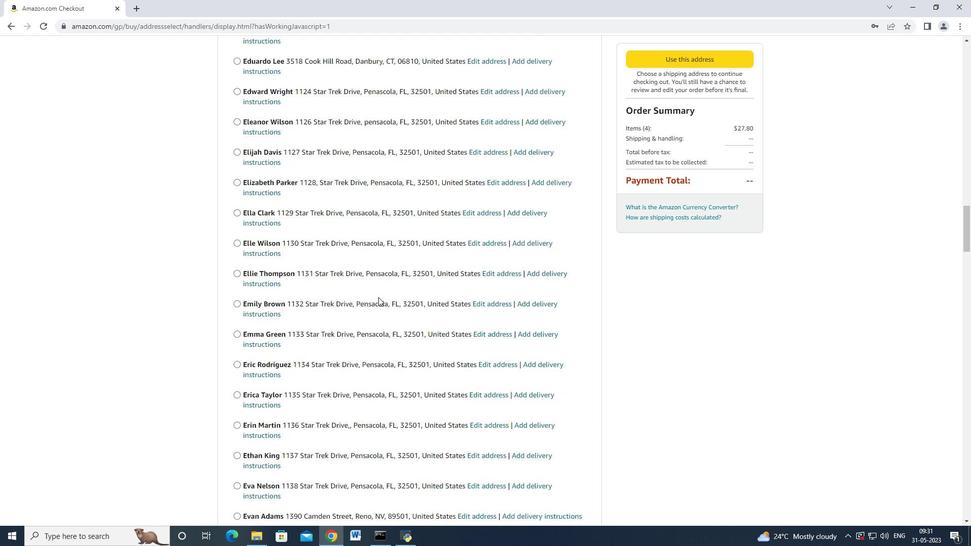 
Action: Mouse moved to (374, 301)
Screenshot: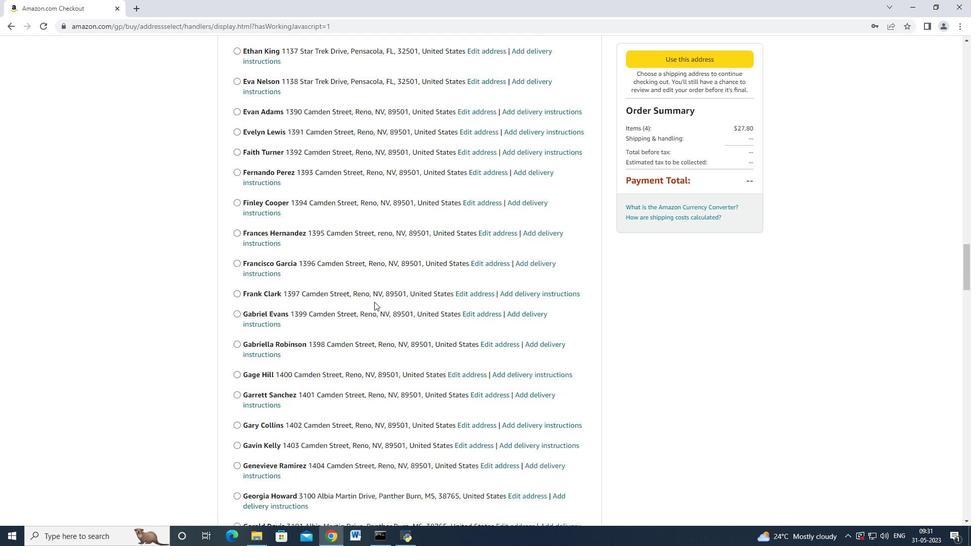 
Action: Mouse scrolled (374, 300) with delta (0, 0)
Screenshot: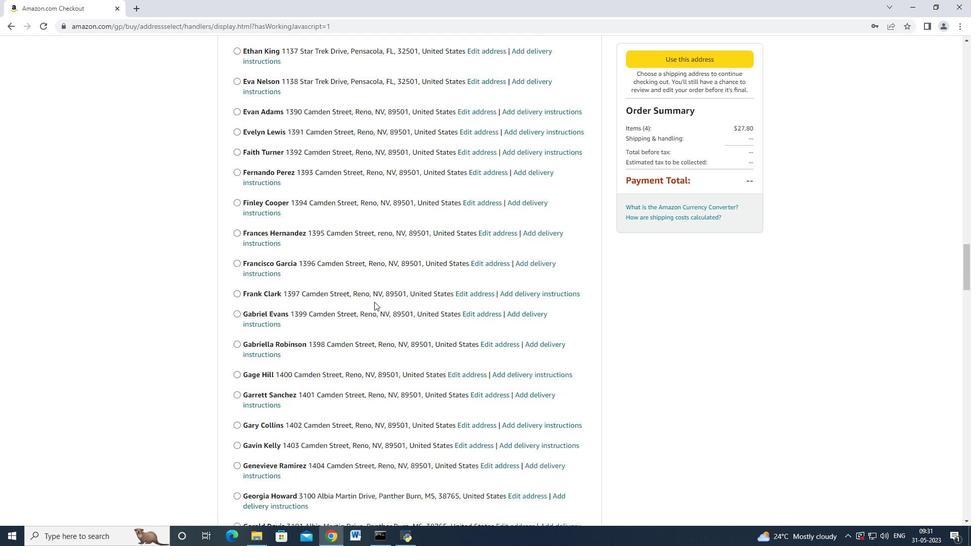 
Action: Mouse moved to (374, 301)
Screenshot: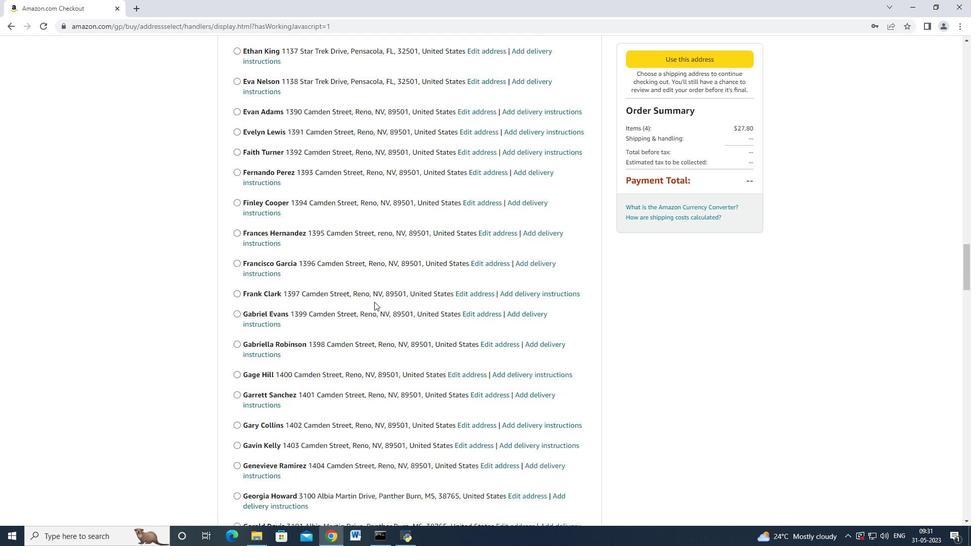 
Action: Mouse scrolled (374, 301) with delta (0, 0)
Screenshot: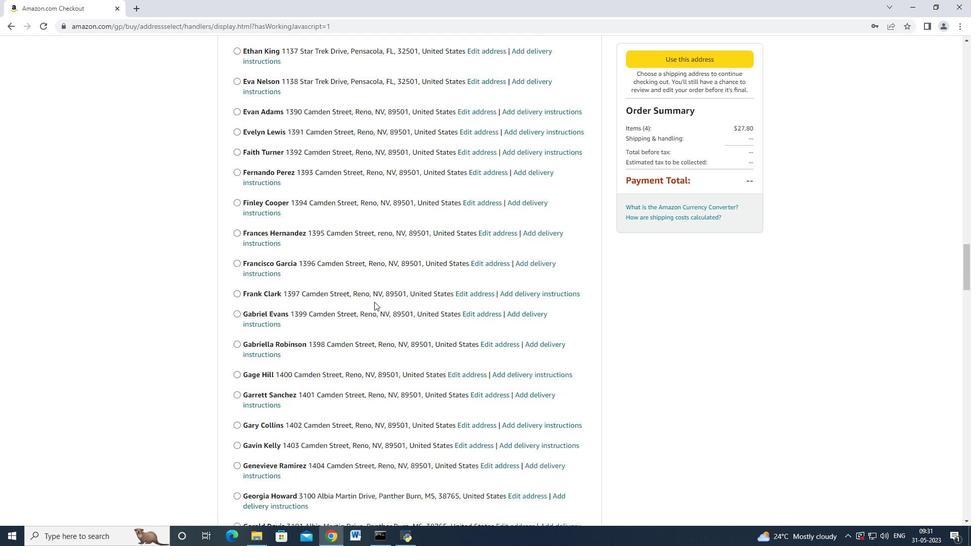
Action: Mouse moved to (374, 302)
Screenshot: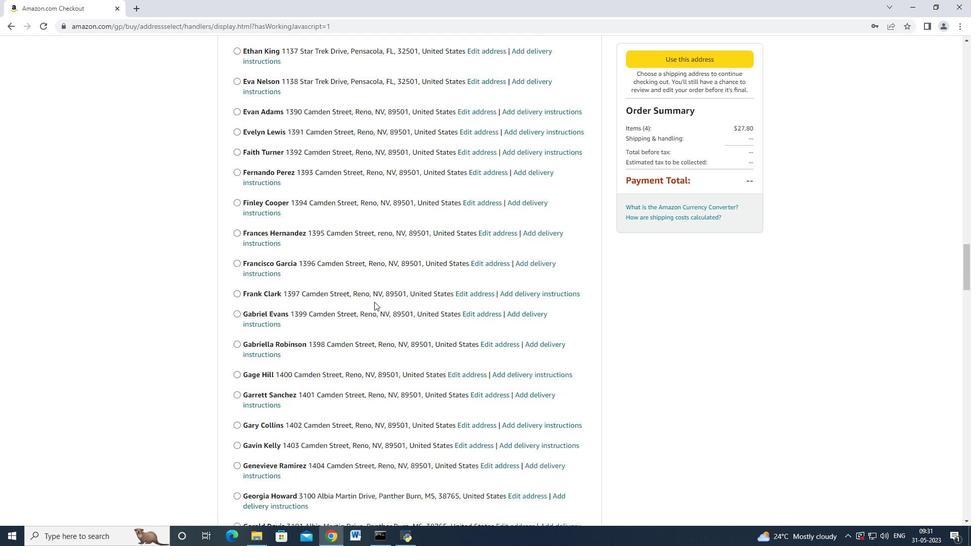 
Action: Mouse scrolled (374, 301) with delta (0, 0)
Screenshot: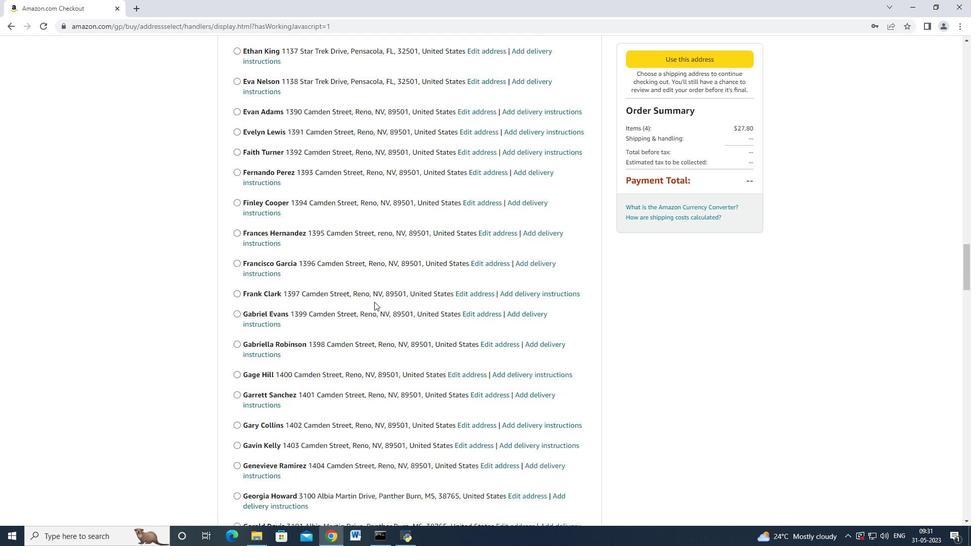 
Action: Mouse scrolled (374, 301) with delta (0, 0)
Screenshot: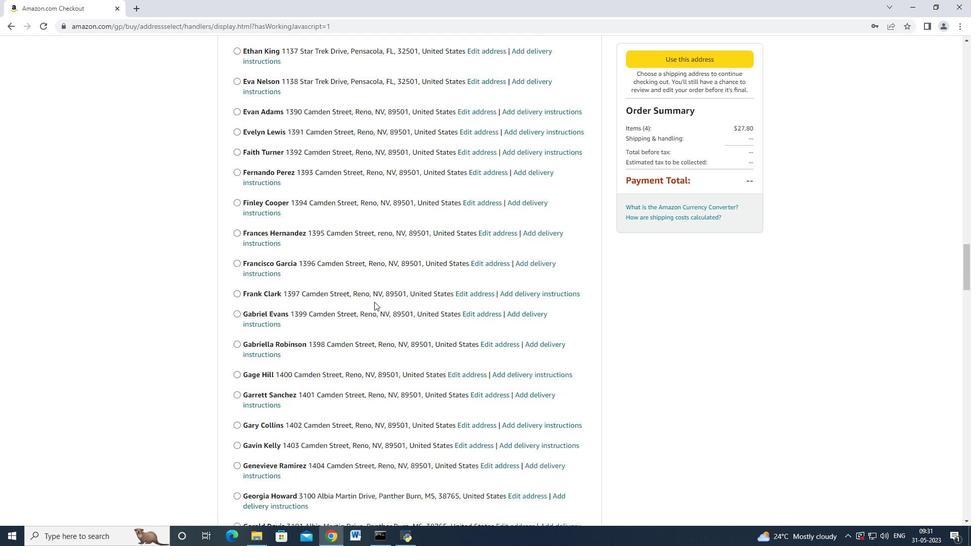 
Action: Mouse scrolled (374, 301) with delta (0, 0)
Screenshot: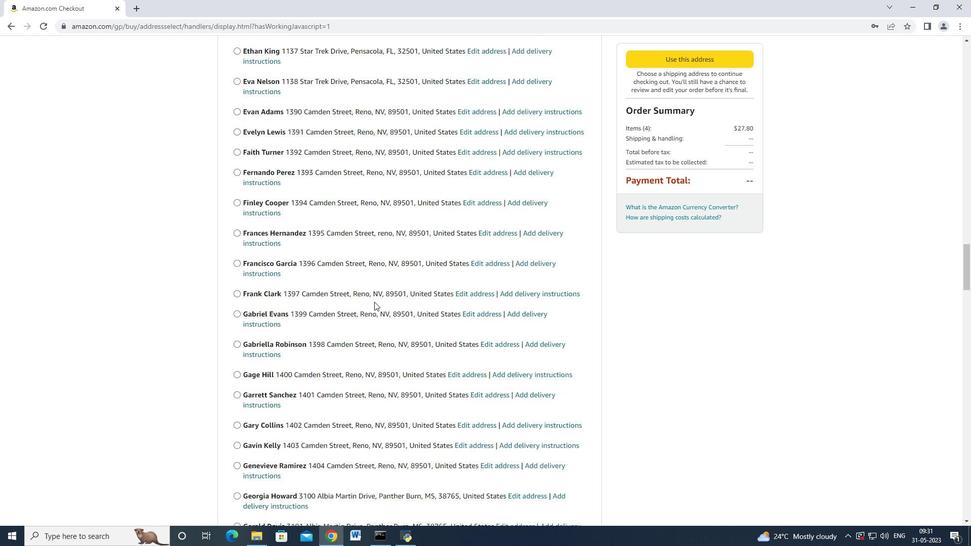 
Action: Mouse scrolled (374, 301) with delta (0, 0)
Screenshot: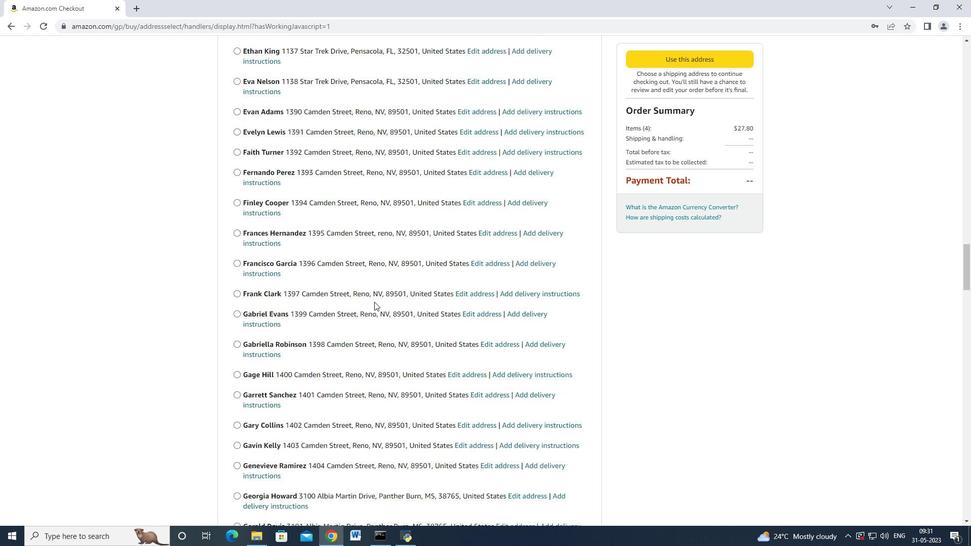 
Action: Mouse moved to (374, 302)
Screenshot: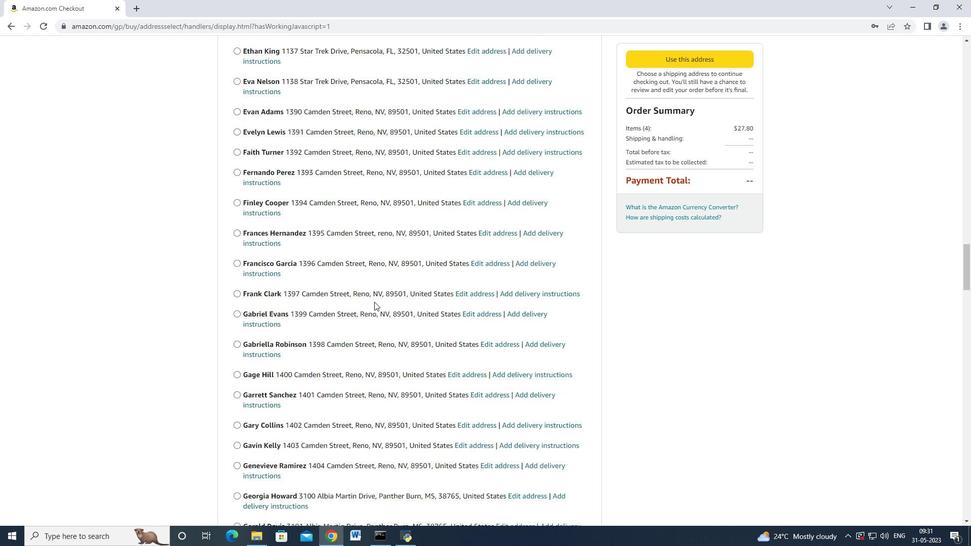 
Action: Mouse scrolled (374, 301) with delta (0, 0)
Screenshot: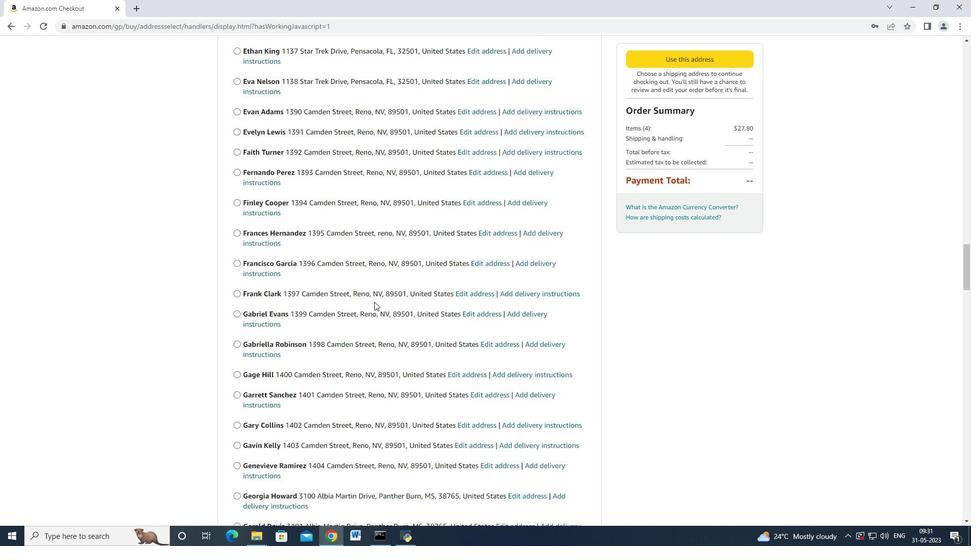 
Action: Mouse moved to (374, 301)
Screenshot: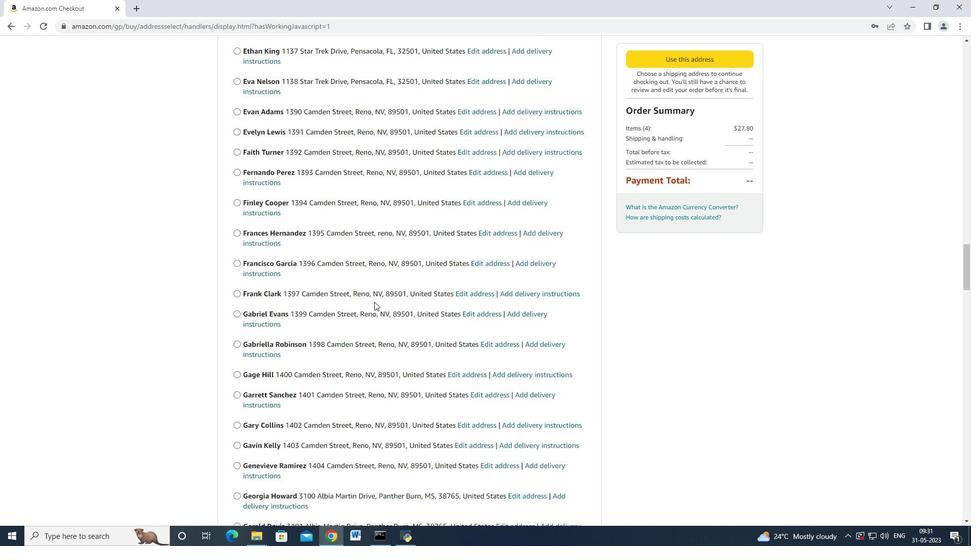 
Action: Mouse scrolled (374, 301) with delta (0, 0)
Screenshot: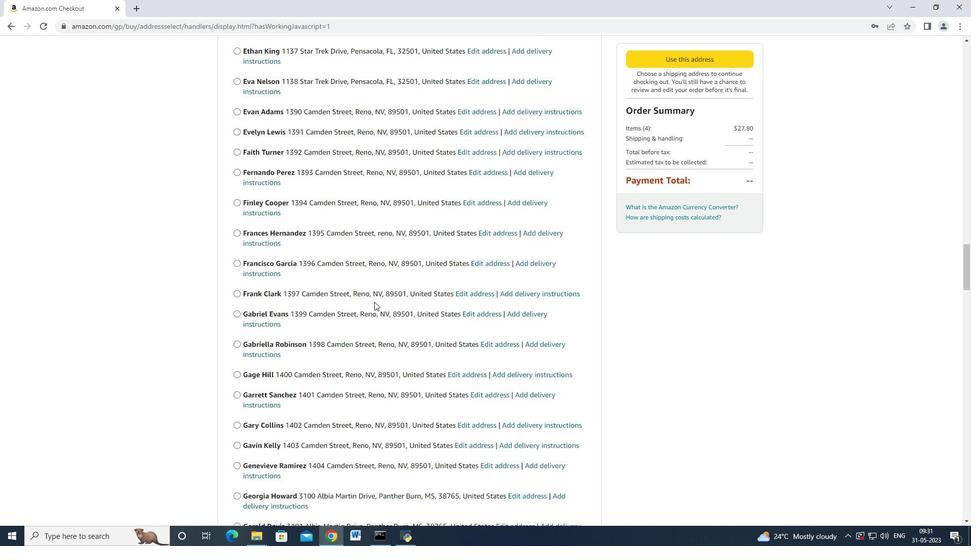 
Action: Mouse moved to (372, 299)
Screenshot: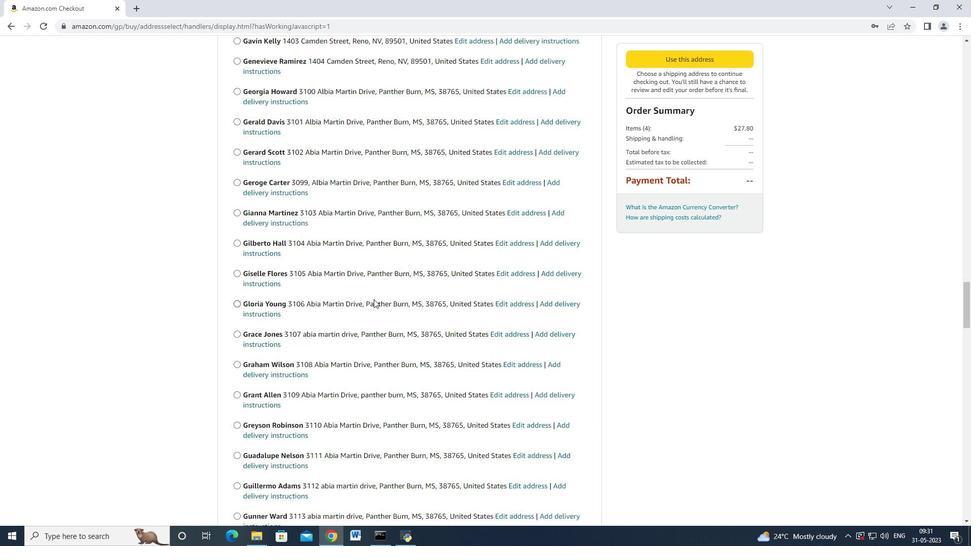 
Action: Mouse scrolled (372, 299) with delta (0, 0)
Screenshot: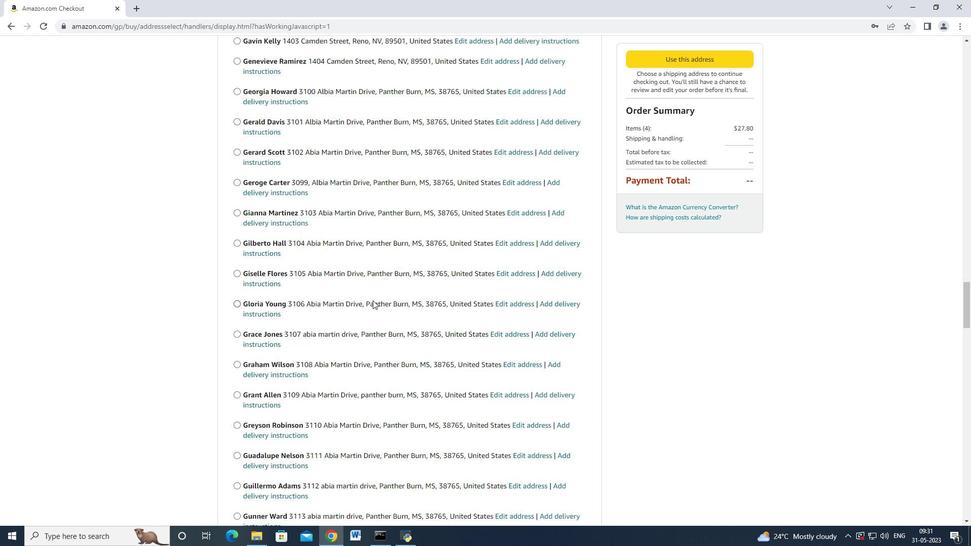 
Action: Mouse moved to (372, 301)
Screenshot: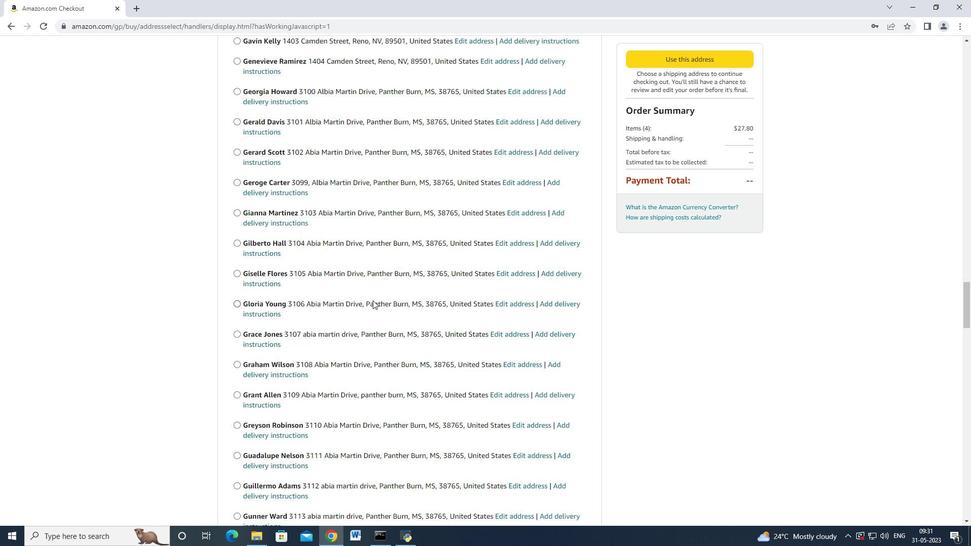 
Action: Mouse scrolled (372, 299) with delta (0, 0)
Screenshot: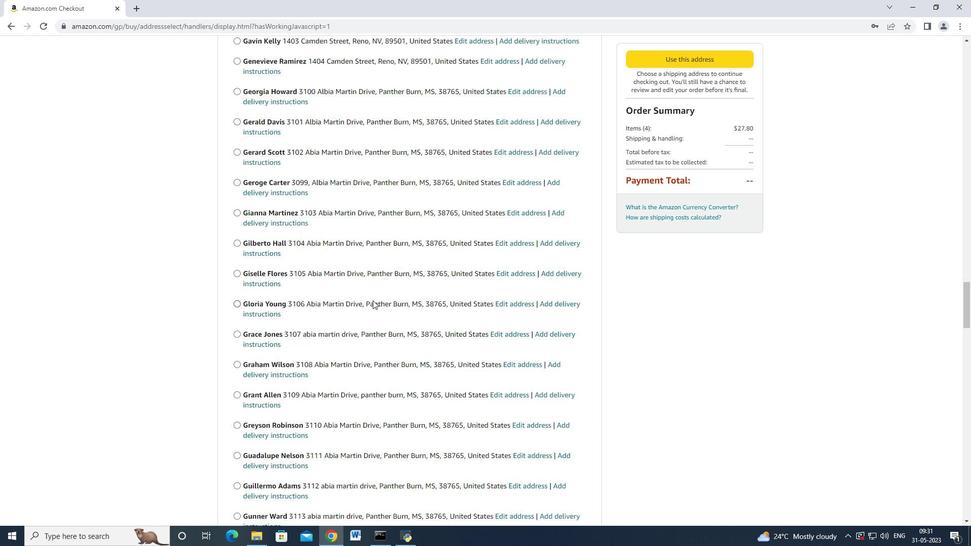 
Action: Mouse scrolled (372, 300) with delta (0, 0)
Screenshot: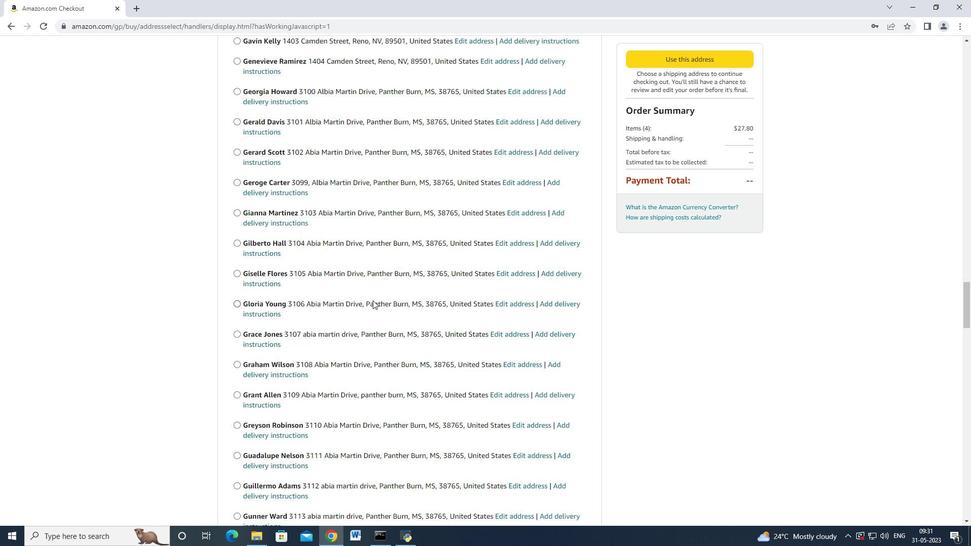 
Action: Mouse scrolled (372, 300) with delta (0, 0)
Screenshot: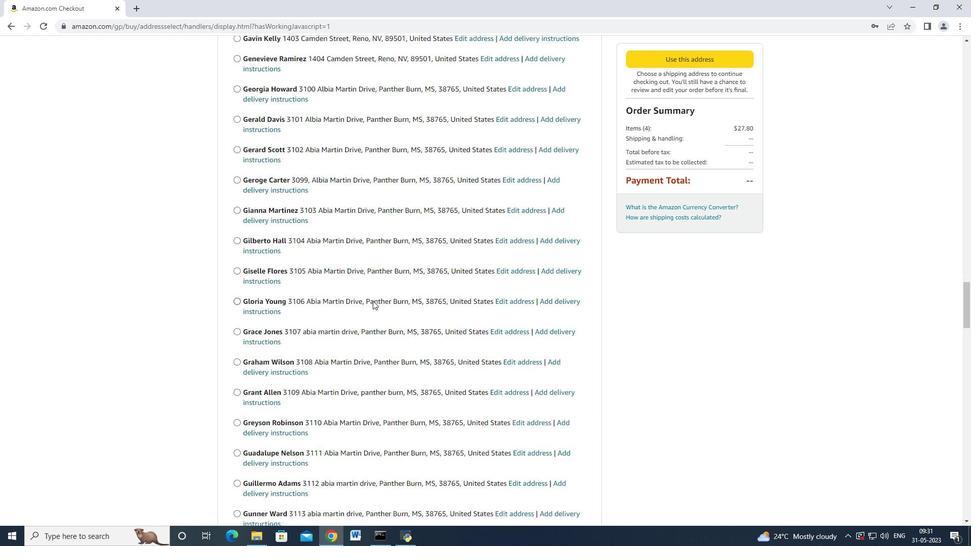 
Action: Mouse scrolled (372, 300) with delta (0, 0)
Screenshot: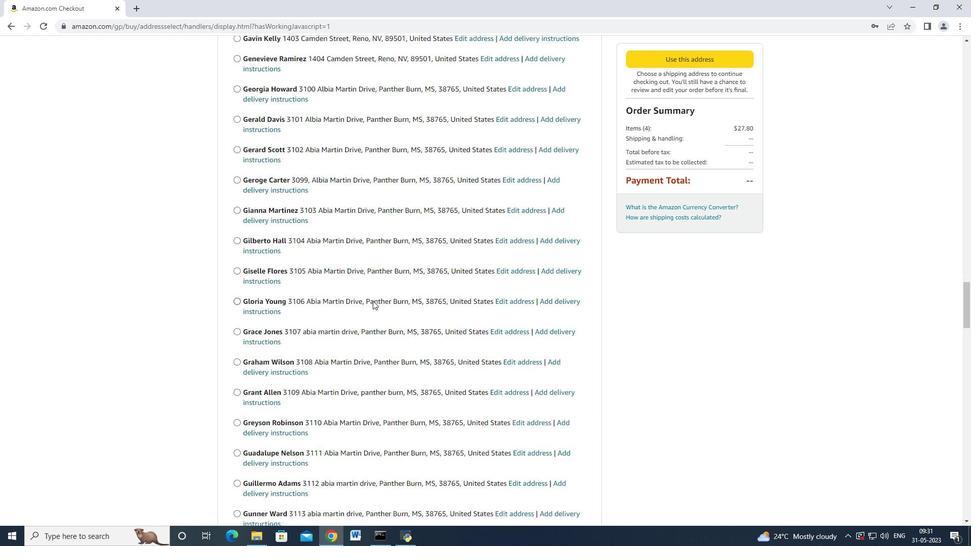 
Action: Mouse moved to (372, 301)
Screenshot: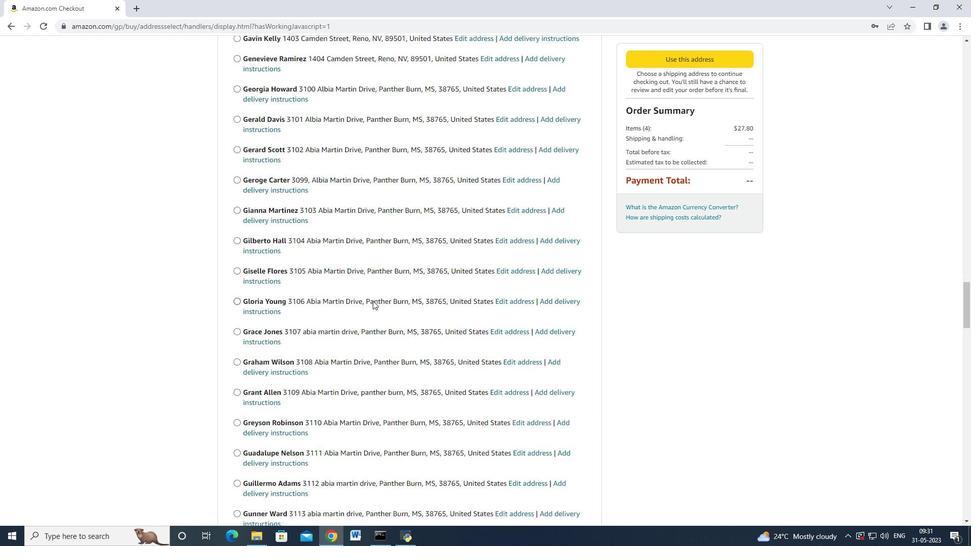 
Action: Mouse scrolled (372, 300) with delta (0, 0)
Screenshot: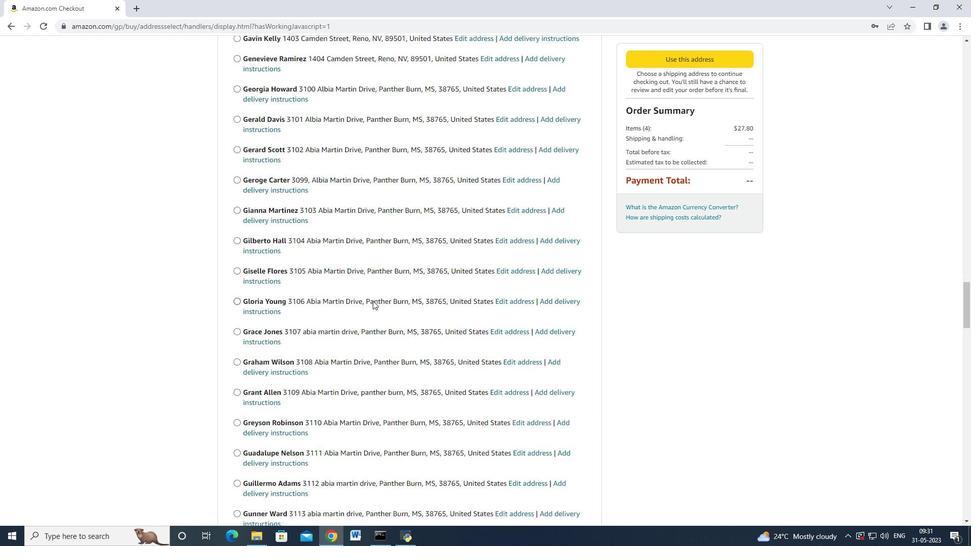 
Action: Mouse scrolled (372, 300) with delta (0, 0)
Screenshot: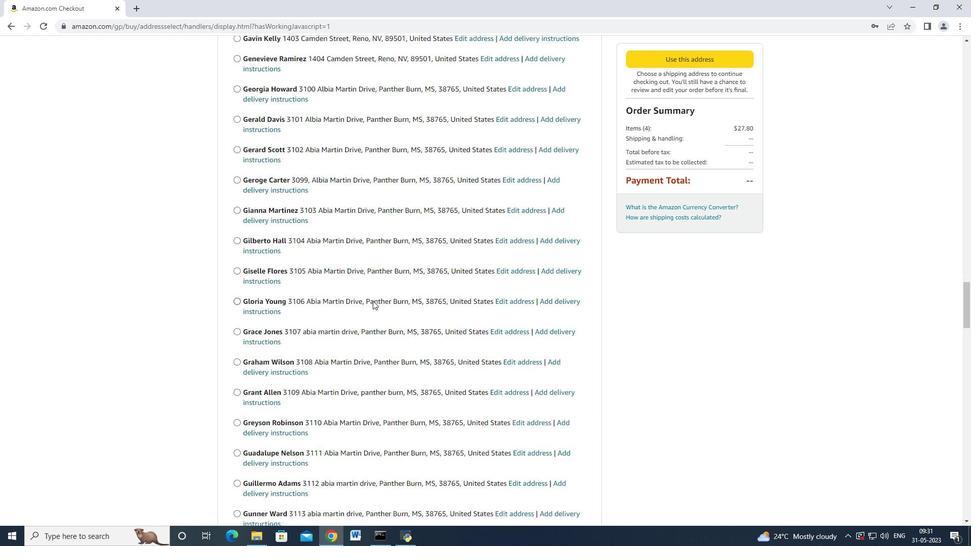 
Action: Mouse moved to (371, 301)
Screenshot: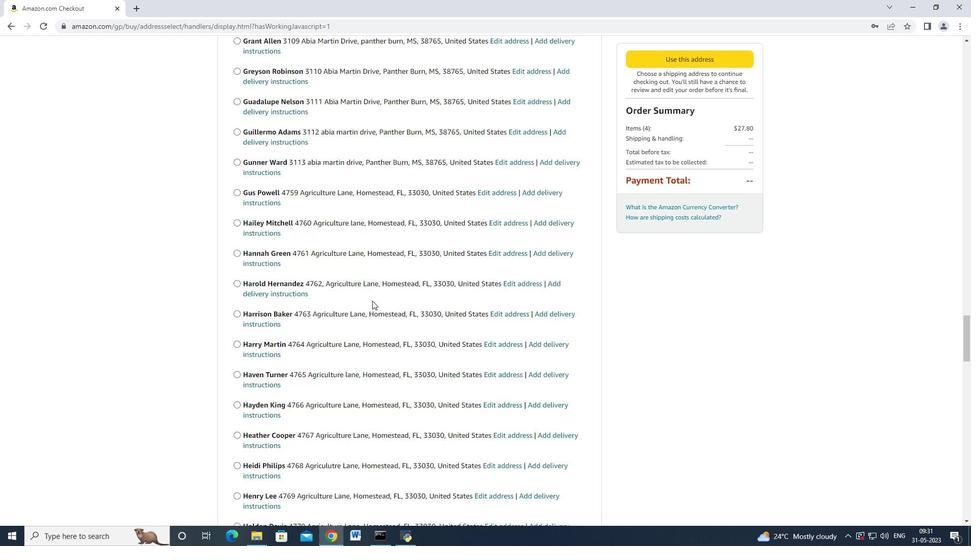 
Action: Mouse scrolled (372, 300) with delta (0, 0)
Screenshot: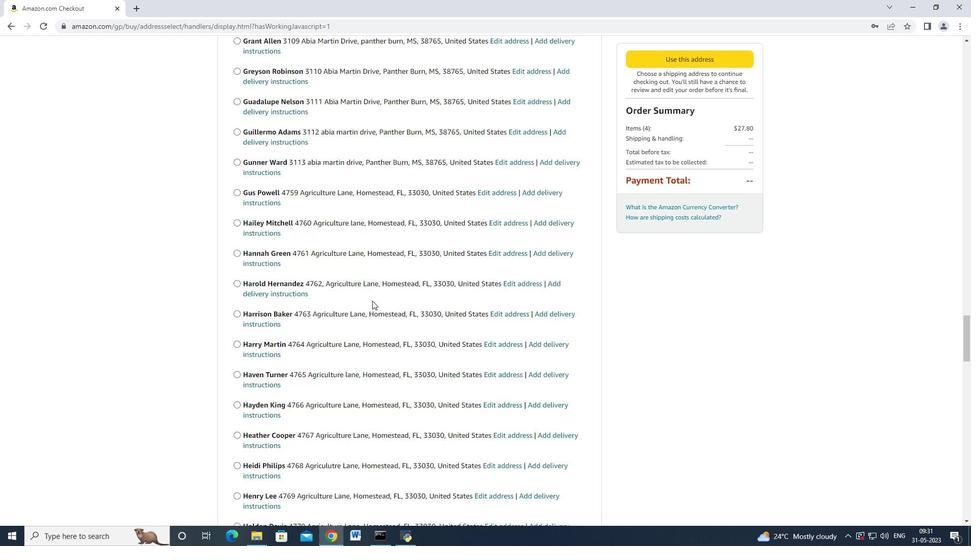 
Action: Mouse moved to (371, 302)
Screenshot: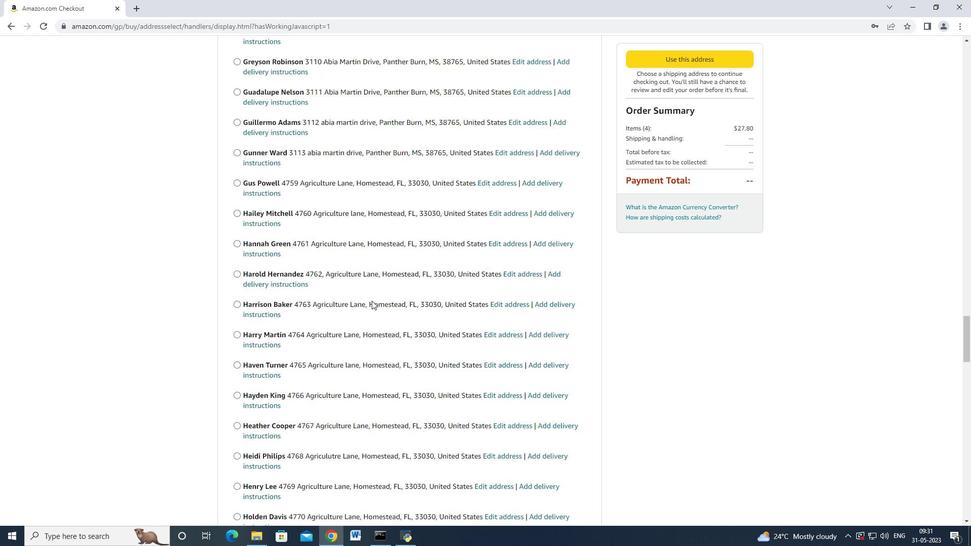 
Action: Mouse scrolled (371, 301) with delta (0, 0)
Screenshot: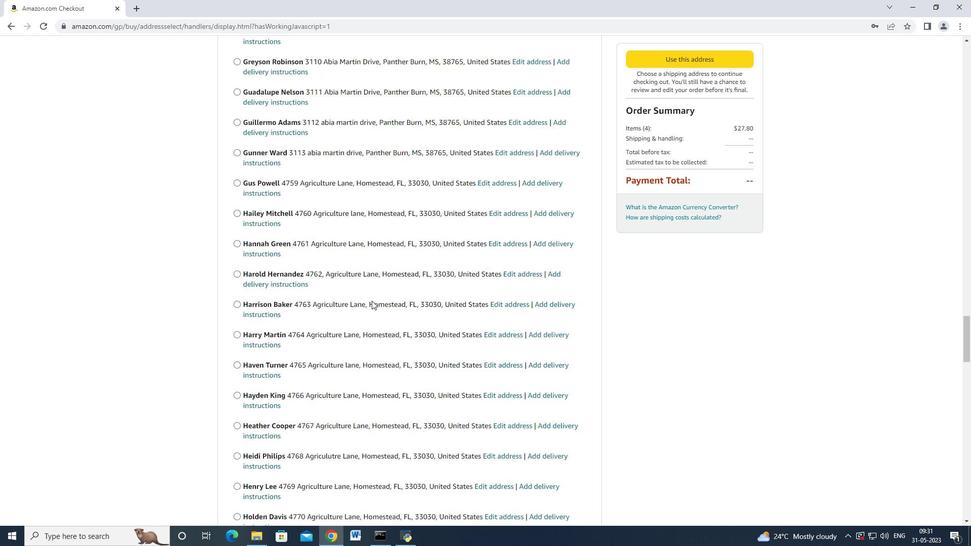 
Action: Mouse moved to (371, 302)
Screenshot: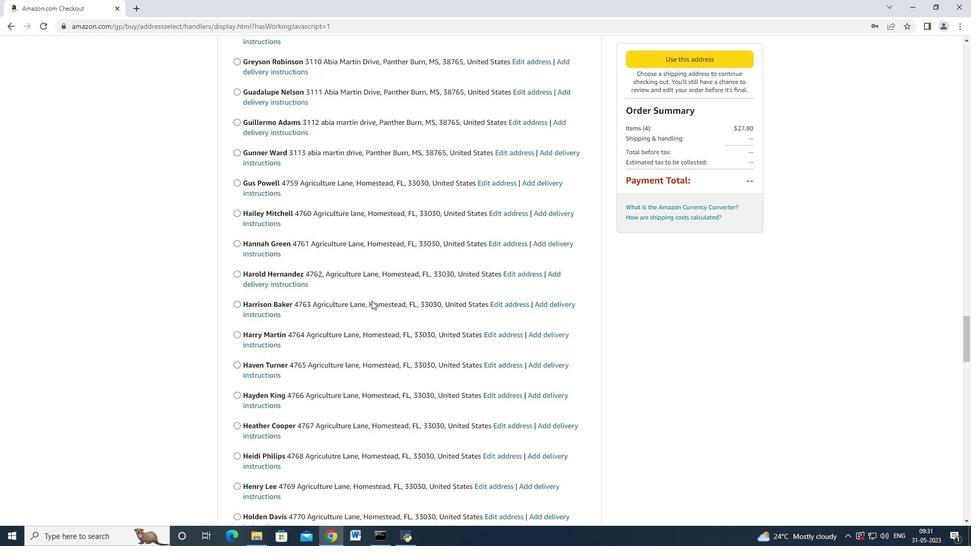 
Action: Mouse scrolled (371, 301) with delta (0, 0)
Screenshot: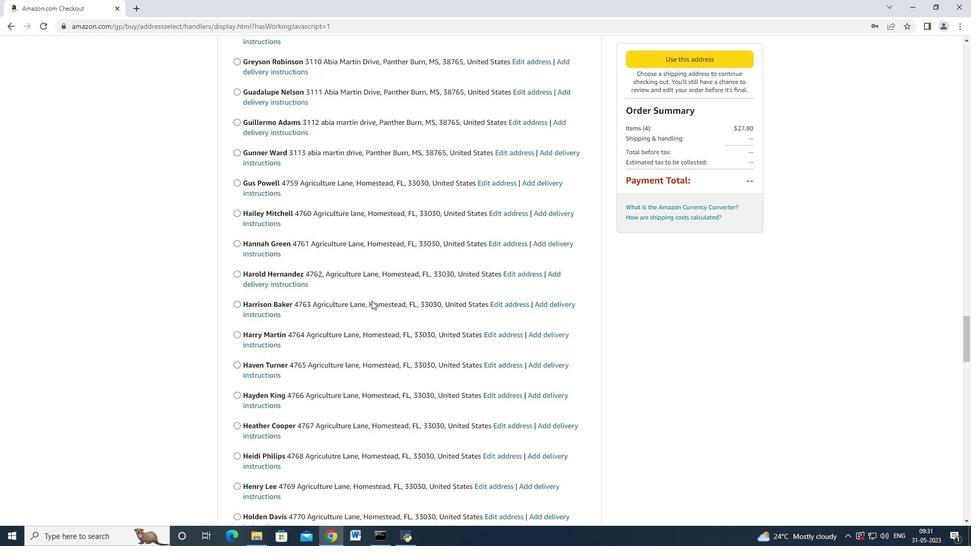 
Action: Mouse moved to (371, 302)
Screenshot: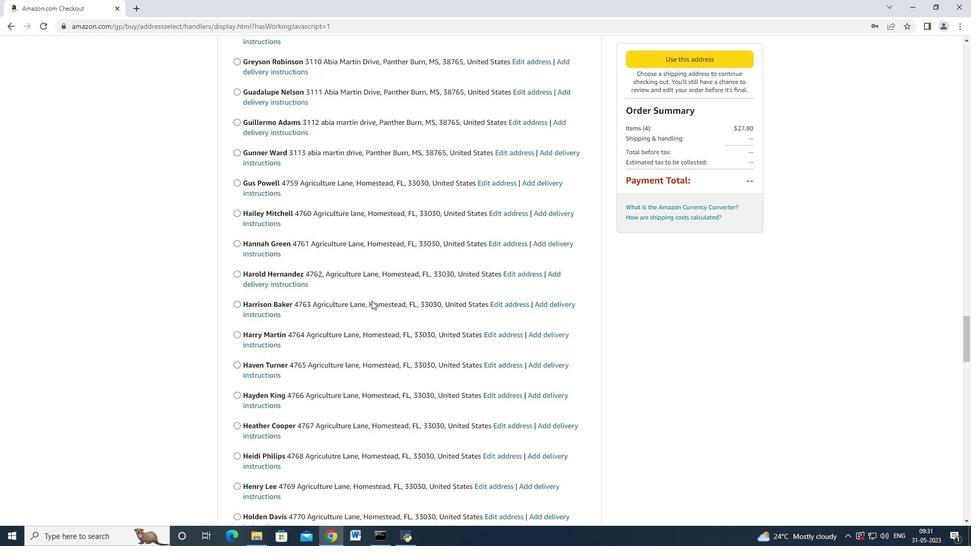 
Action: Mouse scrolled (371, 301) with delta (0, 0)
Screenshot: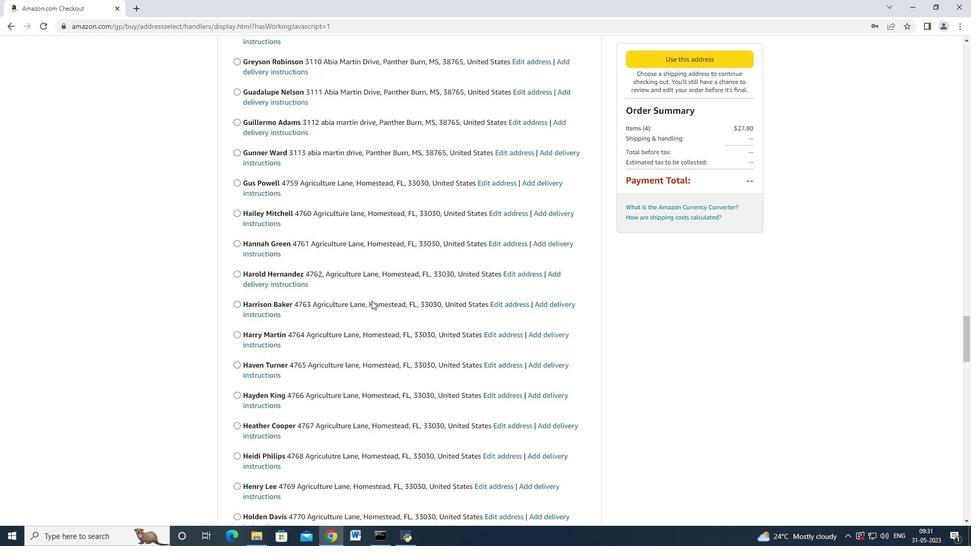 
Action: Mouse moved to (371, 301)
Screenshot: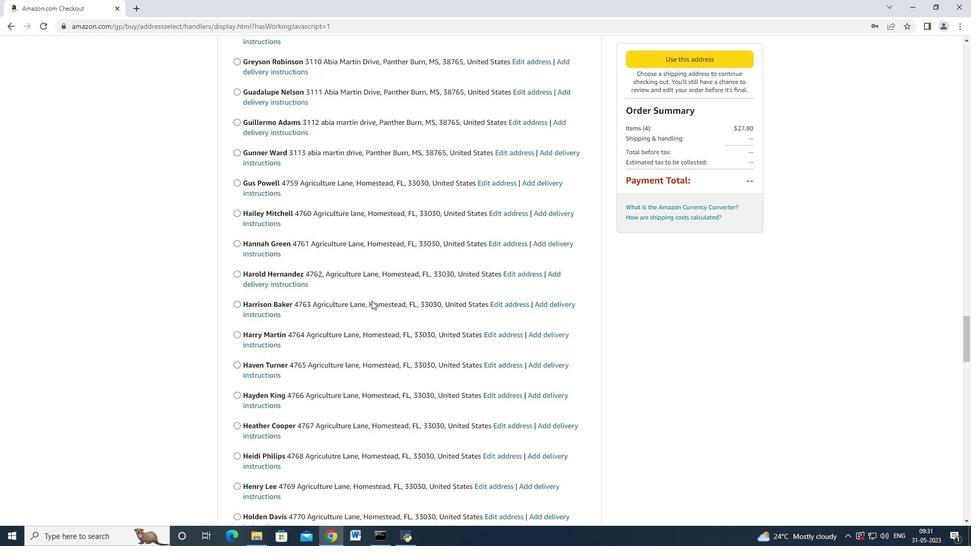 
Action: Mouse scrolled (371, 301) with delta (0, 0)
Screenshot: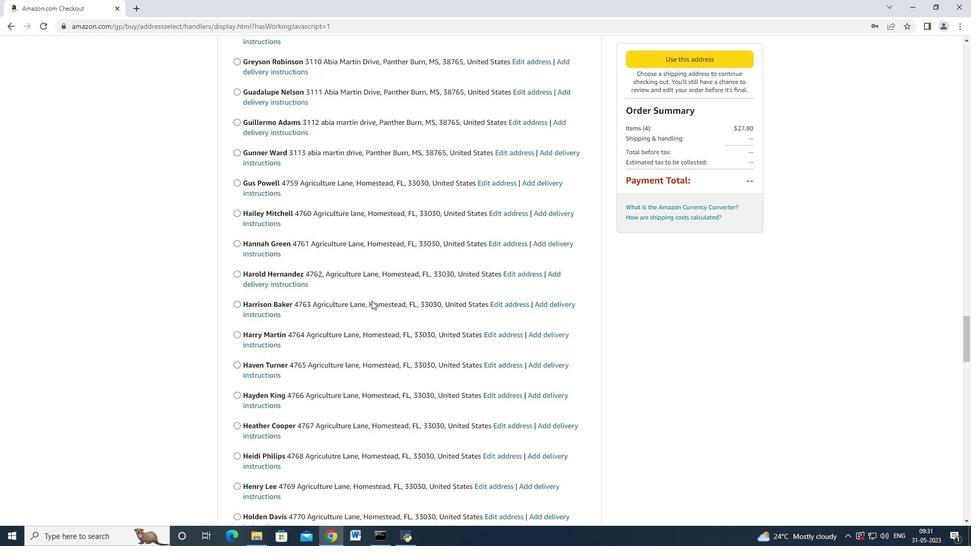 
Action: Mouse moved to (371, 299)
Screenshot: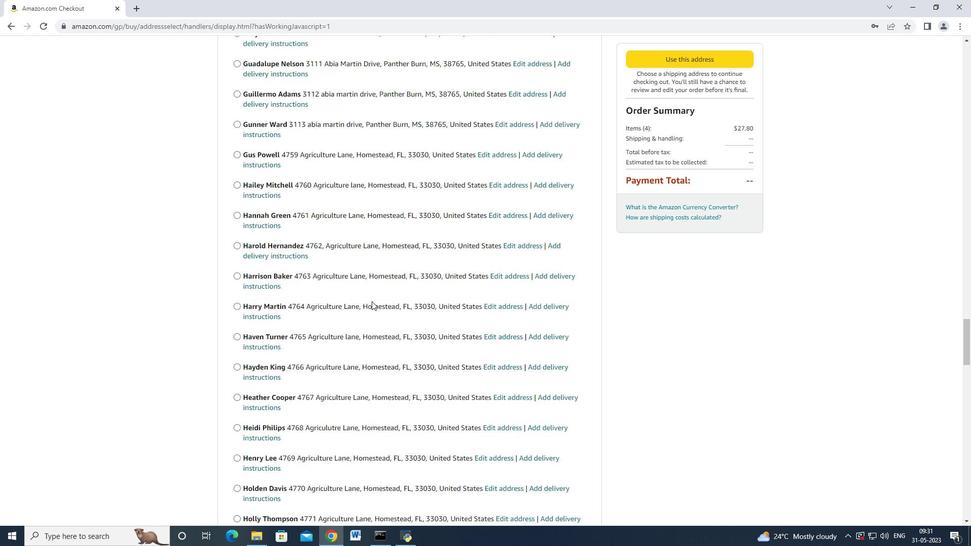 
Action: Mouse scrolled (371, 301) with delta (0, 0)
Screenshot: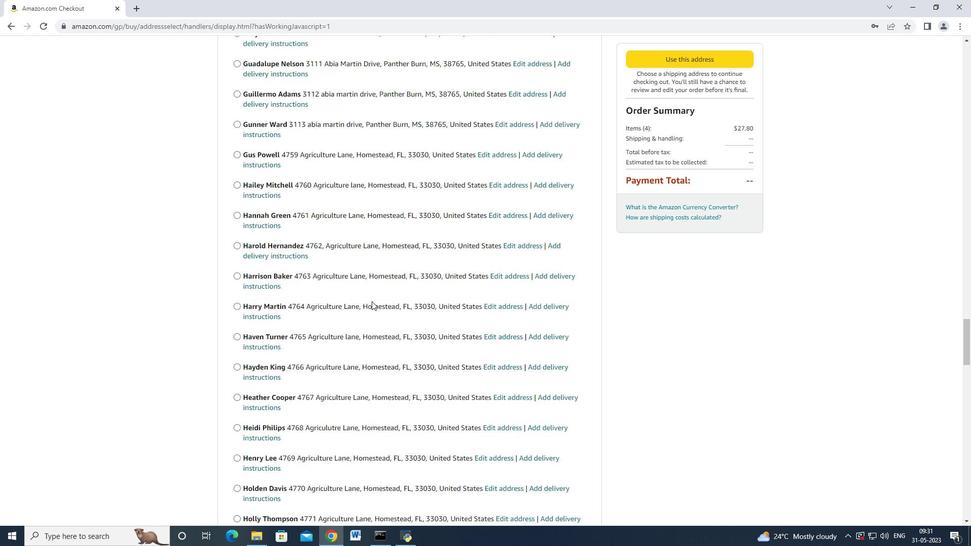 
Action: Mouse moved to (370, 298)
Screenshot: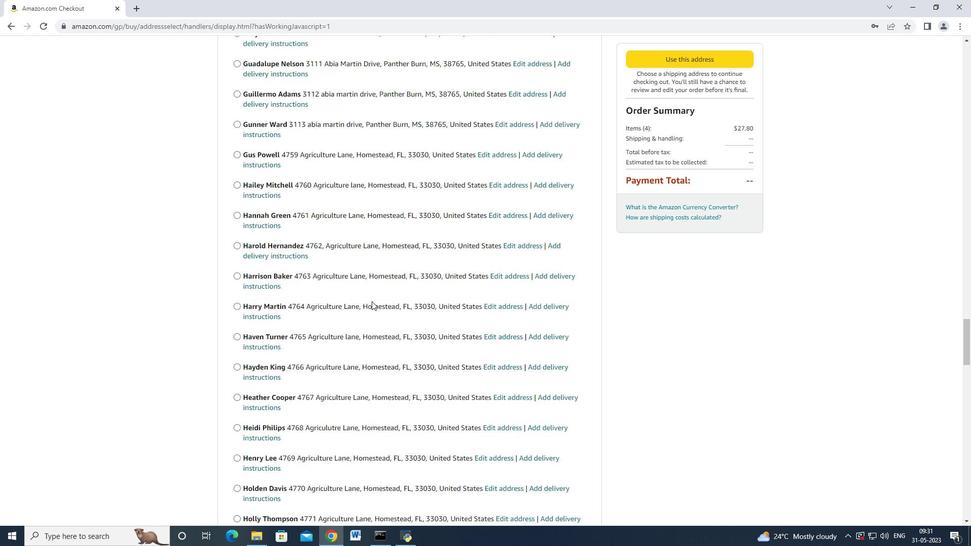 
Action: Mouse scrolled (371, 301) with delta (0, 0)
Screenshot: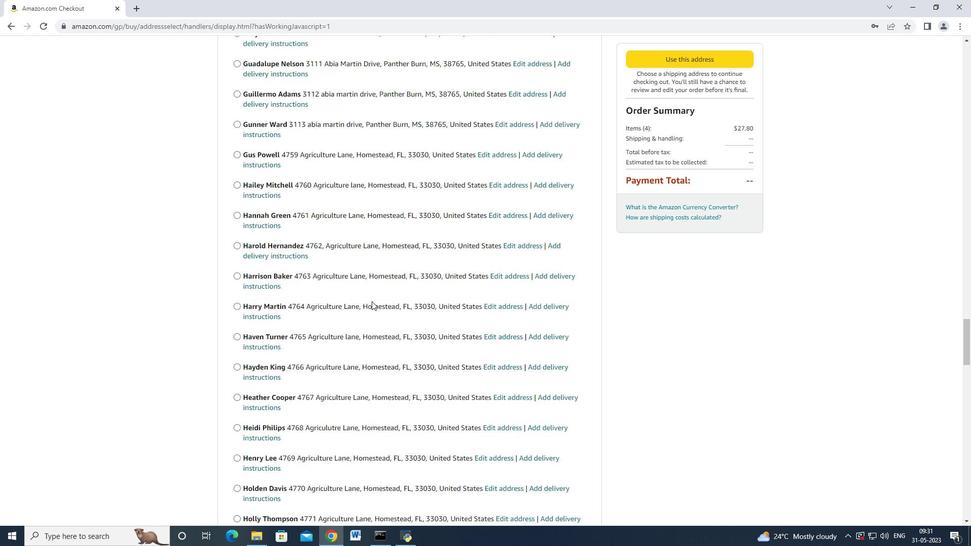 
Action: Mouse moved to (367, 301)
Screenshot: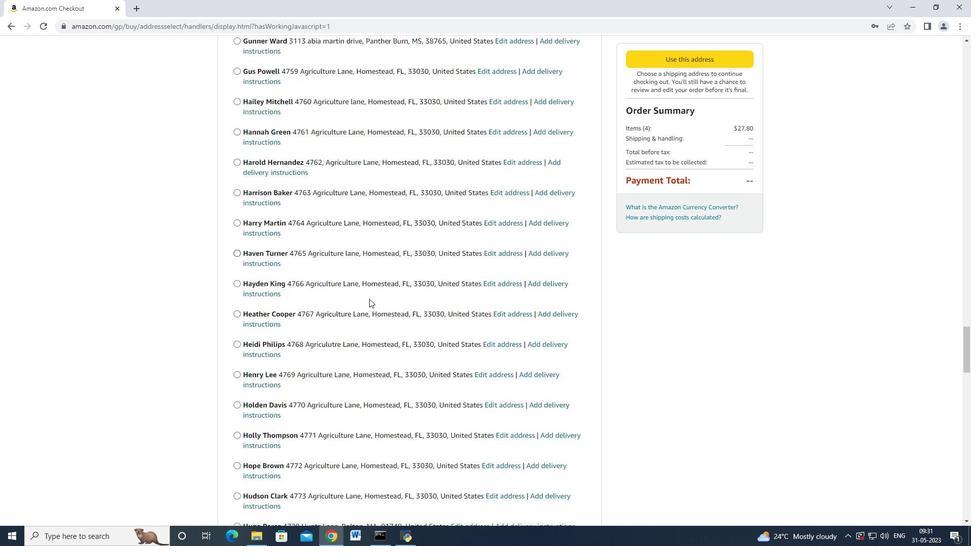 
Action: Mouse scrolled (368, 299) with delta (0, 0)
Screenshot: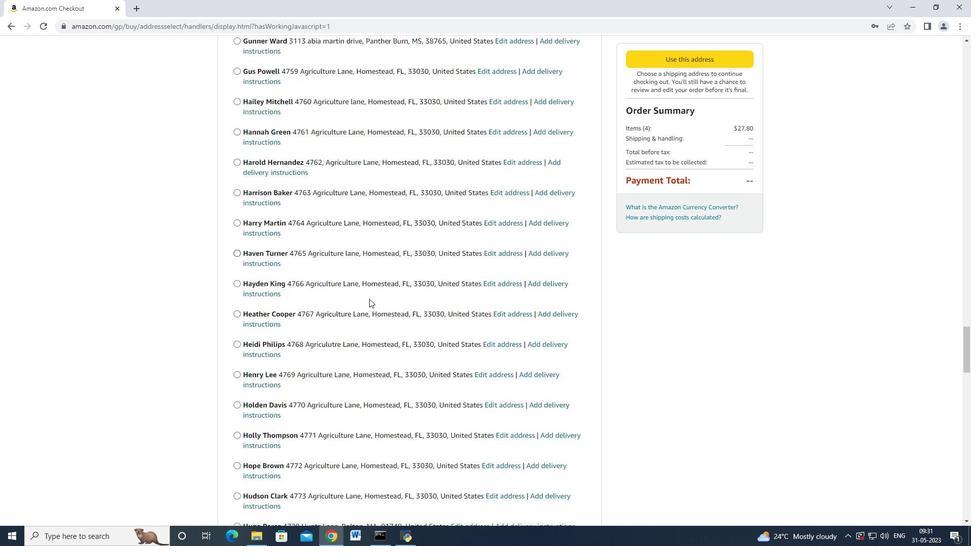 
Action: Mouse scrolled (367, 301) with delta (0, 0)
Screenshot: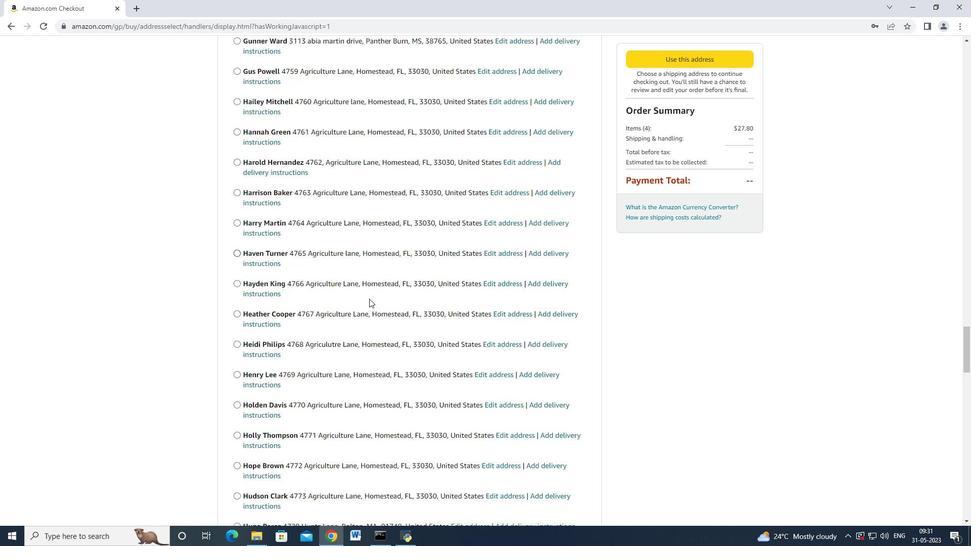 
Action: Mouse scrolled (367, 301) with delta (0, 0)
Screenshot: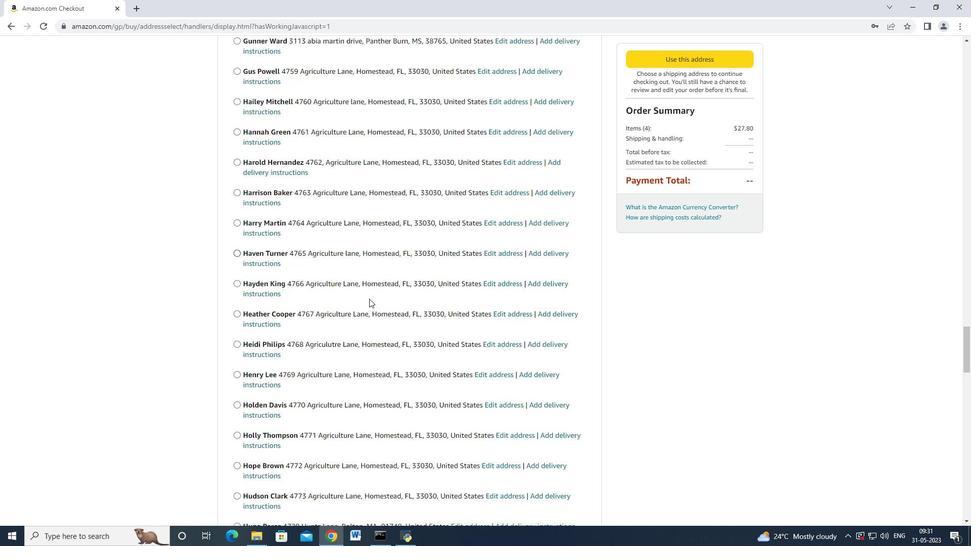 
Action: Mouse scrolled (367, 301) with delta (0, 0)
Screenshot: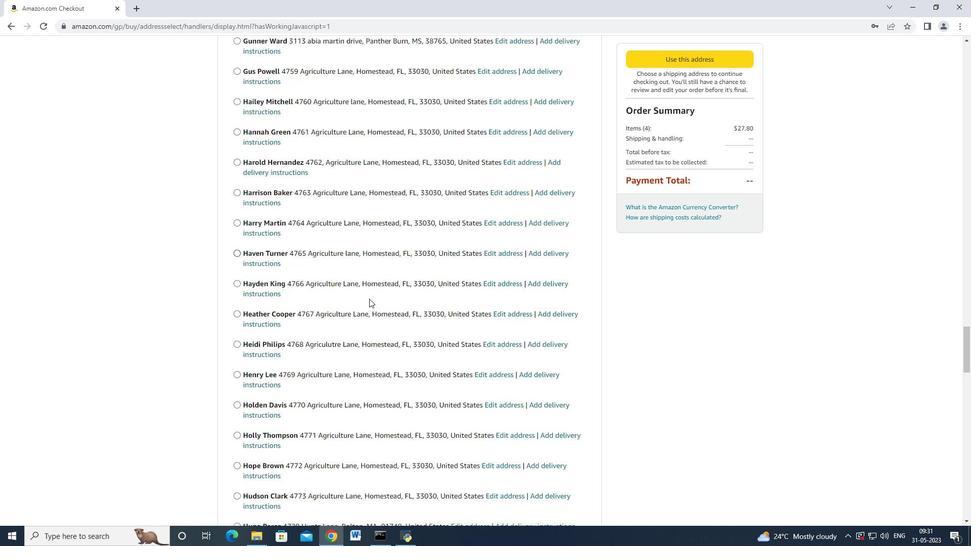 
Action: Mouse scrolled (367, 301) with delta (0, 0)
Screenshot: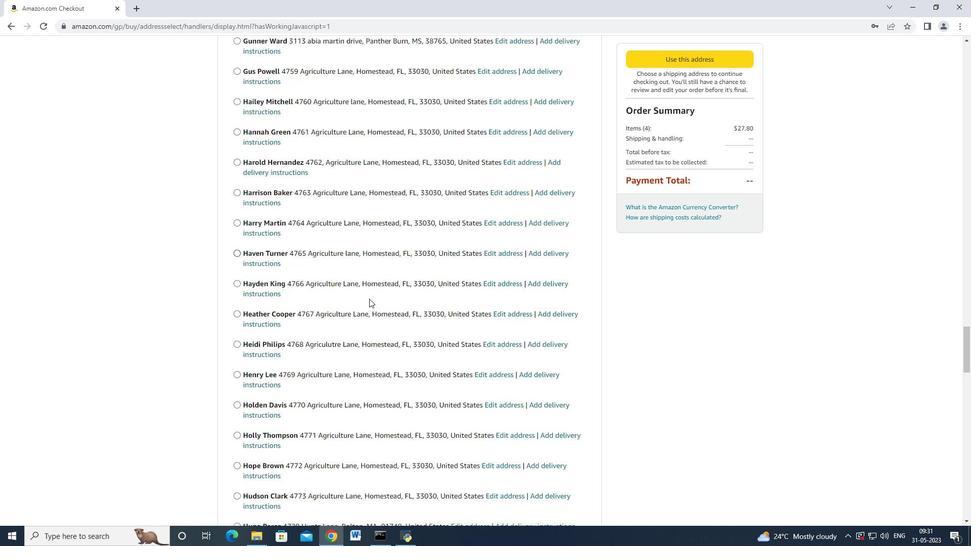 
Action: Mouse scrolled (367, 301) with delta (0, 0)
Screenshot: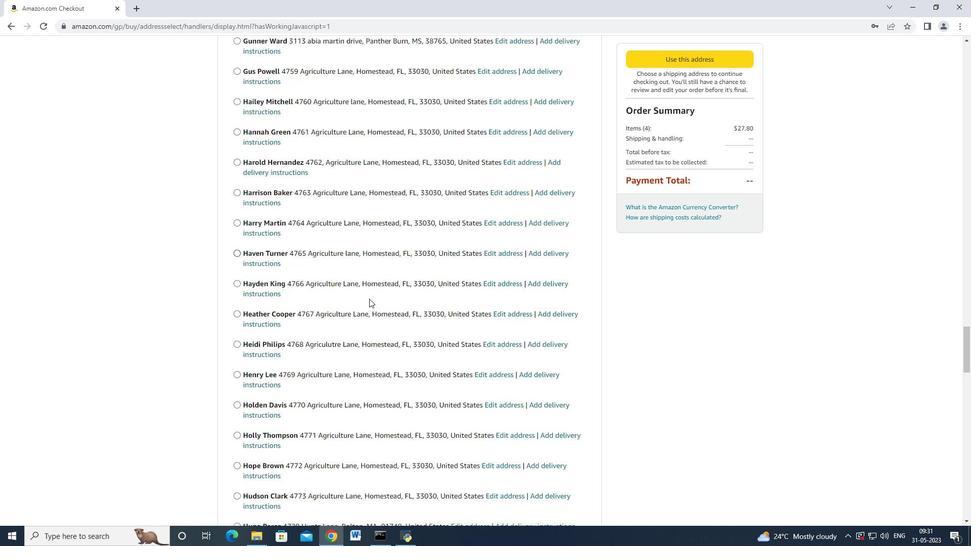 
Action: Mouse scrolled (367, 301) with delta (0, 0)
Screenshot: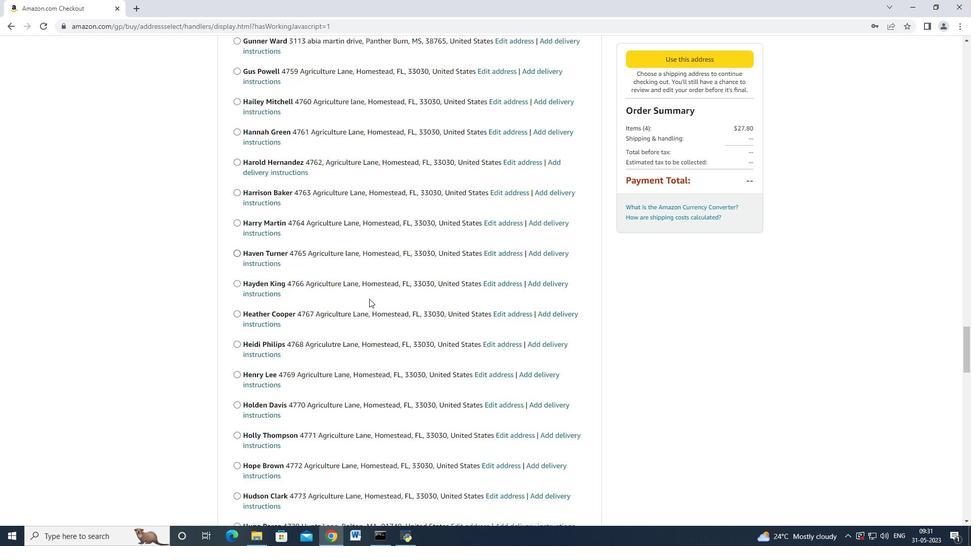 
Action: Mouse moved to (360, 309)
Screenshot: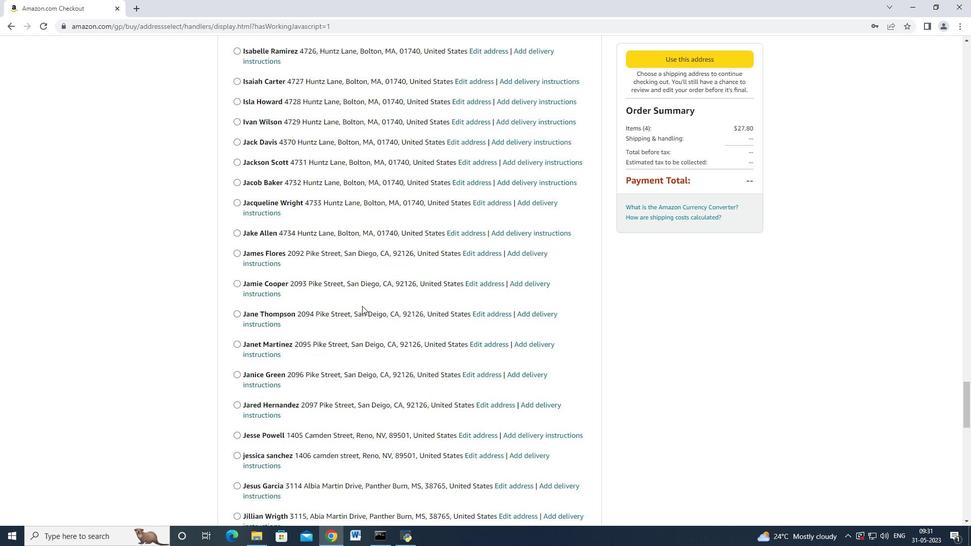 
Action: Mouse scrolled (360, 308) with delta (0, 0)
Screenshot: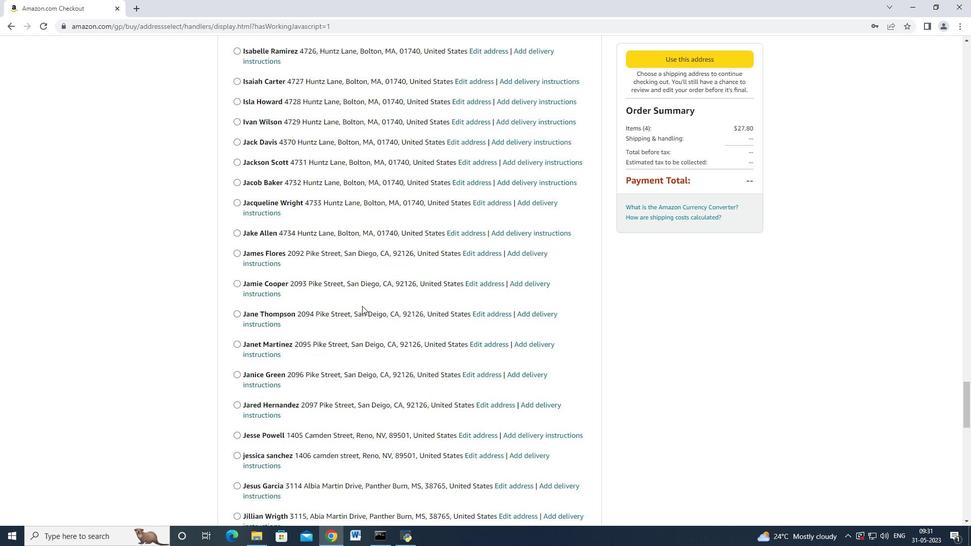 
Action: Mouse moved to (360, 310)
Screenshot: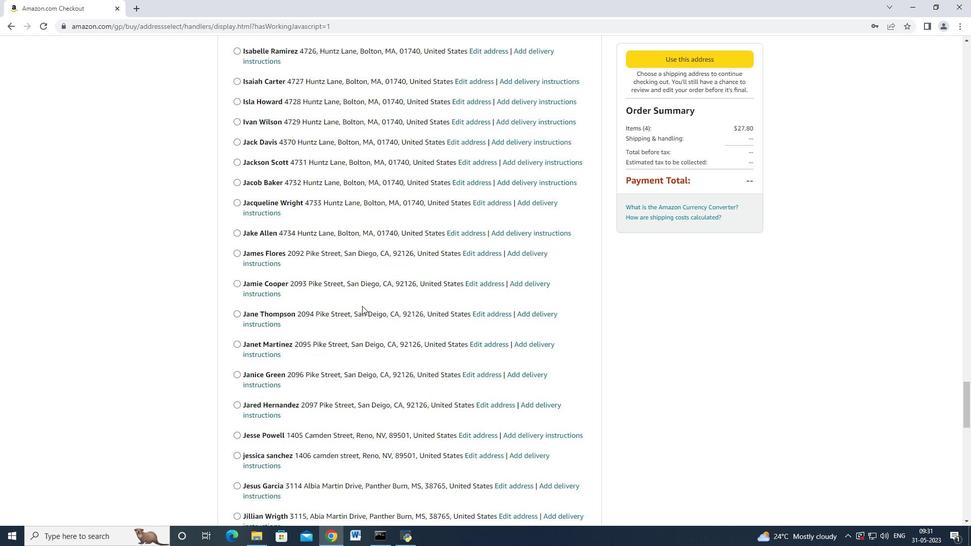 
Action: Mouse scrolled (360, 309) with delta (0, 0)
Screenshot: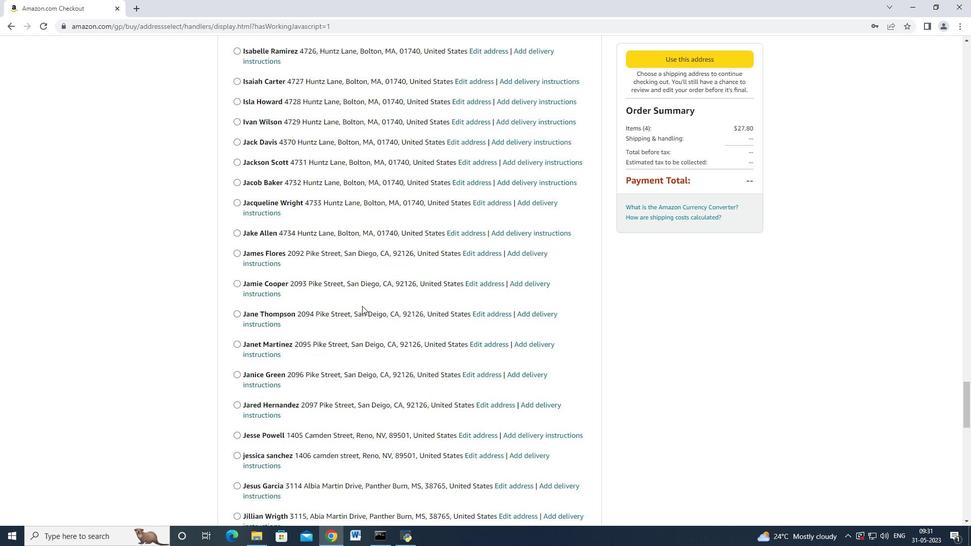 
Action: Mouse scrolled (360, 309) with delta (0, 0)
Screenshot: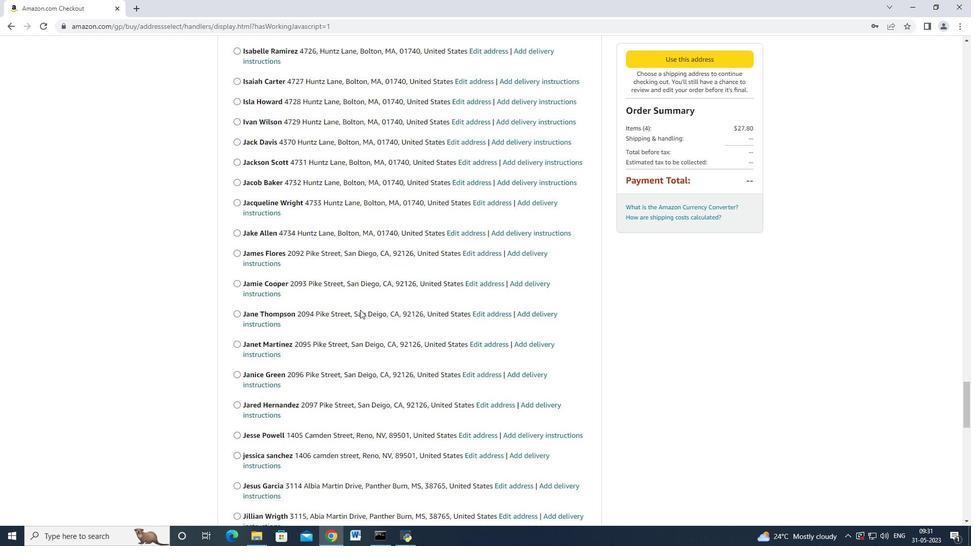 
Action: Mouse scrolled (360, 309) with delta (0, 0)
Screenshot: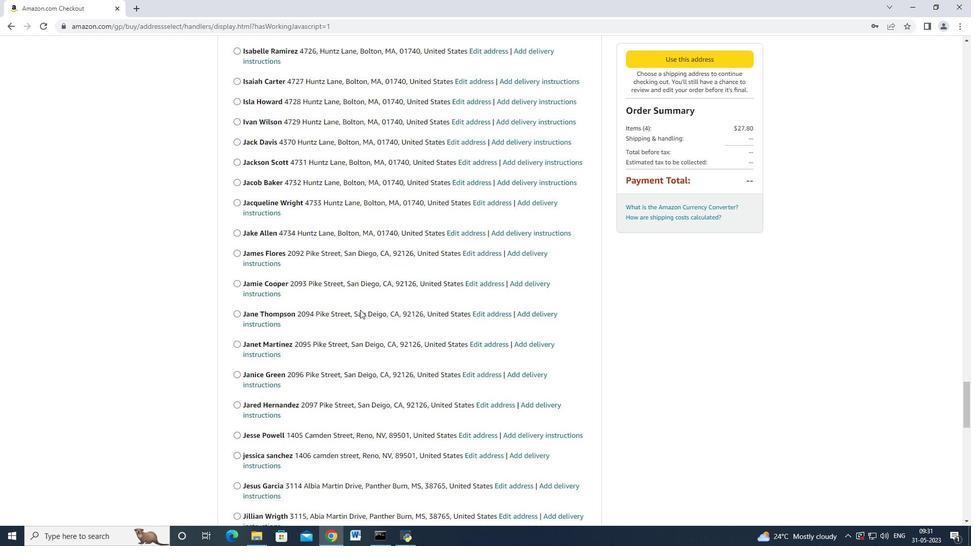 
Action: Mouse scrolled (360, 309) with delta (0, 0)
Screenshot: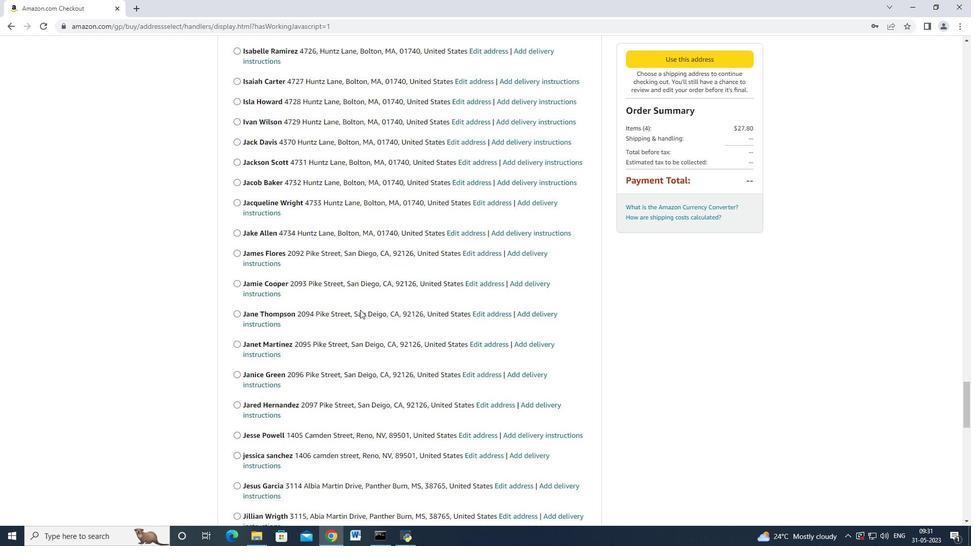 
Action: Mouse scrolled (360, 309) with delta (0, 0)
Screenshot: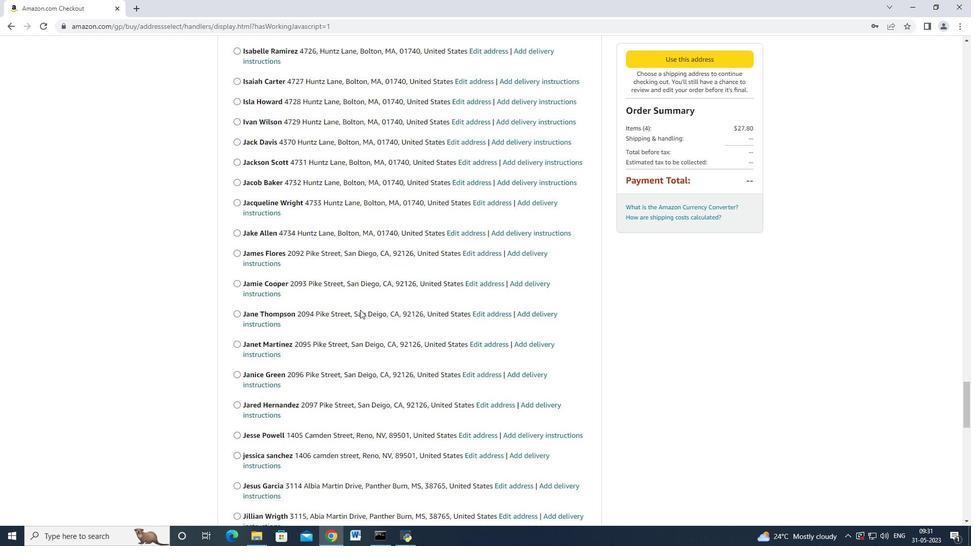 
Action: Mouse scrolled (360, 309) with delta (0, 0)
Screenshot: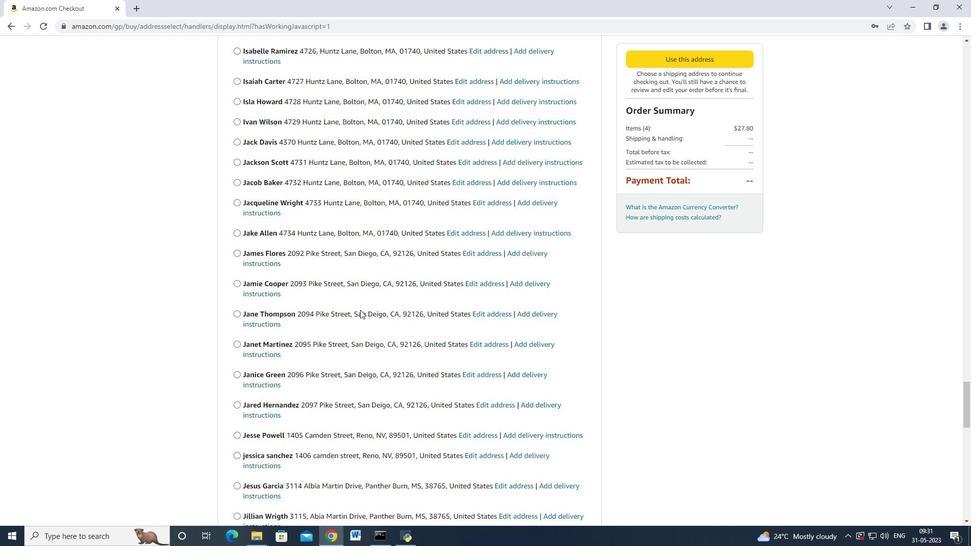 
Action: Mouse moved to (358, 309)
Screenshot: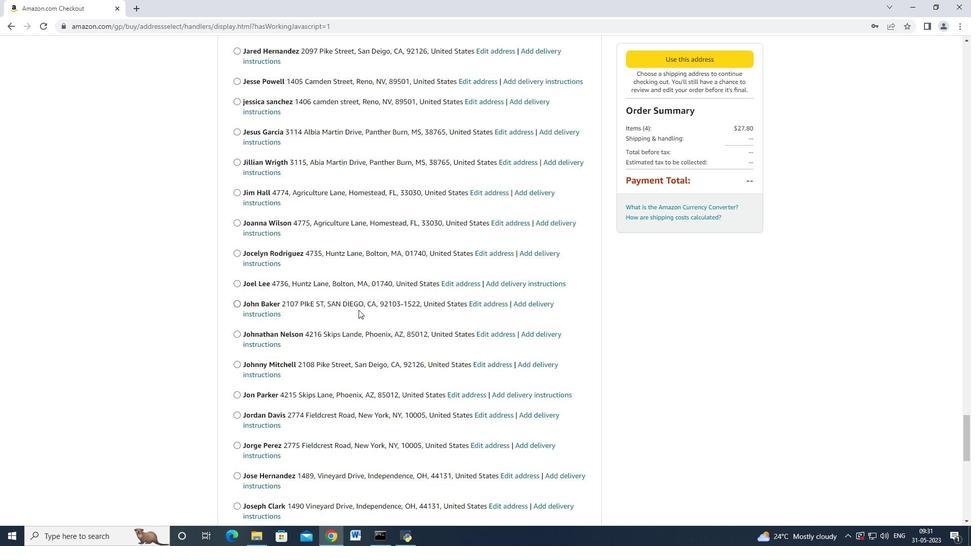 
Action: Mouse scrolled (358, 309) with delta (0, 0)
Screenshot: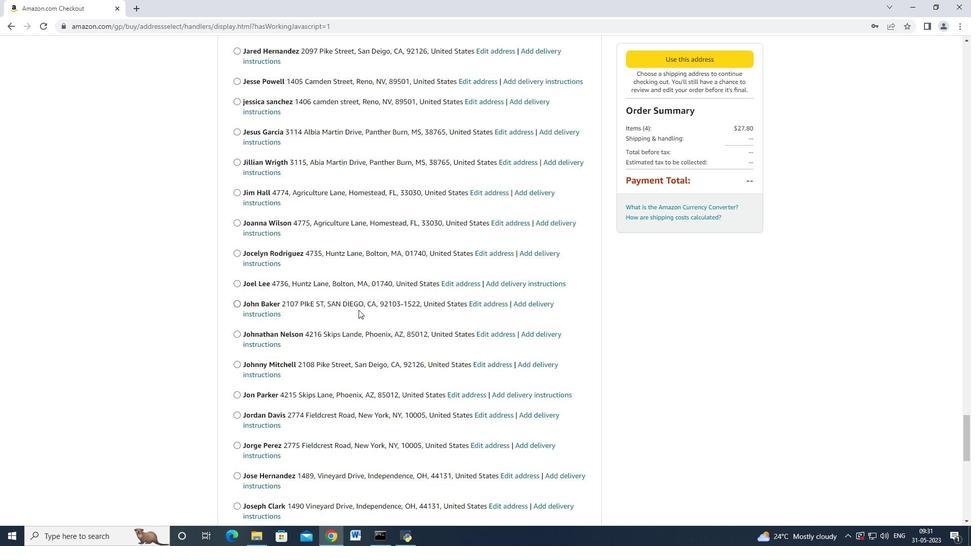 
Action: Mouse moved to (358, 310)
Screenshot: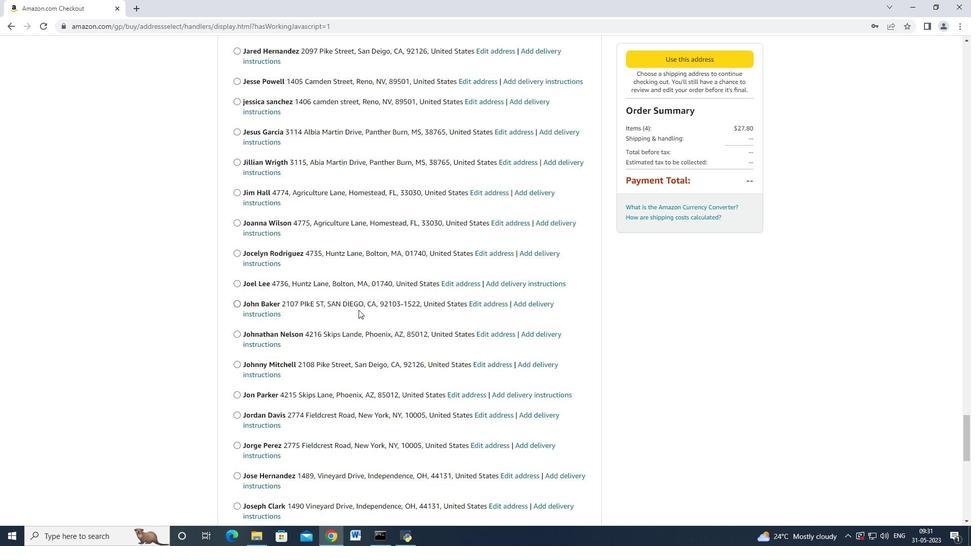 
Action: Mouse scrolled (358, 309) with delta (0, 0)
Screenshot: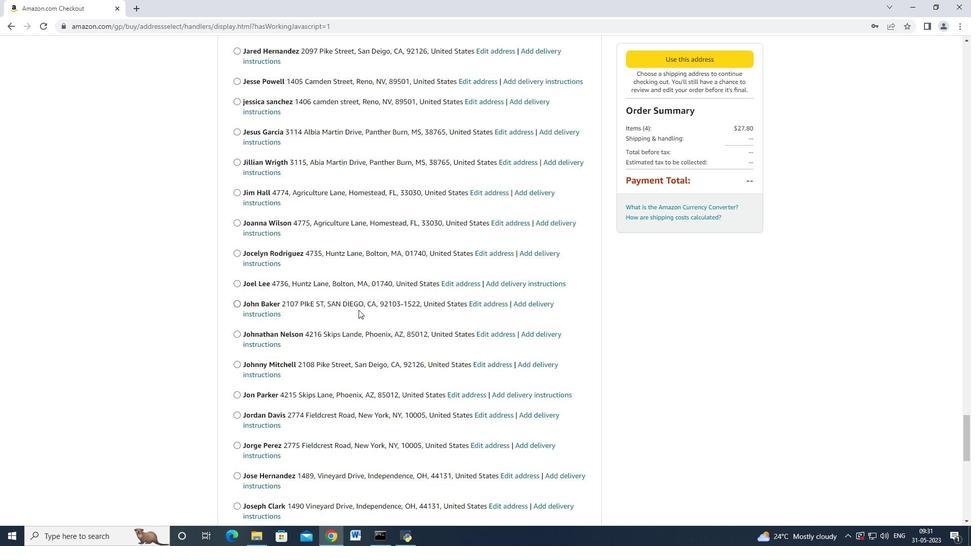 
Action: Mouse scrolled (358, 309) with delta (0, 0)
Screenshot: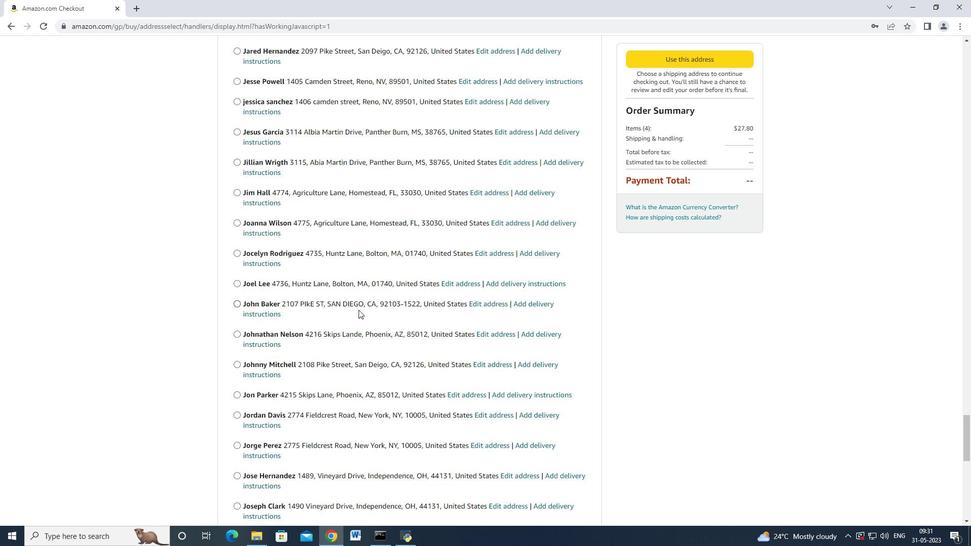 
Action: Mouse scrolled (358, 309) with delta (0, 0)
Screenshot: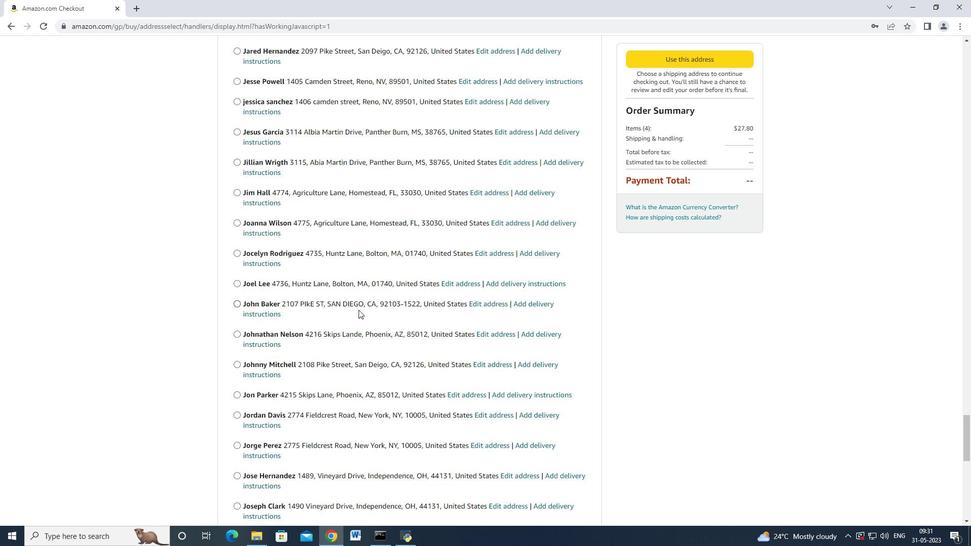 
Action: Mouse moved to (358, 310)
Screenshot: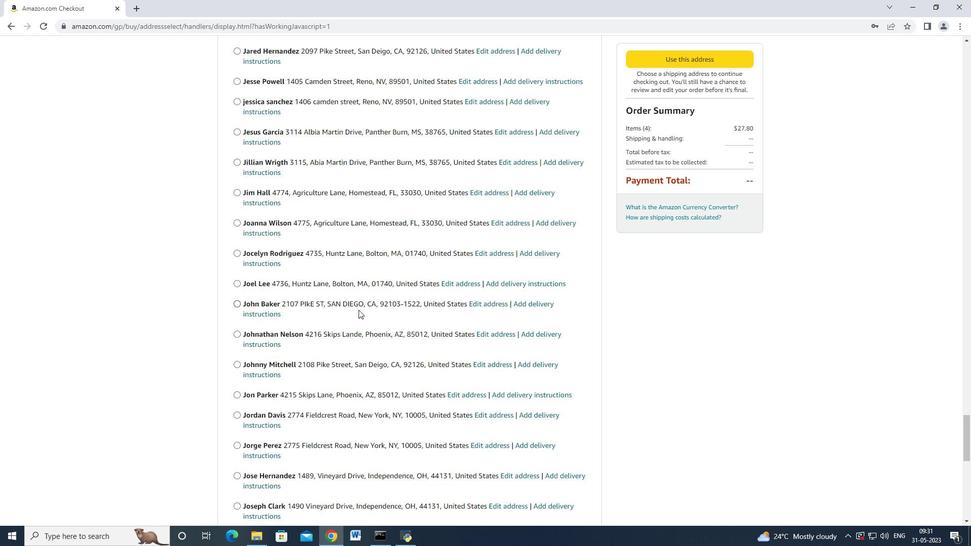 
Action: Mouse scrolled (358, 309) with delta (0, 0)
Screenshot: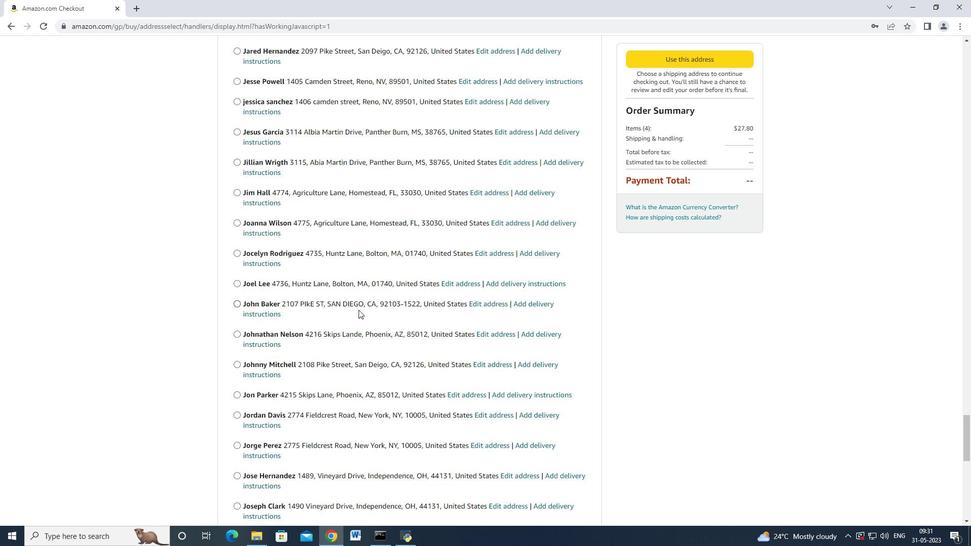 
Action: Mouse moved to (358, 309)
Screenshot: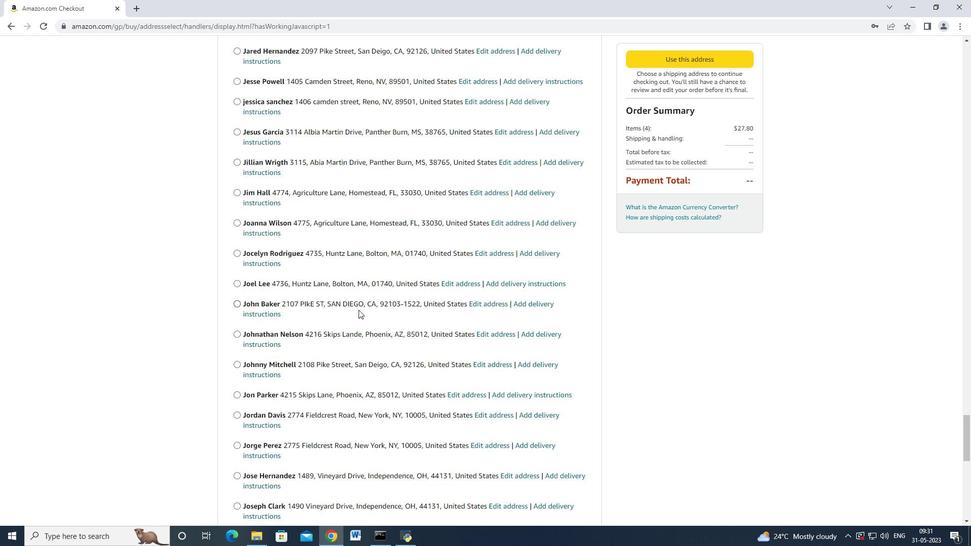 
Action: Mouse scrolled (358, 309) with delta (0, 0)
Screenshot: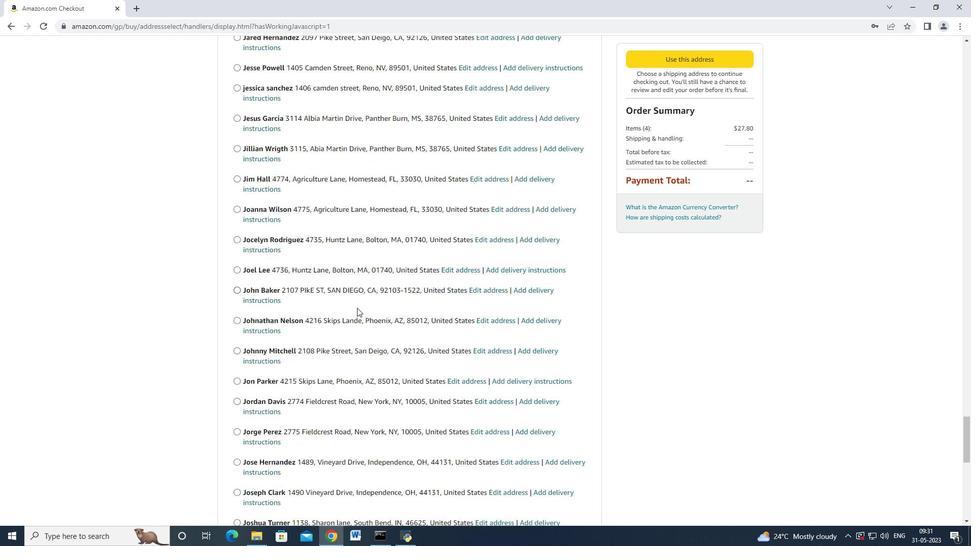 
Action: Mouse moved to (358, 308)
Screenshot: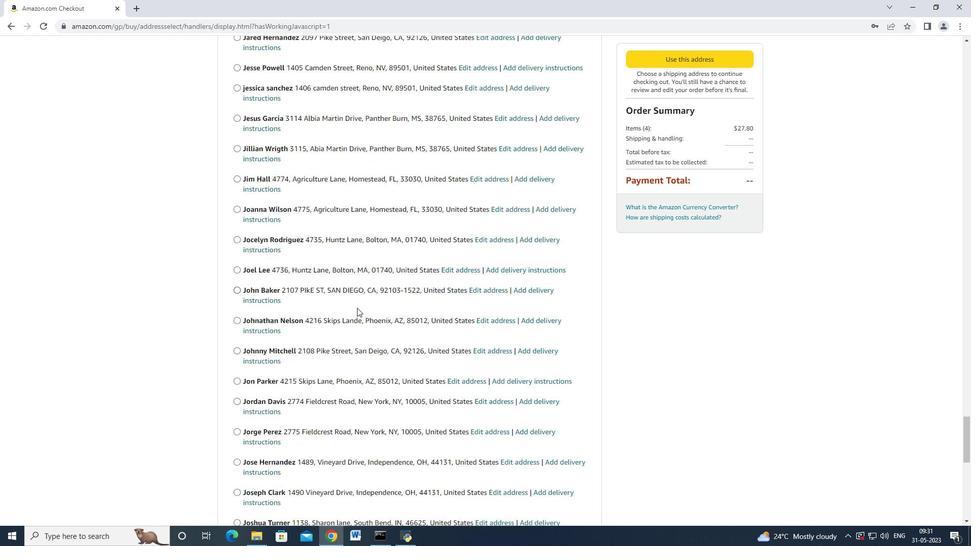 
Action: Mouse scrolled (358, 308) with delta (0, 0)
Screenshot: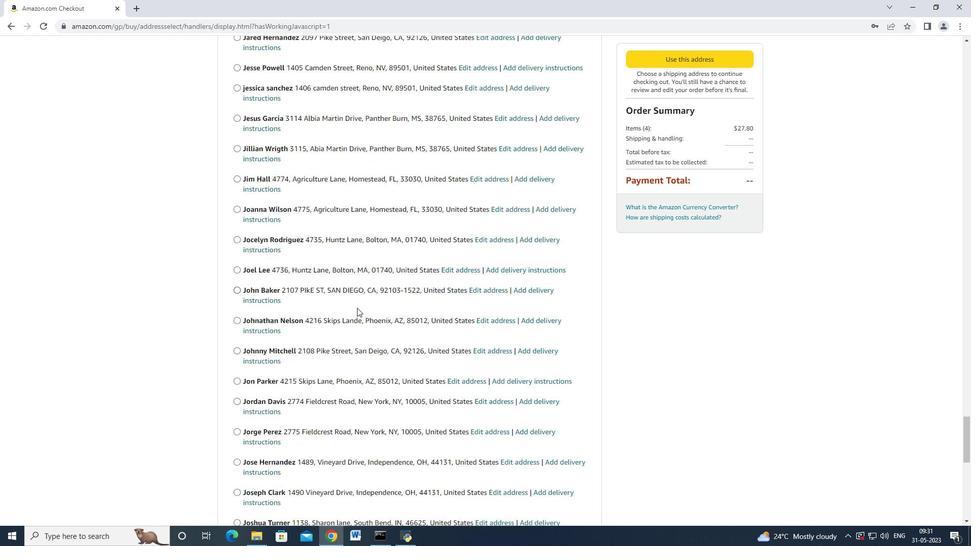 
Action: Mouse moved to (330, 302)
Screenshot: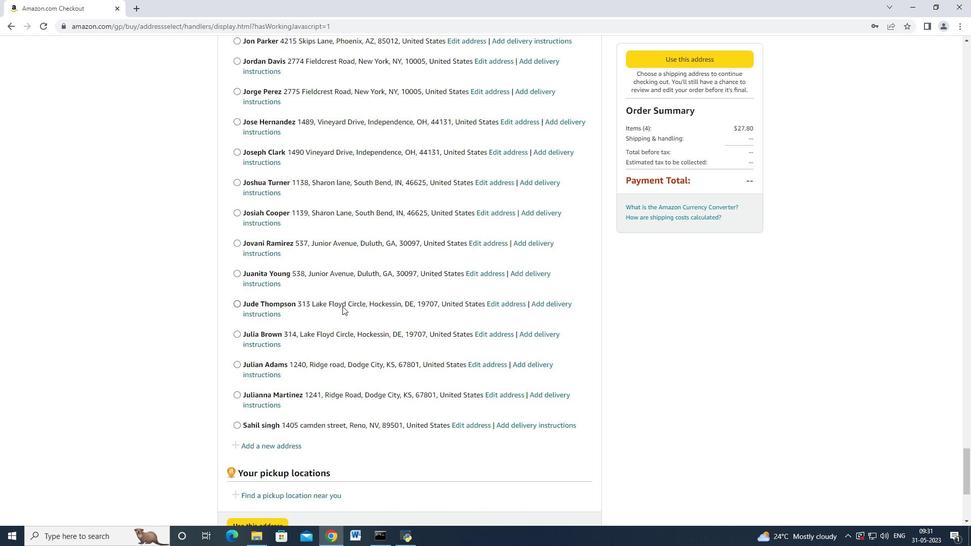 
Action: Mouse scrolled (346, 306) with delta (0, 0)
Screenshot: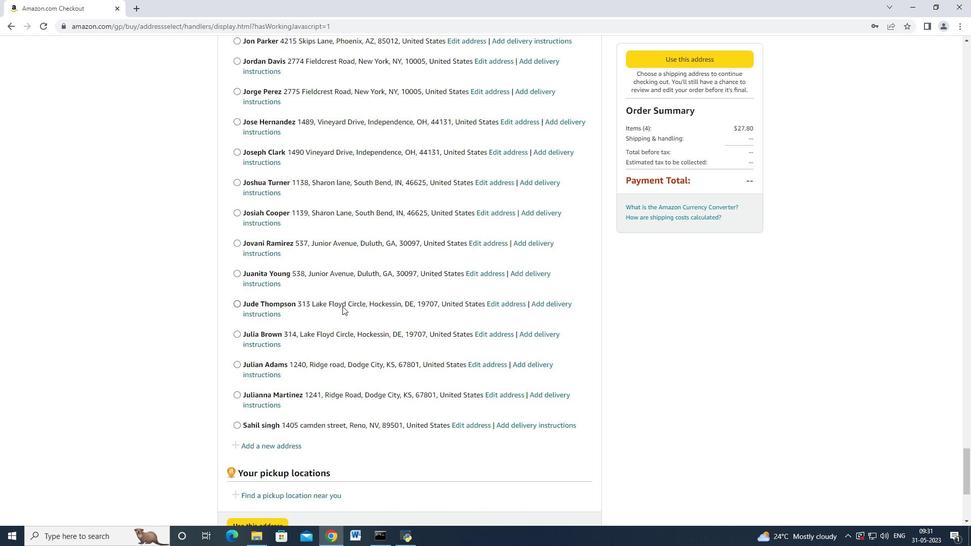
Action: Mouse moved to (330, 302)
Screenshot: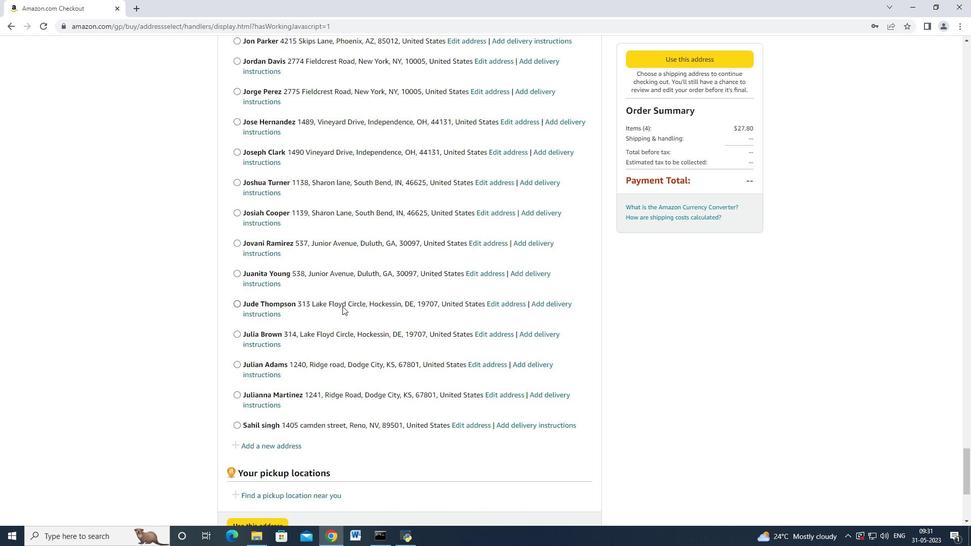 
Action: Mouse scrolled (344, 306) with delta (0, 0)
Screenshot: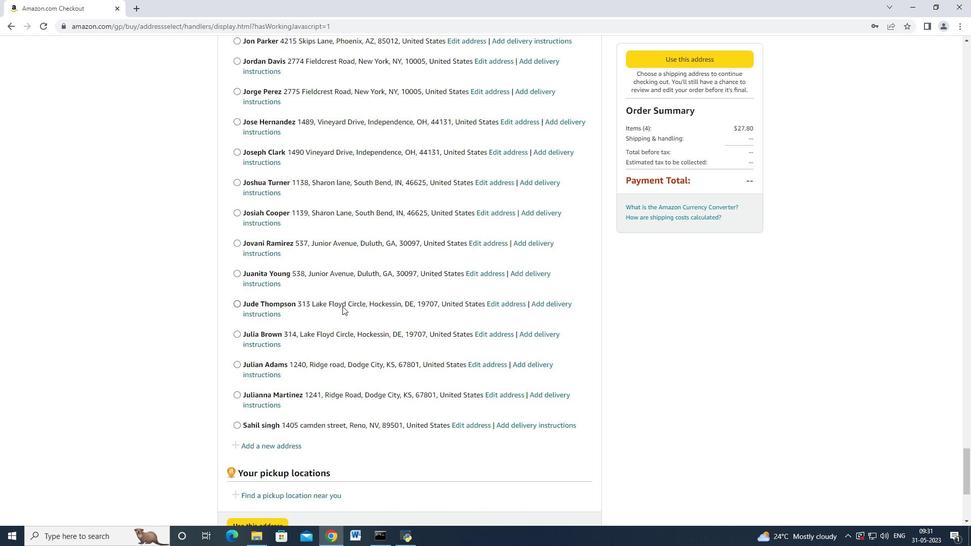 
Action: Mouse scrolled (342, 306) with delta (0, 0)
Screenshot: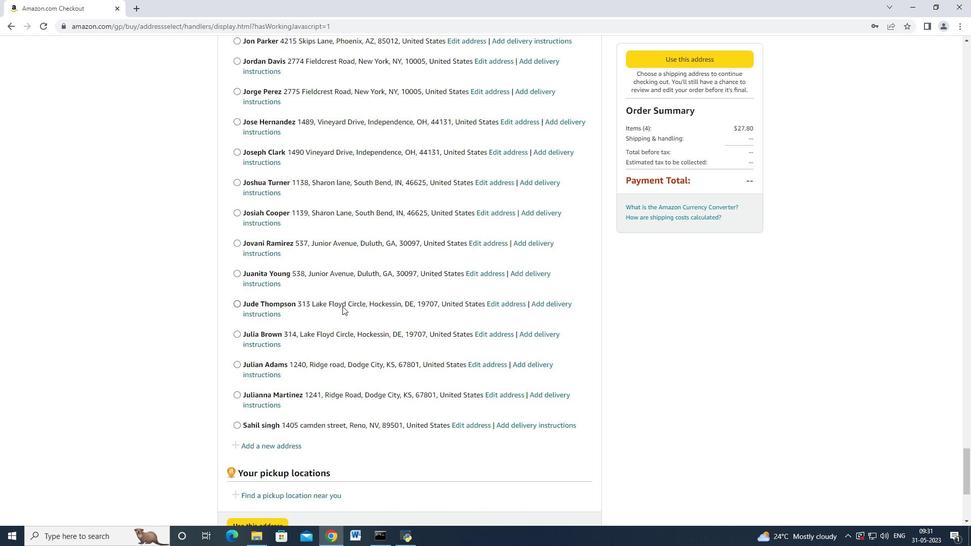 
Action: Mouse scrolled (340, 306) with delta (0, 0)
Screenshot: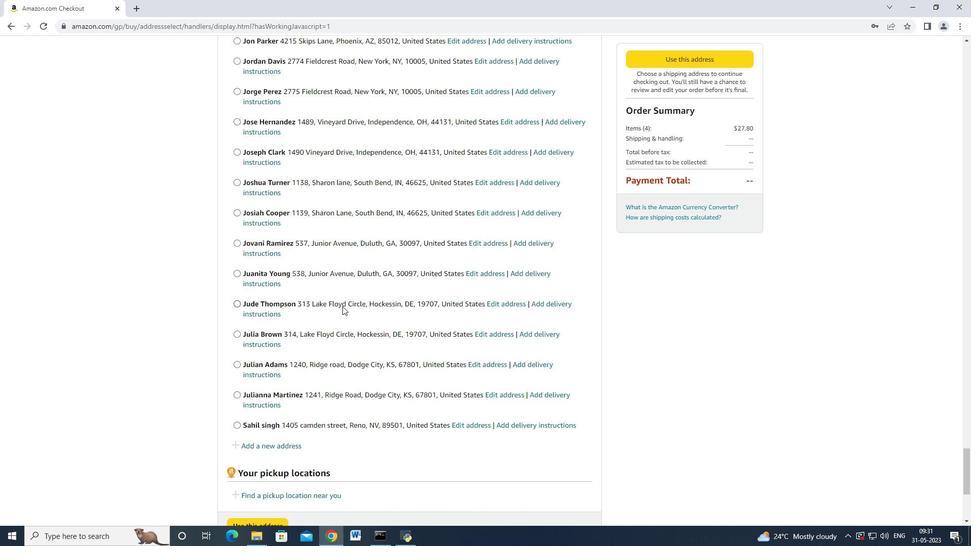 
Action: Mouse scrolled (338, 305) with delta (0, 0)
Screenshot: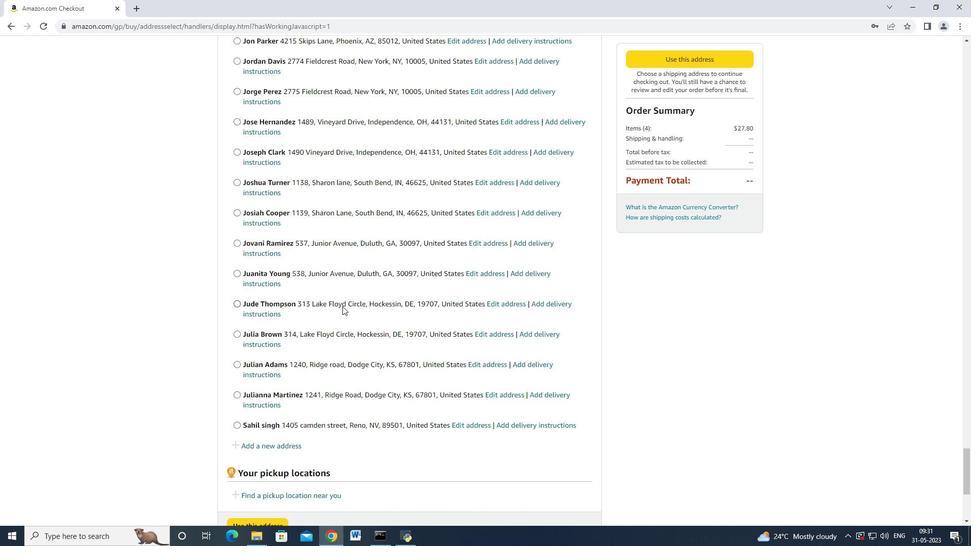 
Action: Mouse scrolled (335, 304) with delta (0, 0)
Screenshot: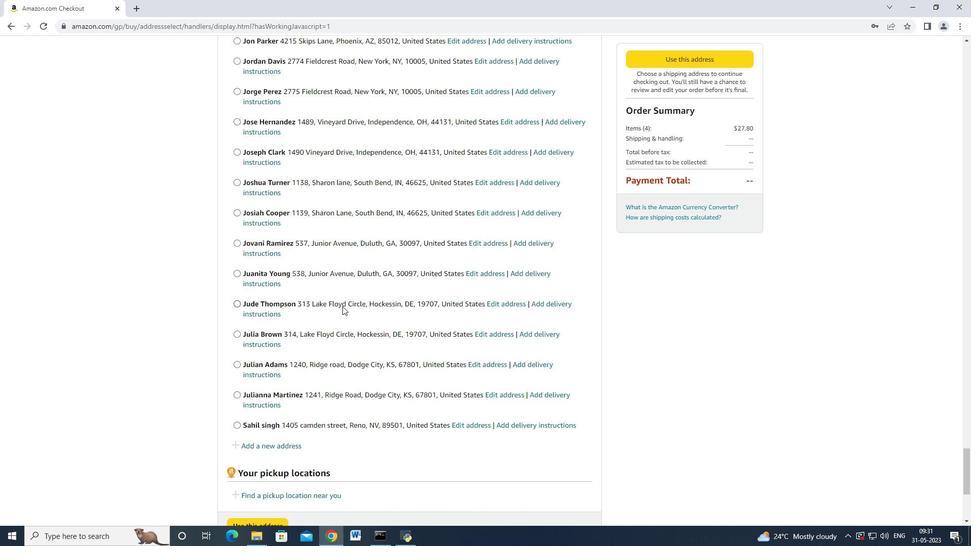 
Action: Mouse scrolled (333, 303) with delta (0, 0)
Screenshot: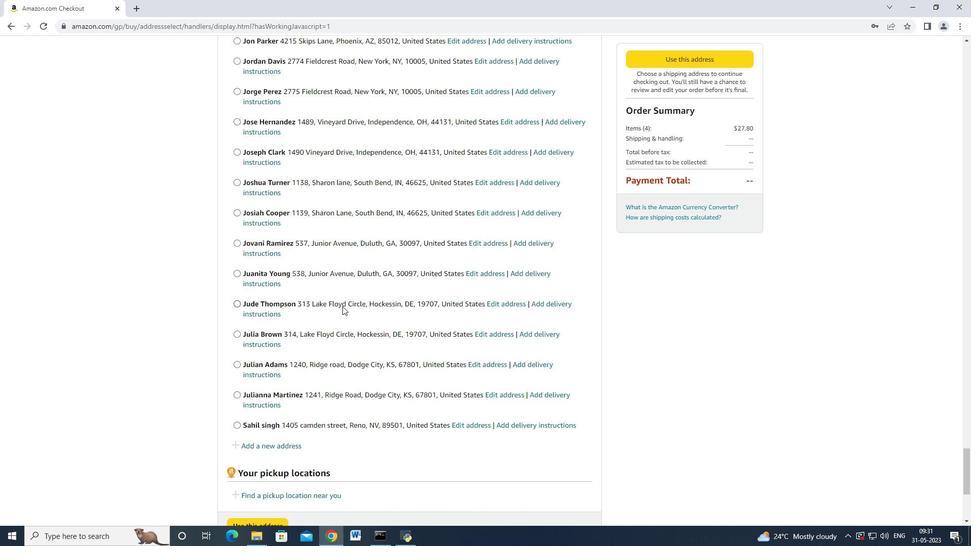 
Action: Mouse moved to (285, 210)
Screenshot: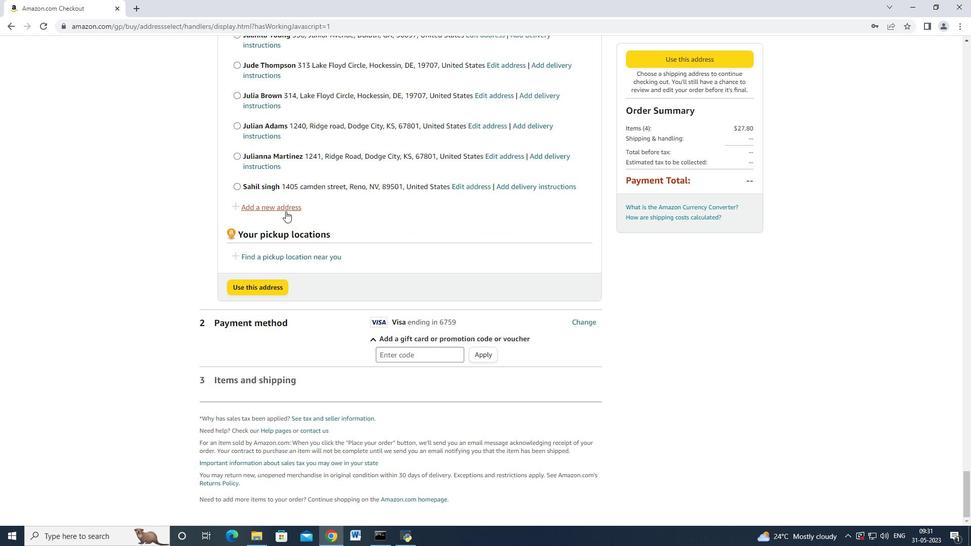 
Action: Mouse pressed left at (285, 210)
Screenshot: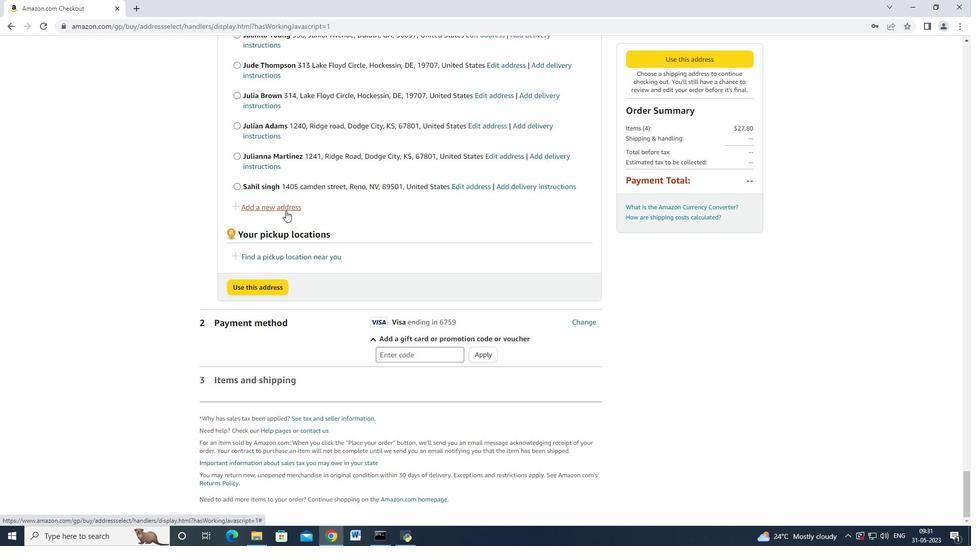 
Action: Mouse moved to (351, 244)
Screenshot: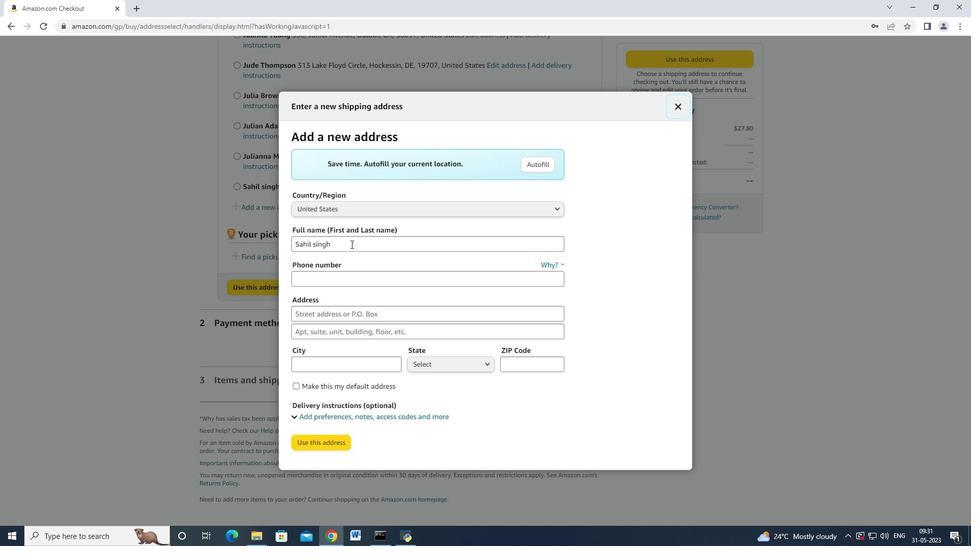 
Action: Mouse pressed left at (351, 244)
Screenshot: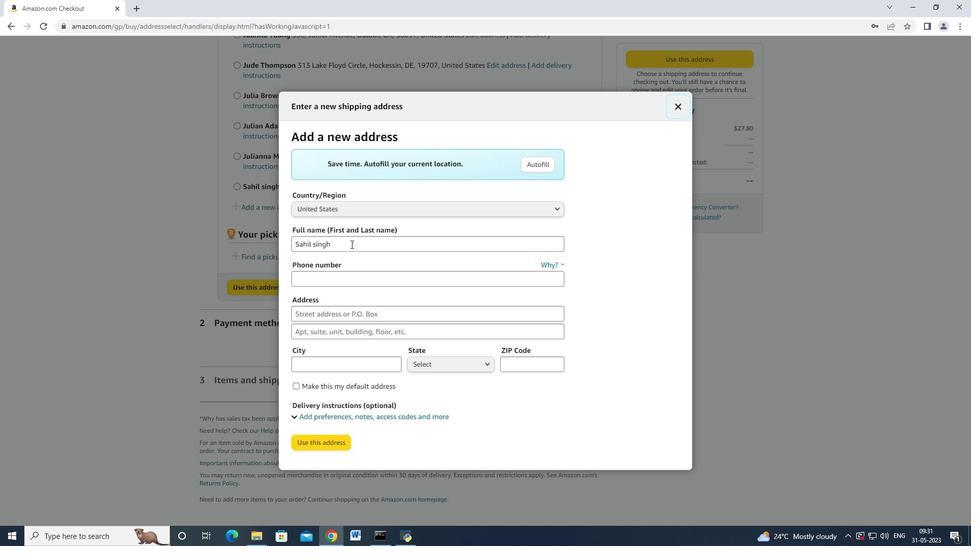 
Action: Mouse moved to (336, 239)
Screenshot: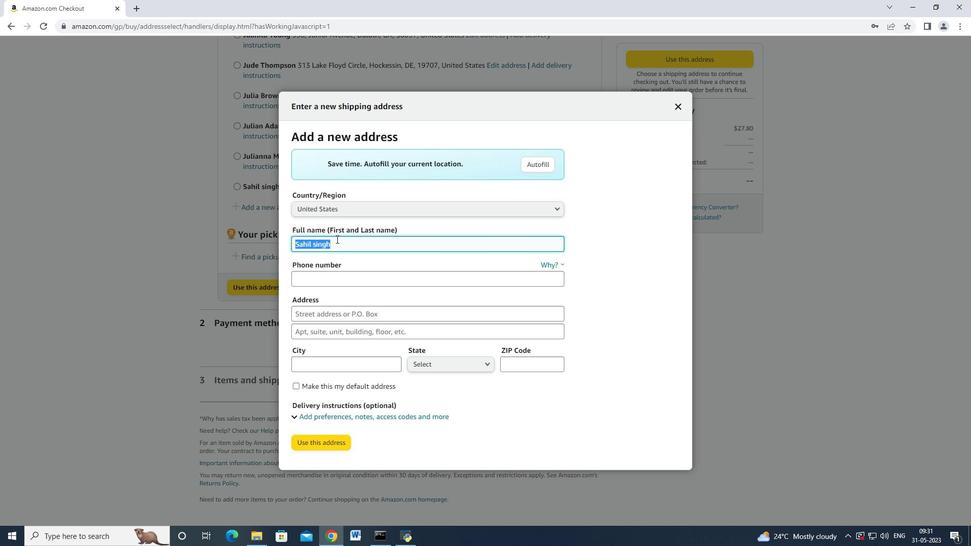 
Action: Key pressed <Key.backspace><Key.shift><Key.shift><Key.shift><Key.shift>Jasmine<Key.space><Key.shift>Robinson<Key.tab><Key.tab>467266447755ctrl+A<Key.backspace>8585770212<Key.tab><Key.shift>J<Key.backspace>2098<Key.space><Key.shift>Pike<Key.space><Key.shift_r>Street<Key.tab><Key.tab><Key.shift_r>Sam<Key.space><Key.shift_r><Key.backspace><Key.backspace>n<Key.space><Key.shift_r>Deigo<Key.tab>
Screenshot: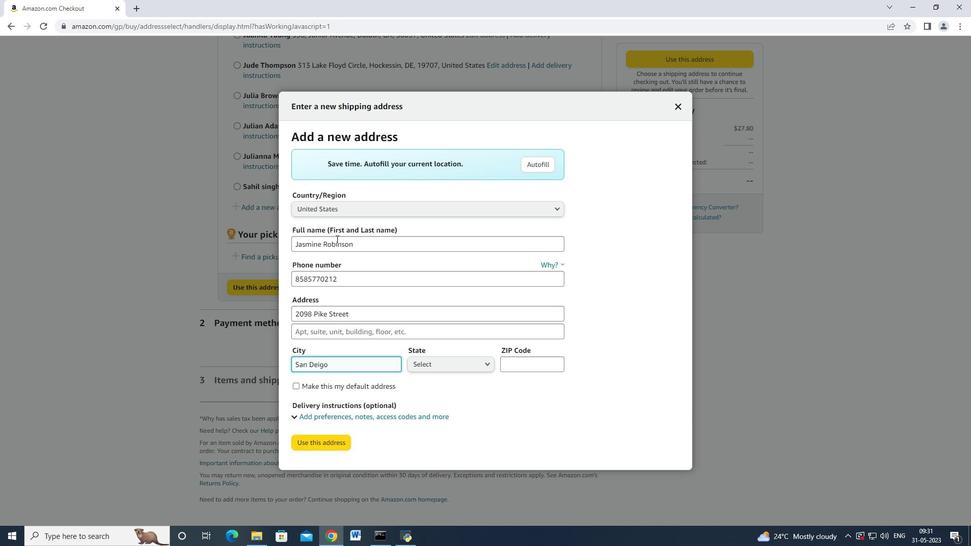 
Action: Mouse moved to (450, 367)
Screenshot: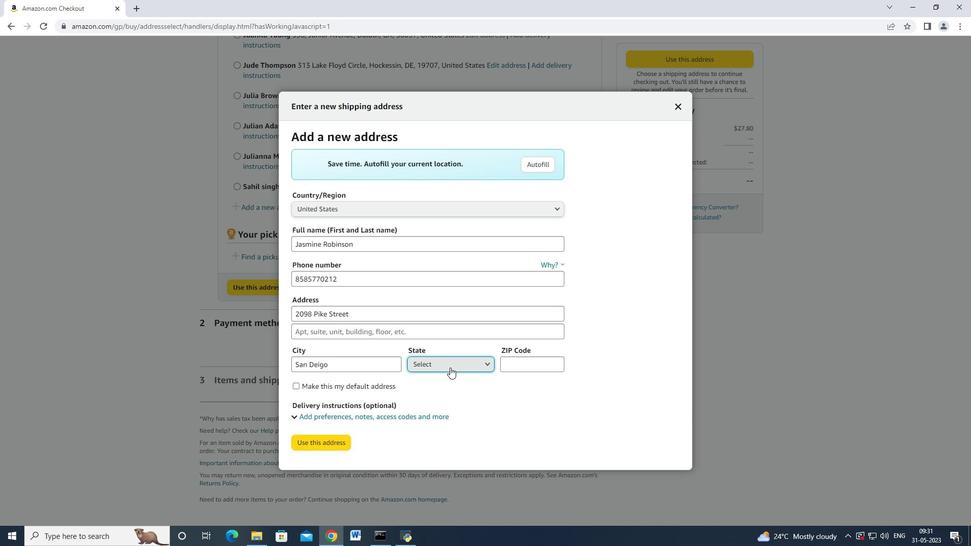 
Action: Mouse pressed left at (450, 367)
Screenshot: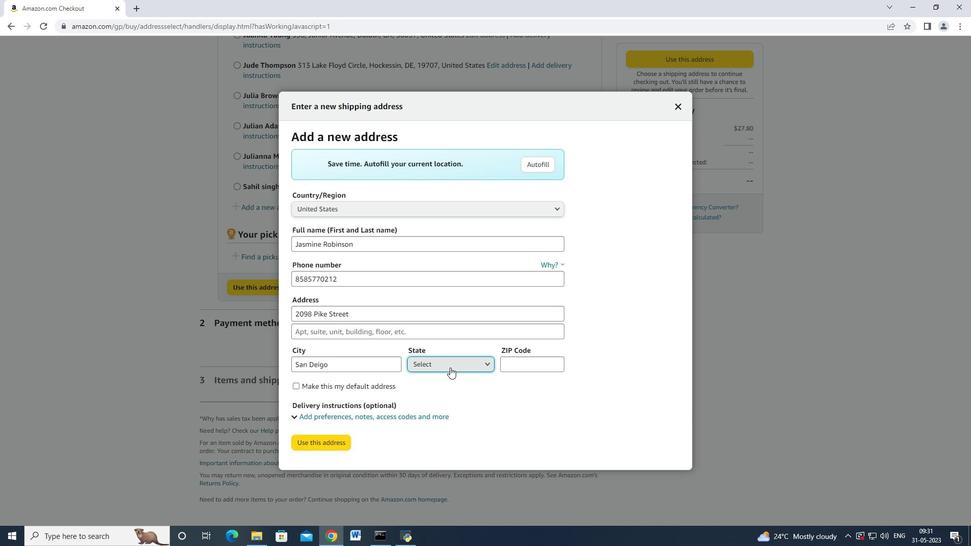 
Action: Mouse moved to (456, 288)
Screenshot: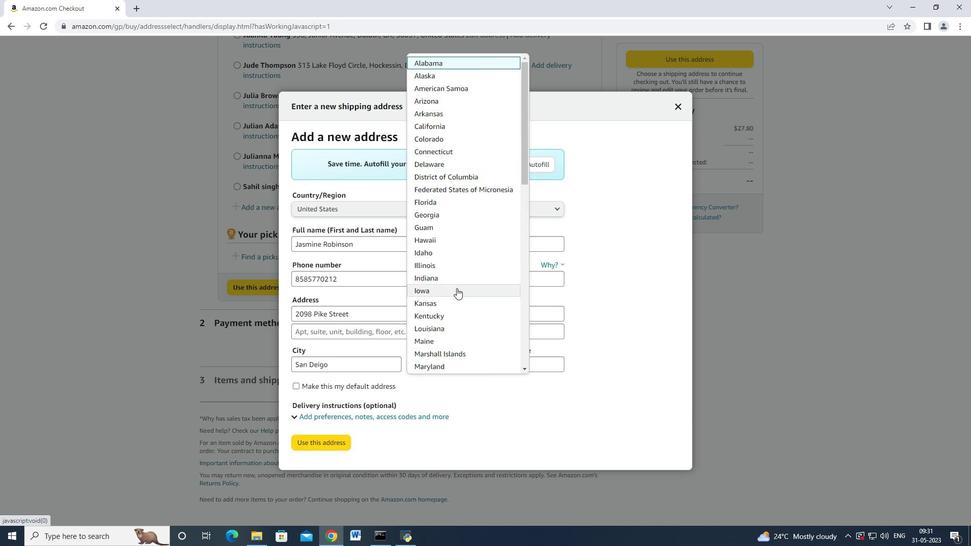 
Action: Mouse scrolled (456, 287) with delta (0, 0)
Screenshot: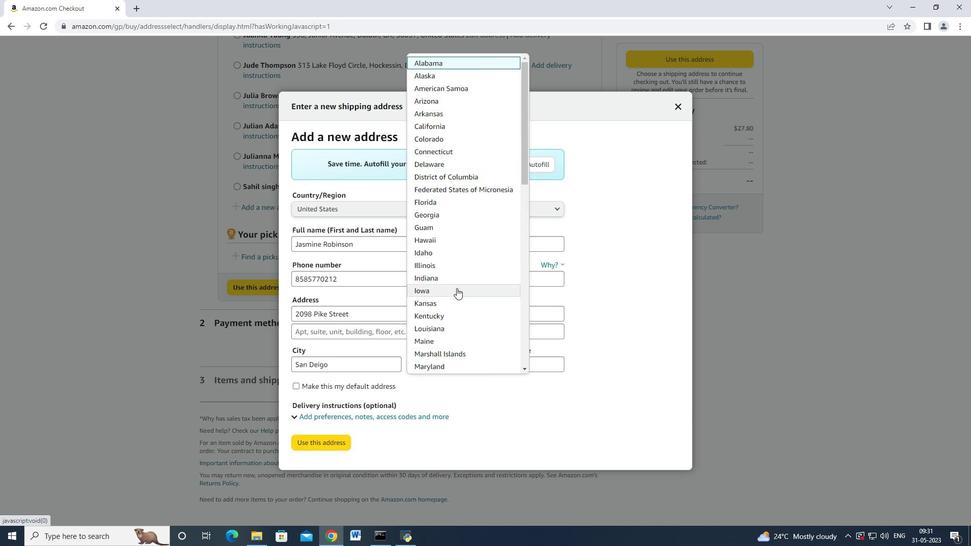 
Action: Mouse moved to (458, 288)
Screenshot: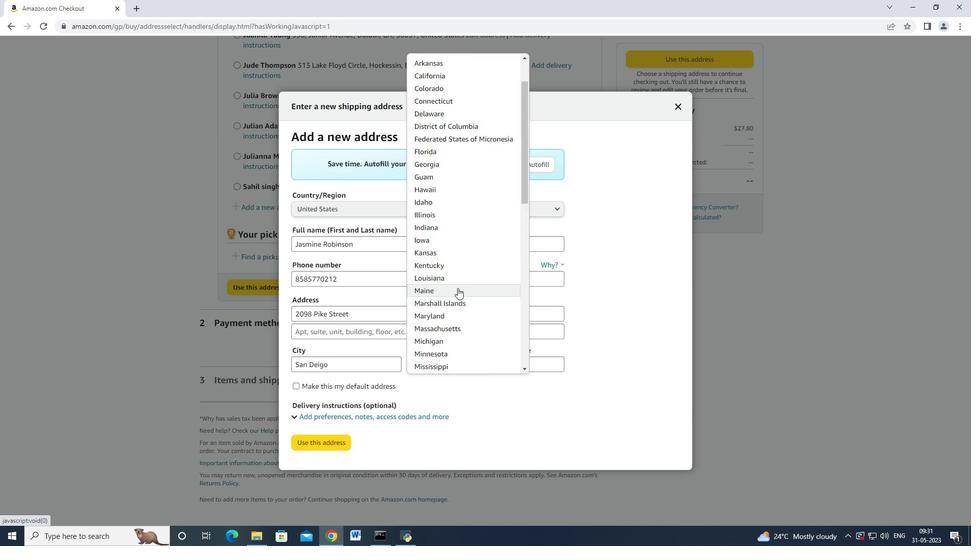 
Action: Mouse scrolled (458, 287) with delta (0, 0)
Screenshot: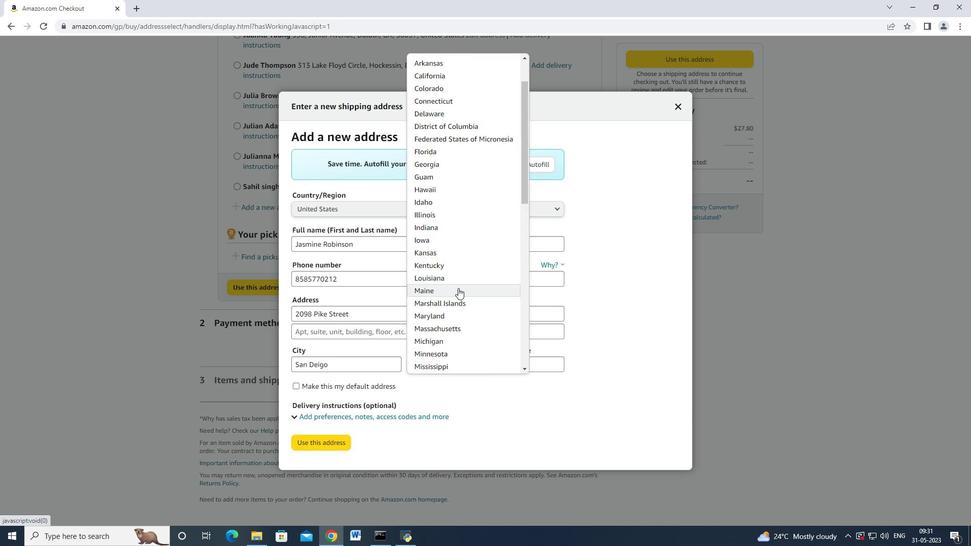 
Action: Mouse moved to (434, 86)
Screenshot: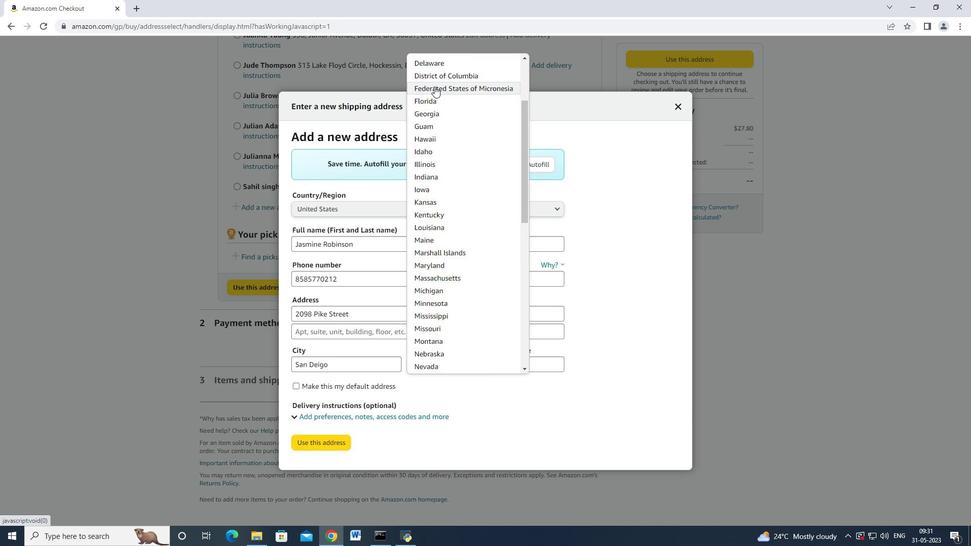 
Action: Mouse scrolled (434, 87) with delta (0, 0)
Screenshot: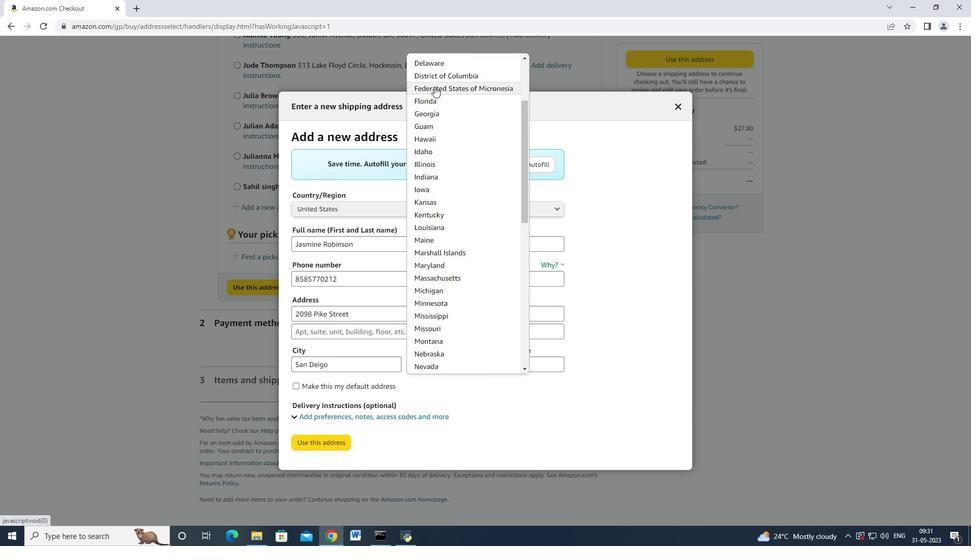 
Action: Mouse moved to (439, 79)
Screenshot: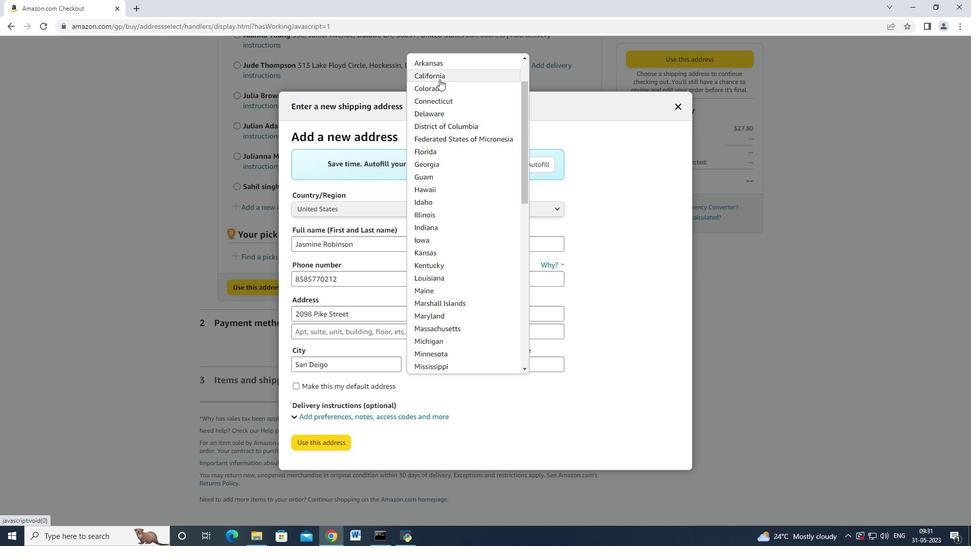 
Action: Mouse pressed left at (439, 79)
Screenshot: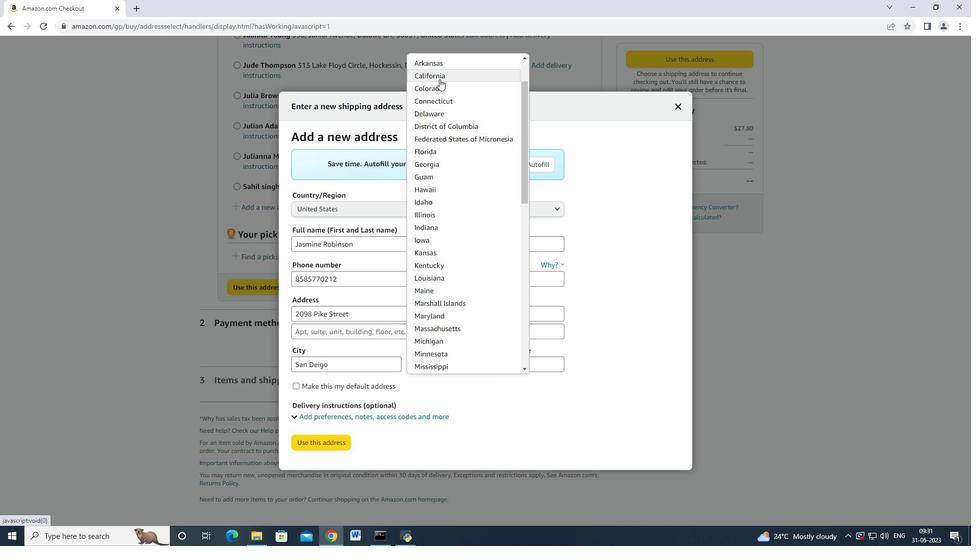 
Action: Mouse moved to (527, 366)
Screenshot: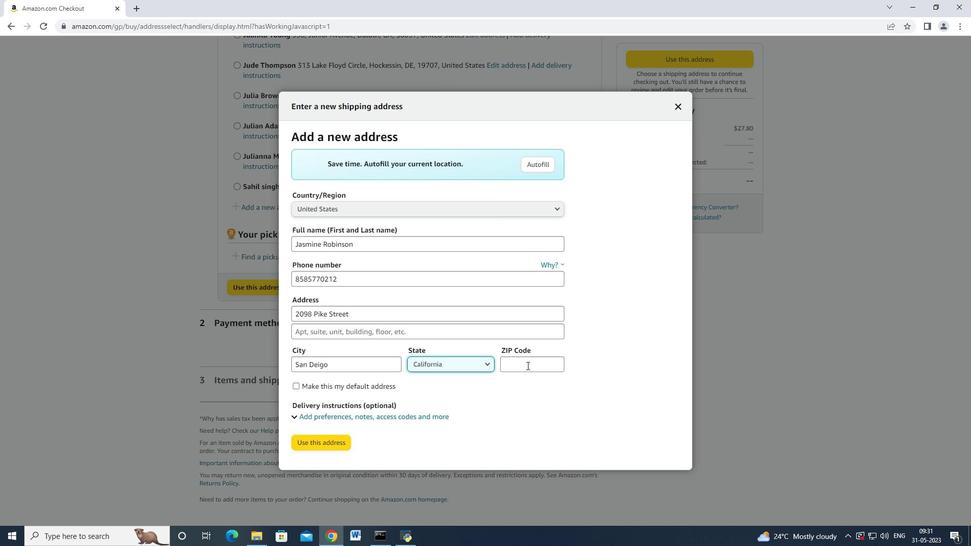 
Action: Mouse pressed left at (527, 366)
Screenshot: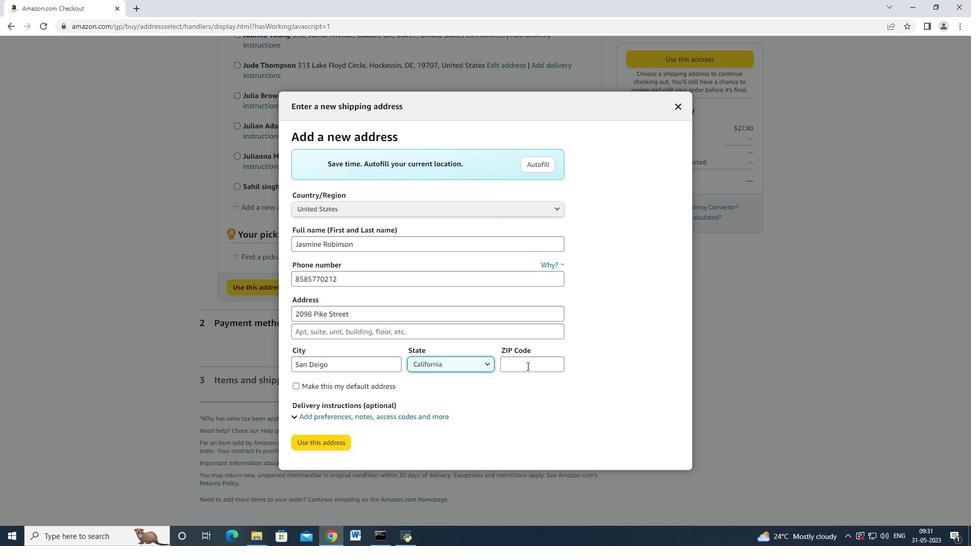 
Action: Mouse moved to (529, 363)
Screenshot: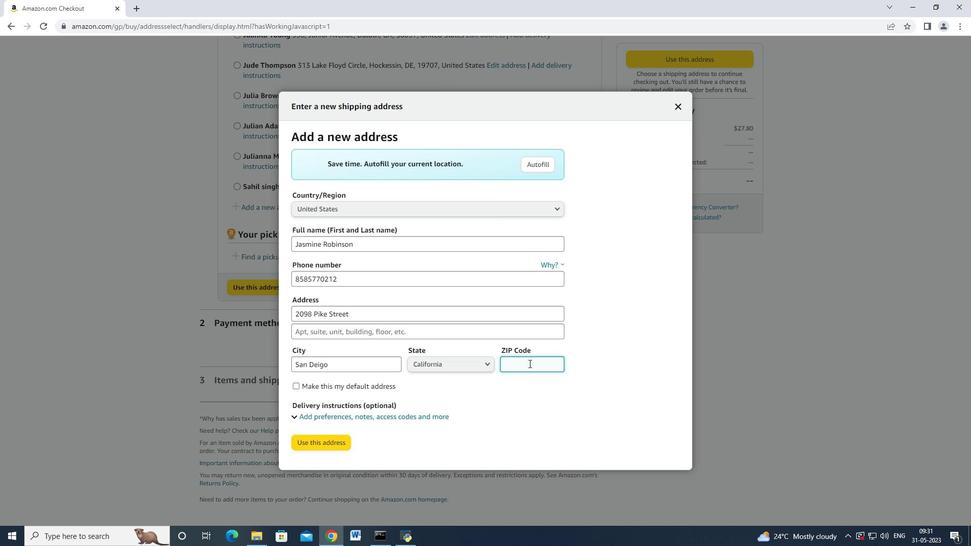 
Action: Key pressed 92126<Key.tab><Key.tab><Key.tab>
Screenshot: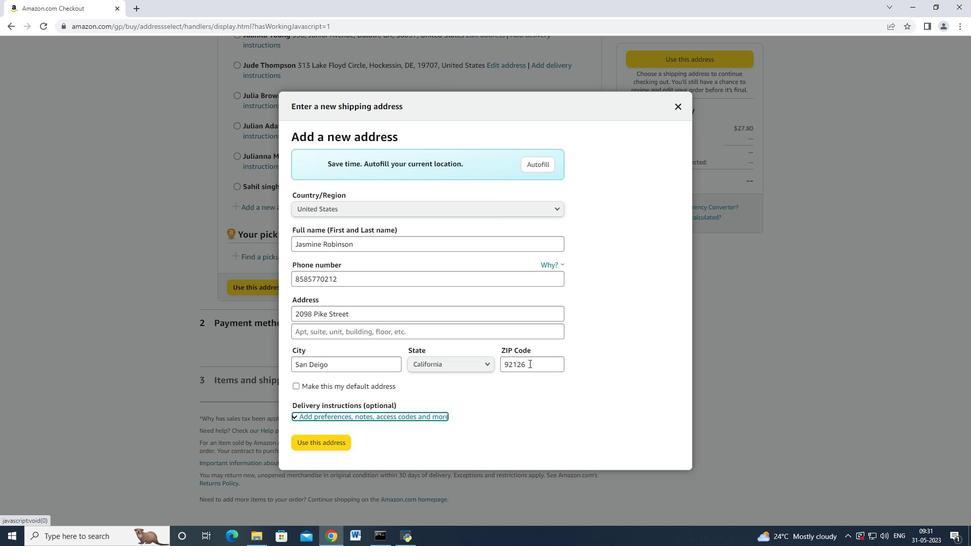 
Action: Mouse moved to (341, 438)
Screenshot: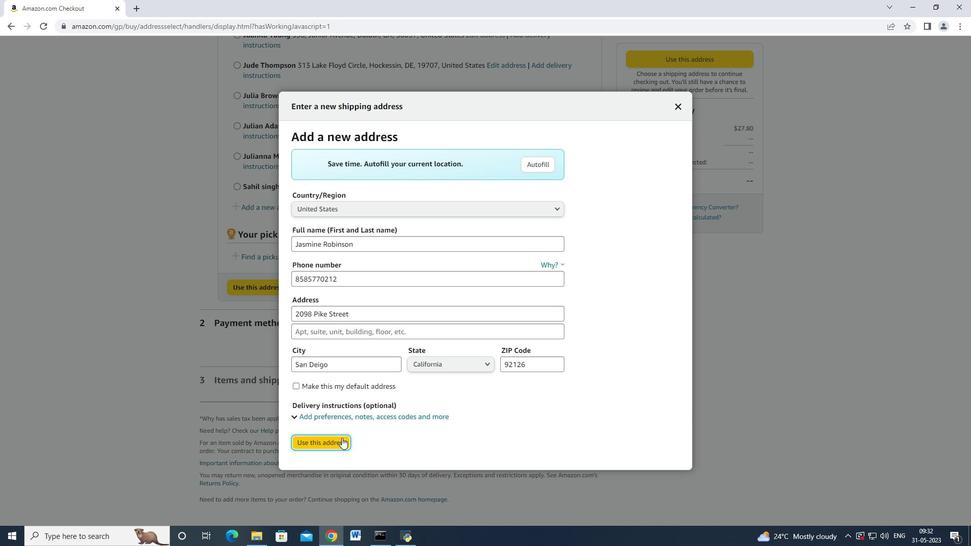 
Action: Mouse pressed left at (341, 438)
Screenshot: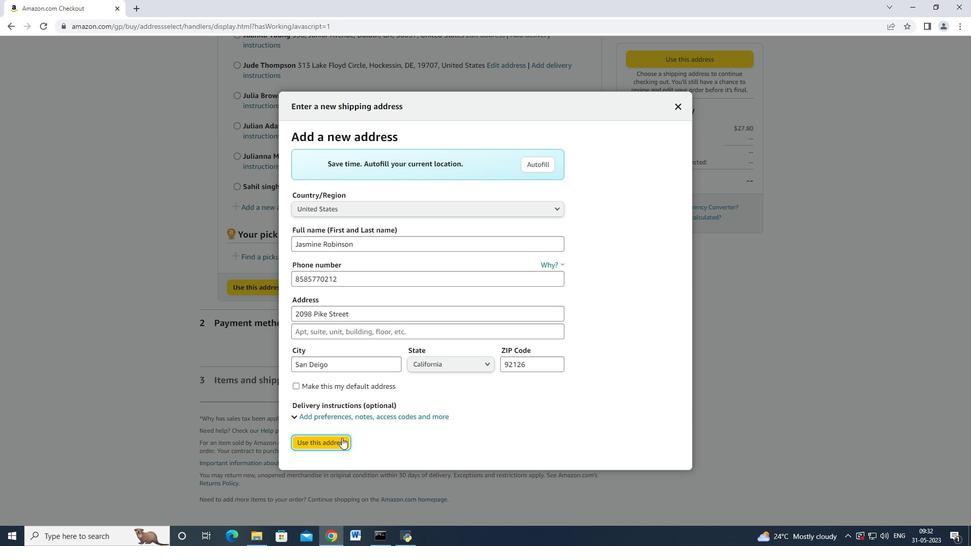 
Action: Mouse moved to (405, 410)
Screenshot: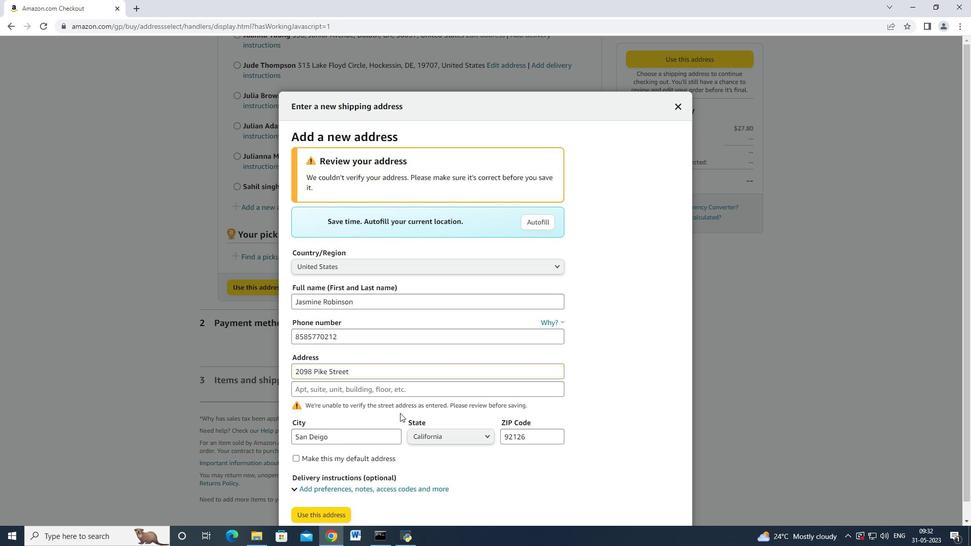 
Action: Mouse scrolled (405, 409) with delta (0, 0)
Screenshot: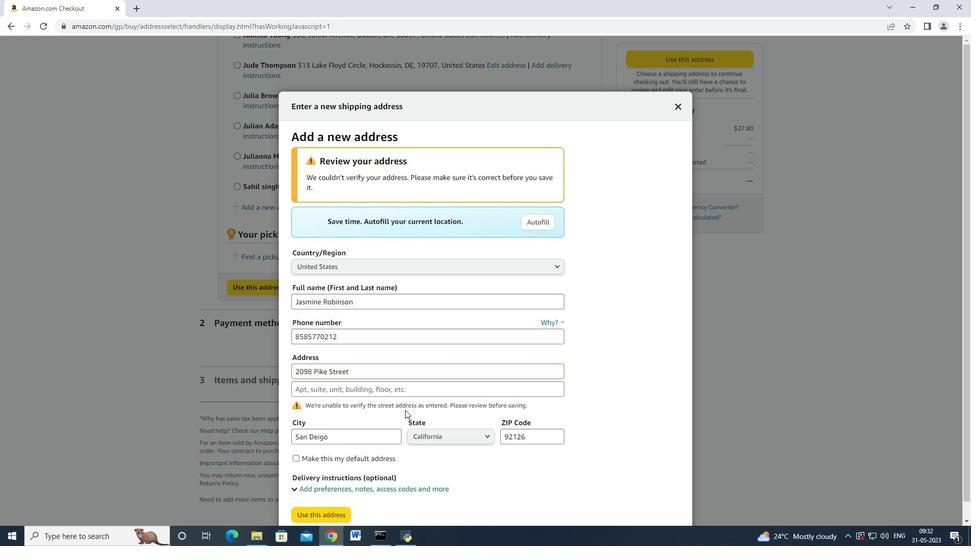 
Action: Mouse scrolled (405, 409) with delta (0, 0)
Screenshot: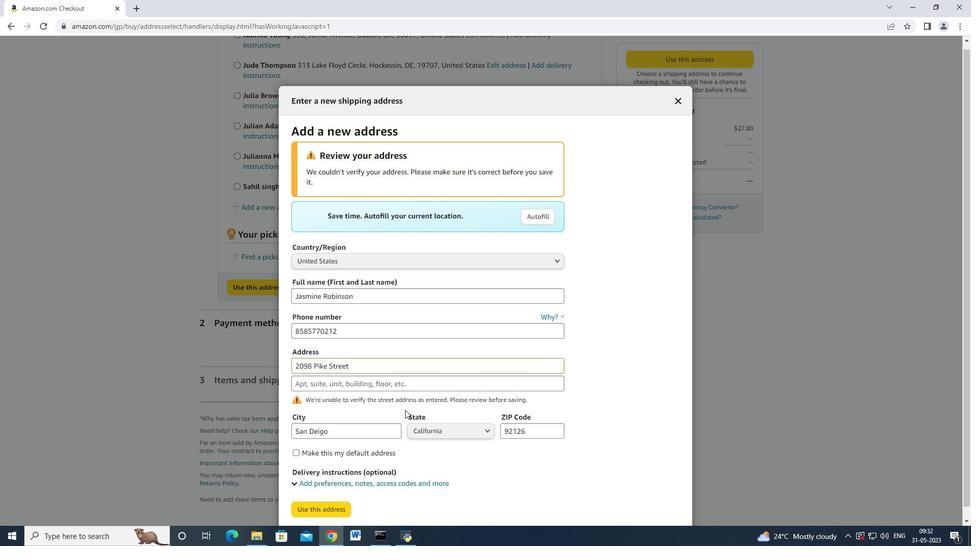 
Action: Mouse scrolled (405, 409) with delta (0, 0)
Screenshot: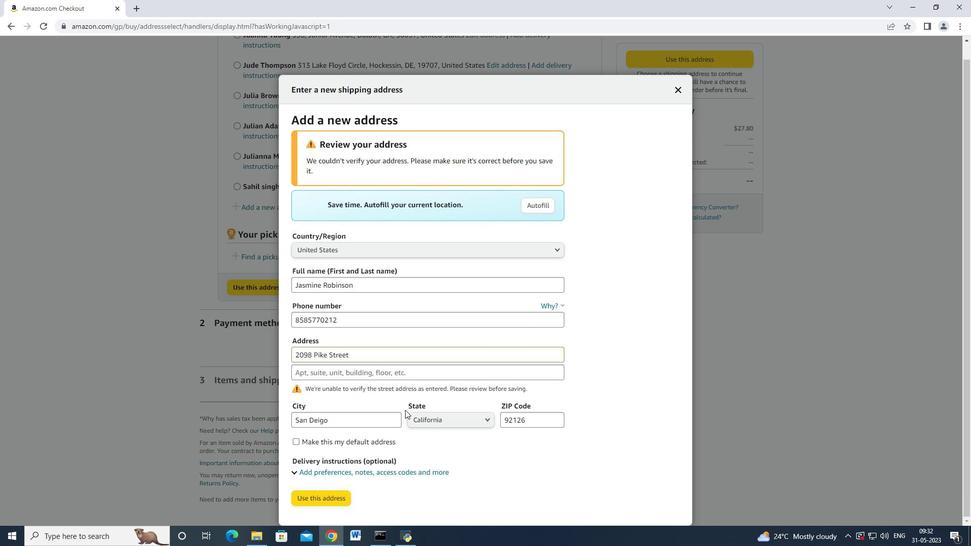 
Action: Mouse moved to (322, 499)
Screenshot: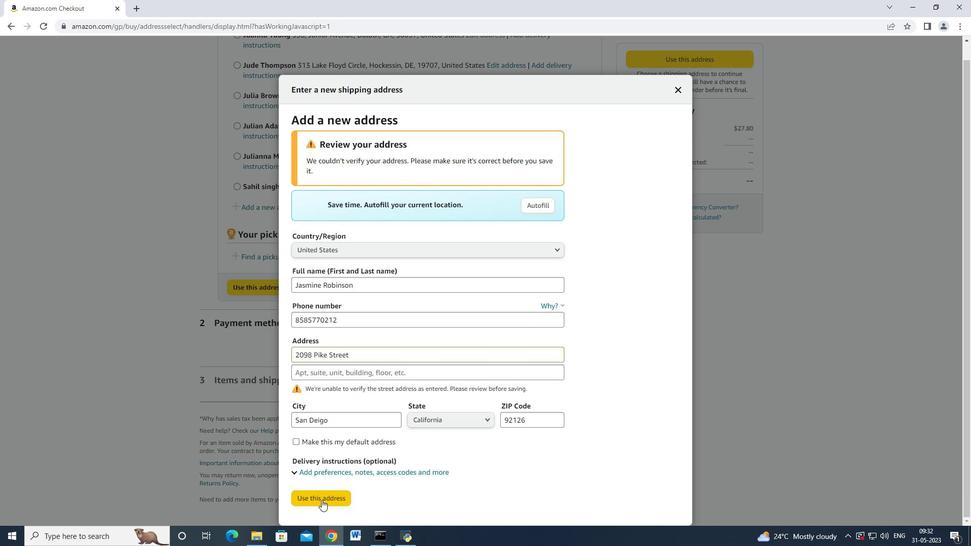 
Action: Mouse pressed left at (322, 499)
Screenshot: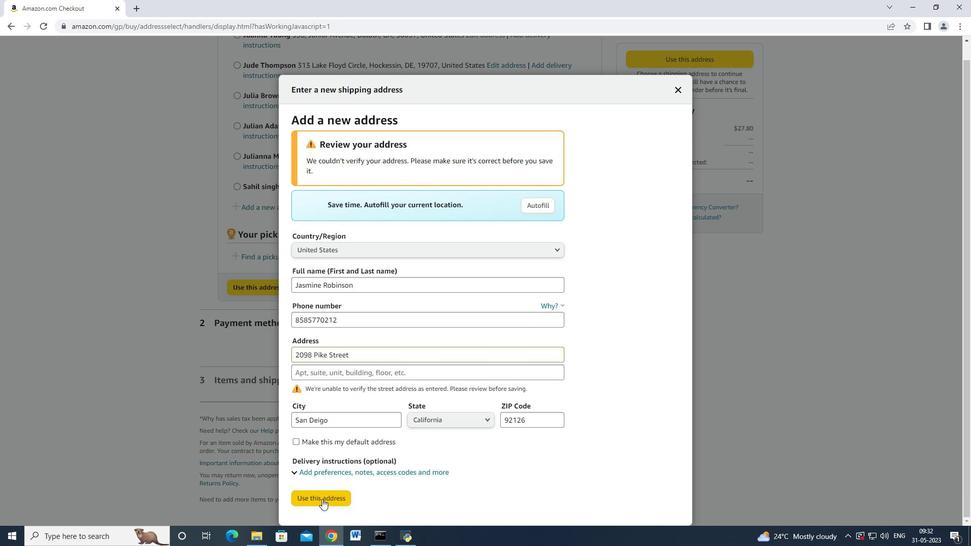 
Action: Mouse moved to (409, 372)
Screenshot: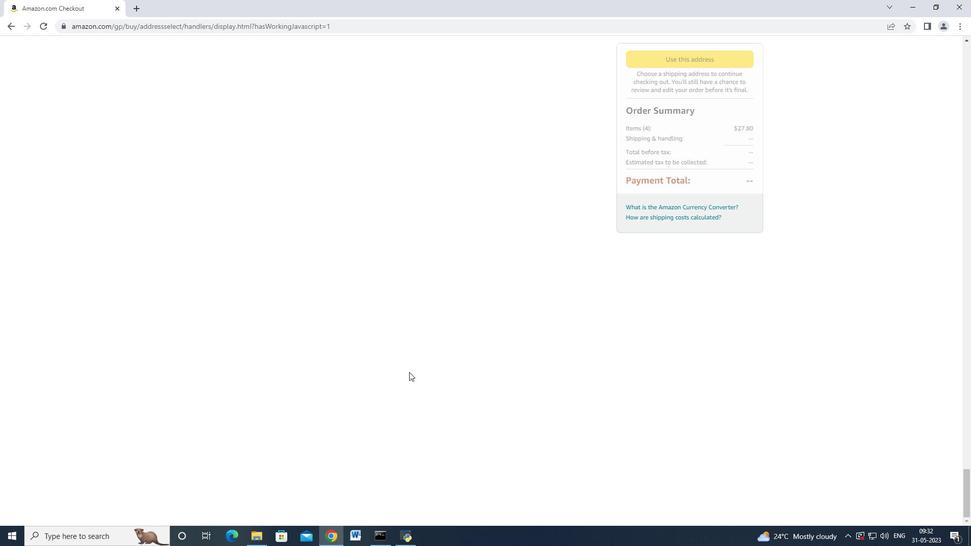 
Action: Mouse scrolled (409, 373) with delta (0, 0)
Screenshot: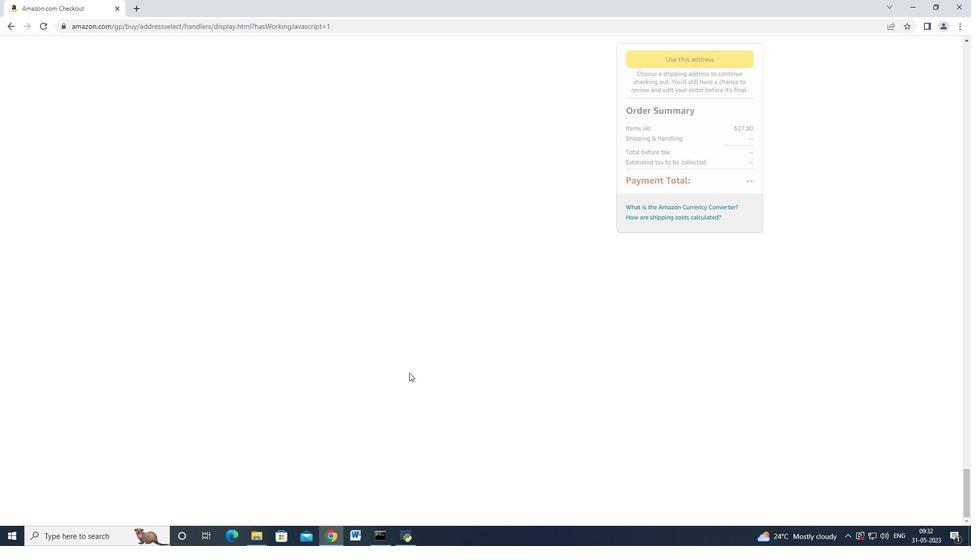 
Action: Mouse moved to (409, 373)
Screenshot: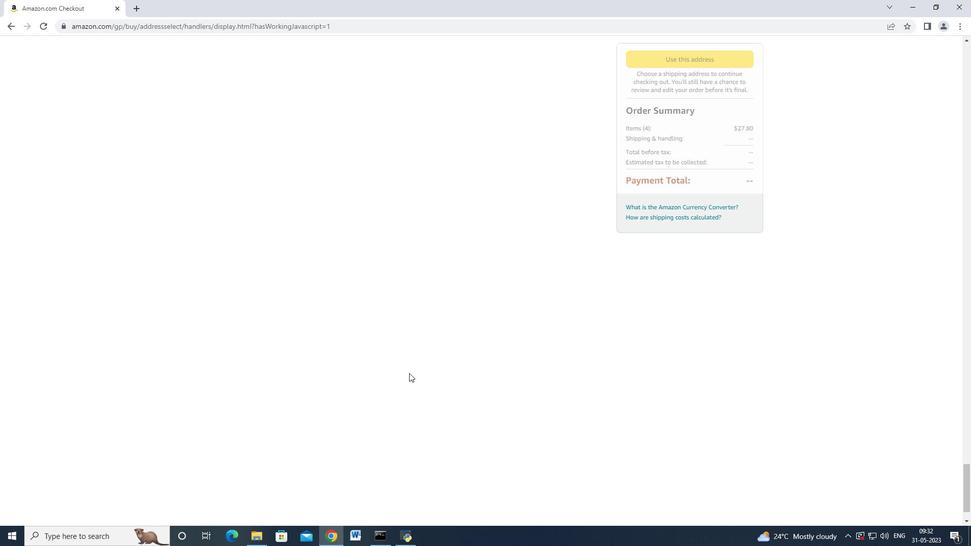 
Action: Mouse scrolled (409, 373) with delta (0, 0)
Screenshot: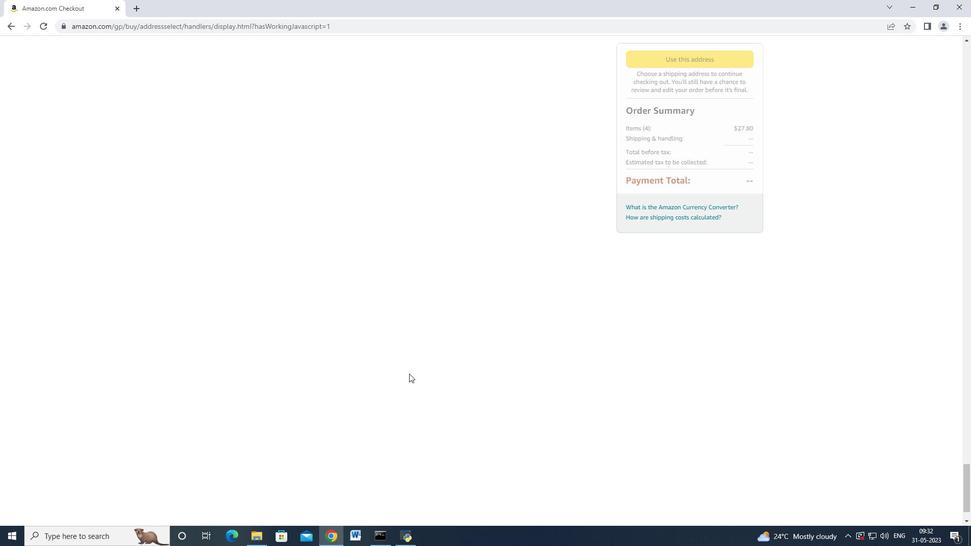 
Action: Mouse moved to (409, 373)
Screenshot: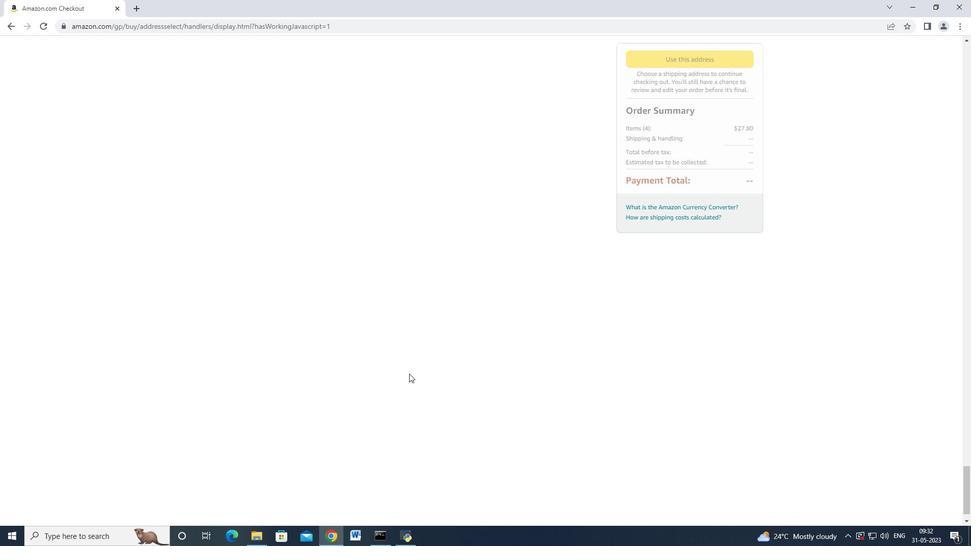 
Action: Mouse scrolled (409, 373) with delta (0, 0)
Screenshot: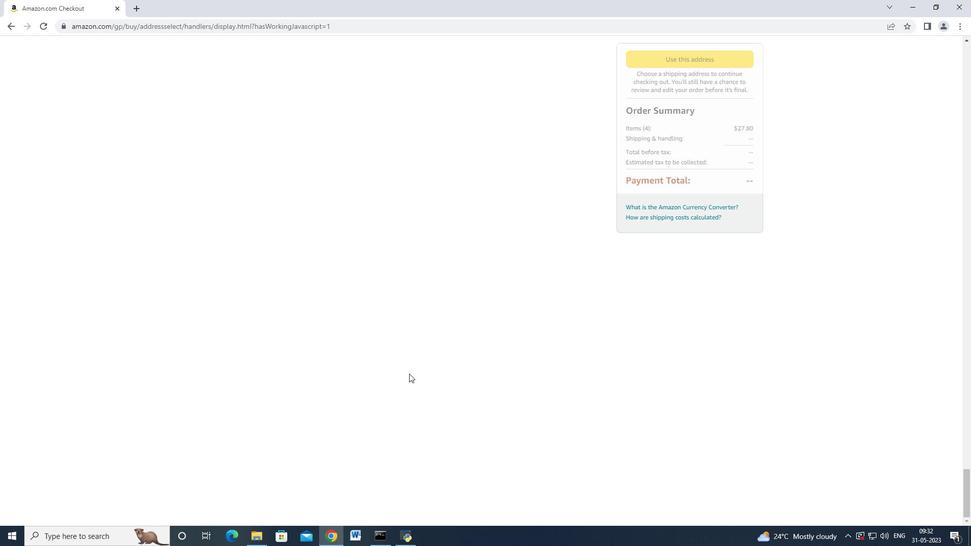 
Action: Mouse moved to (491, 320)
Screenshot: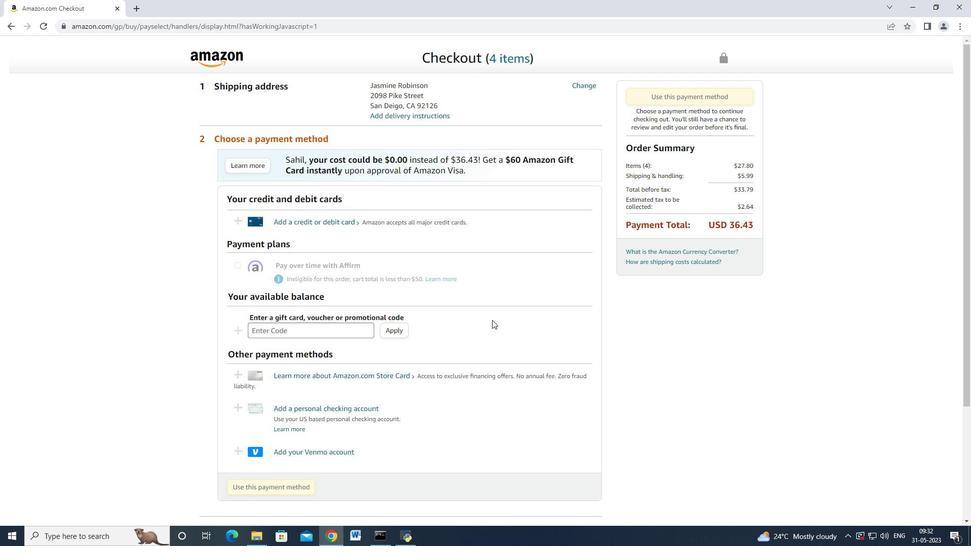 
Action: Mouse scrolled (491, 320) with delta (0, 0)
Screenshot: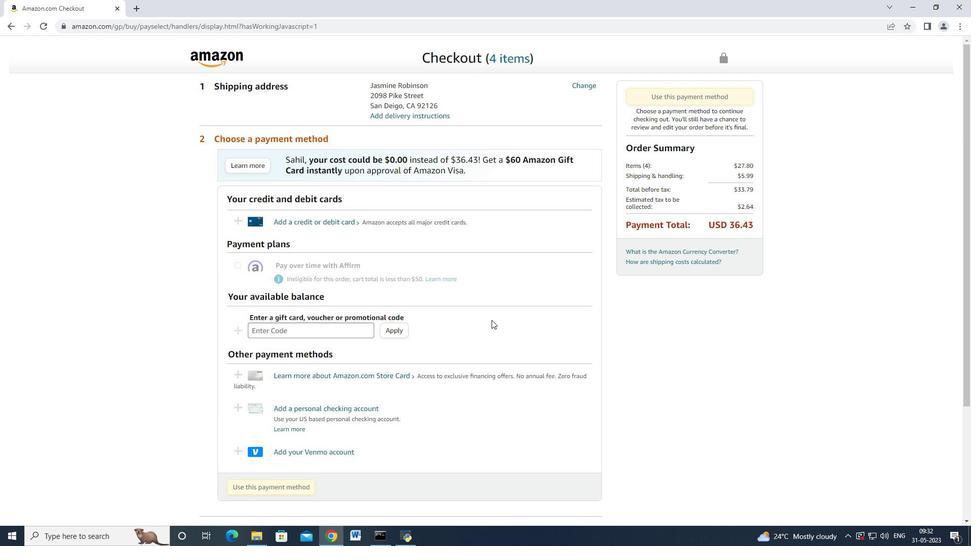 
Action: Mouse scrolled (491, 320) with delta (0, 0)
Screenshot: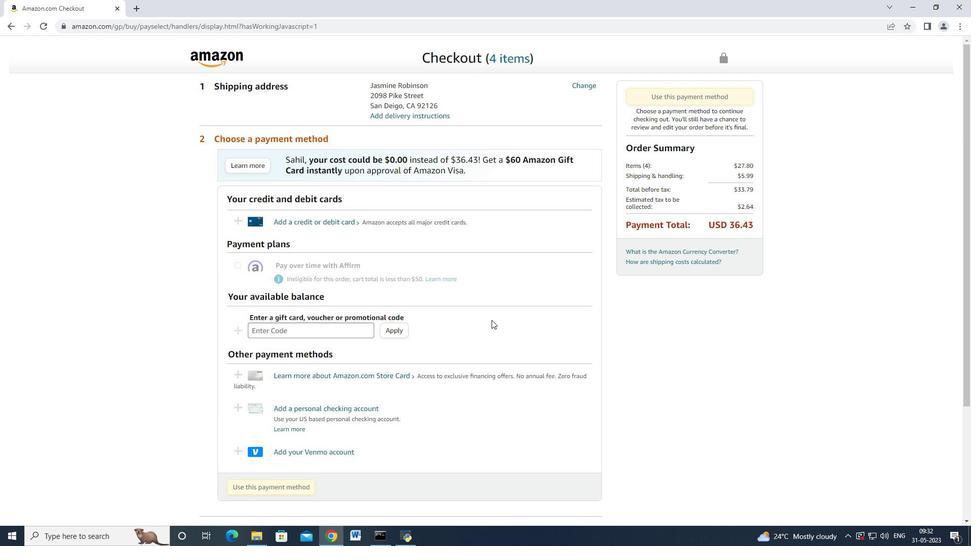 
Action: Mouse scrolled (491, 319) with delta (0, 0)
Screenshot: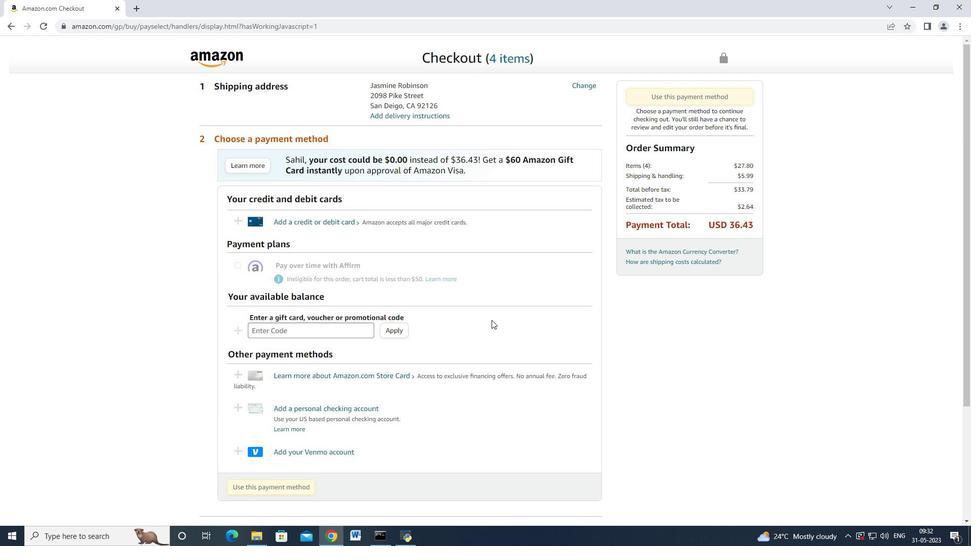 
Action: Mouse scrolled (491, 319) with delta (0, 0)
Screenshot: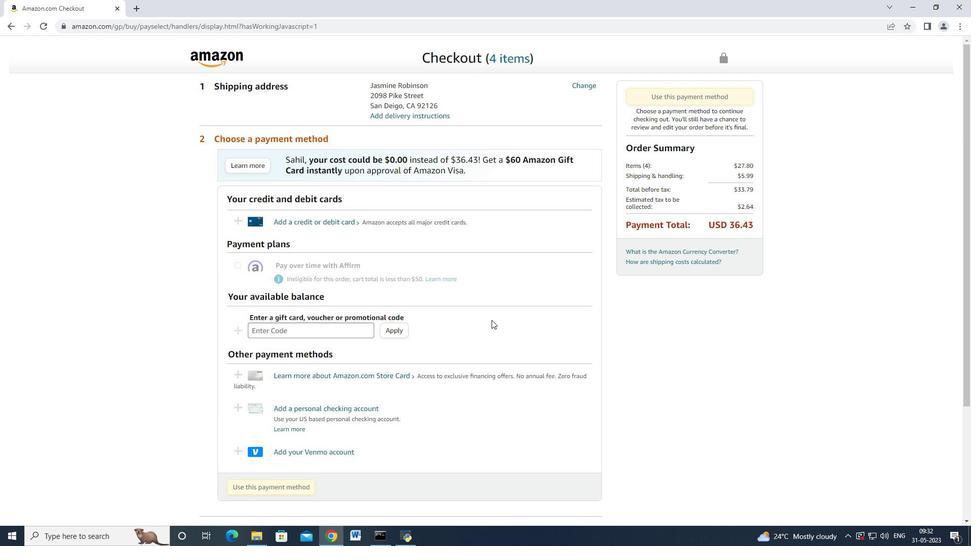
Action: Mouse scrolled (491, 320) with delta (0, 0)
Screenshot: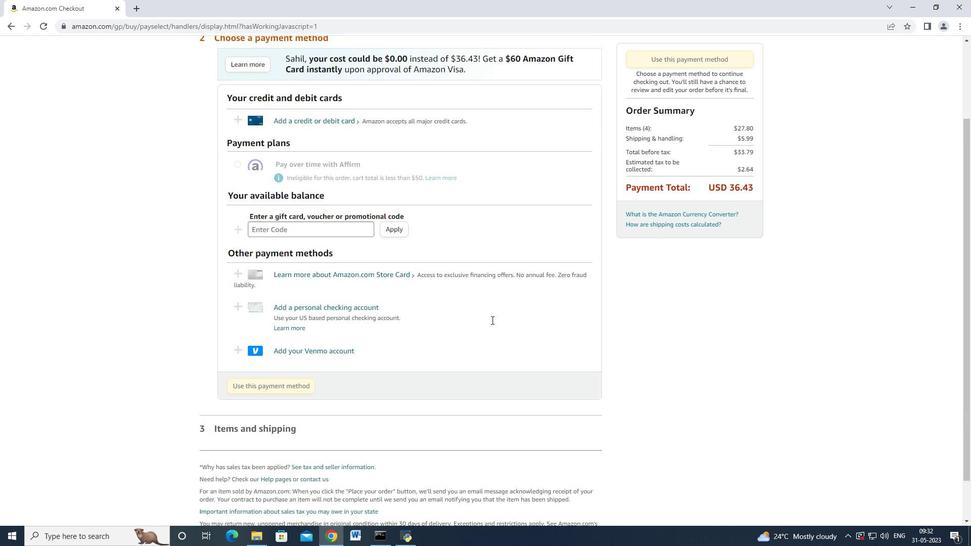 
Action: Mouse scrolled (491, 320) with delta (0, 0)
Screenshot: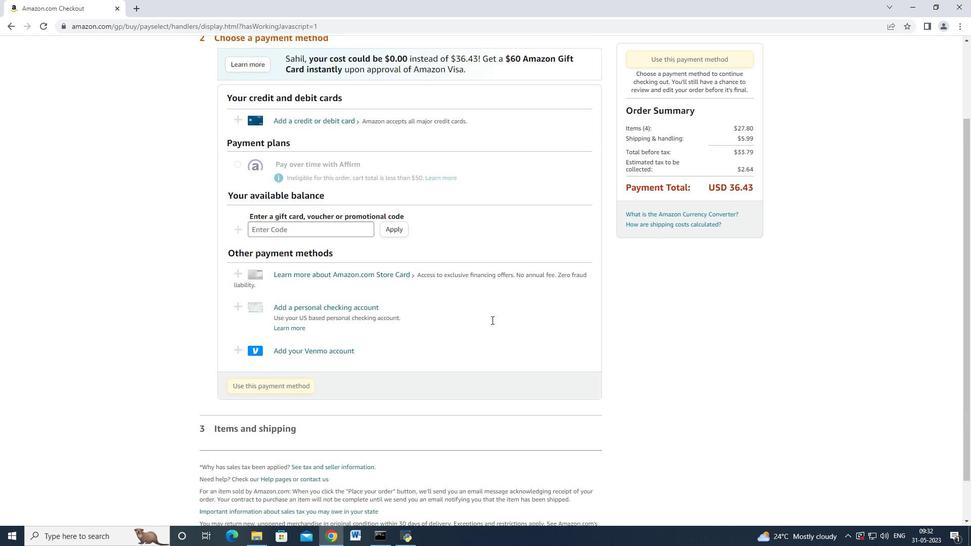 
Action: Mouse scrolled (491, 320) with delta (0, 0)
Screenshot: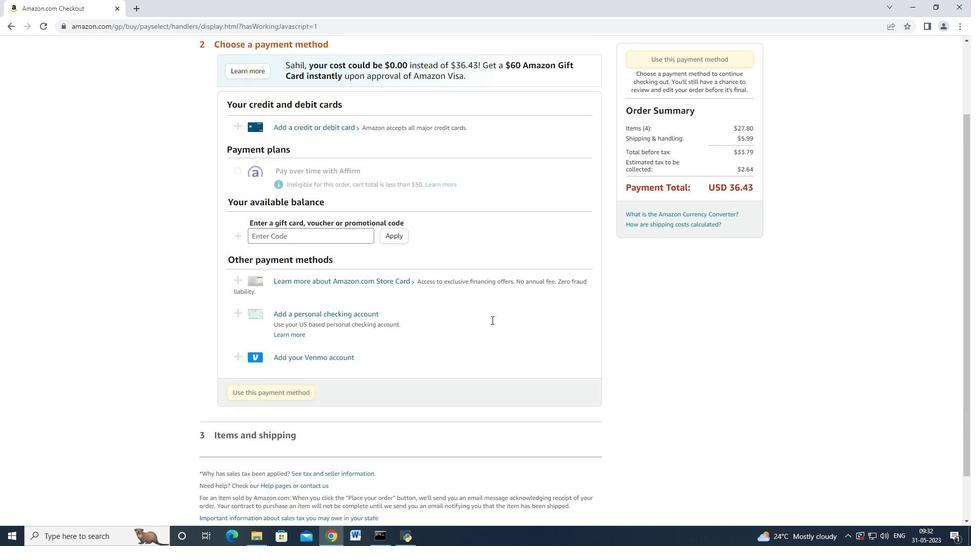 
Action: Mouse scrolled (491, 319) with delta (0, 0)
Screenshot: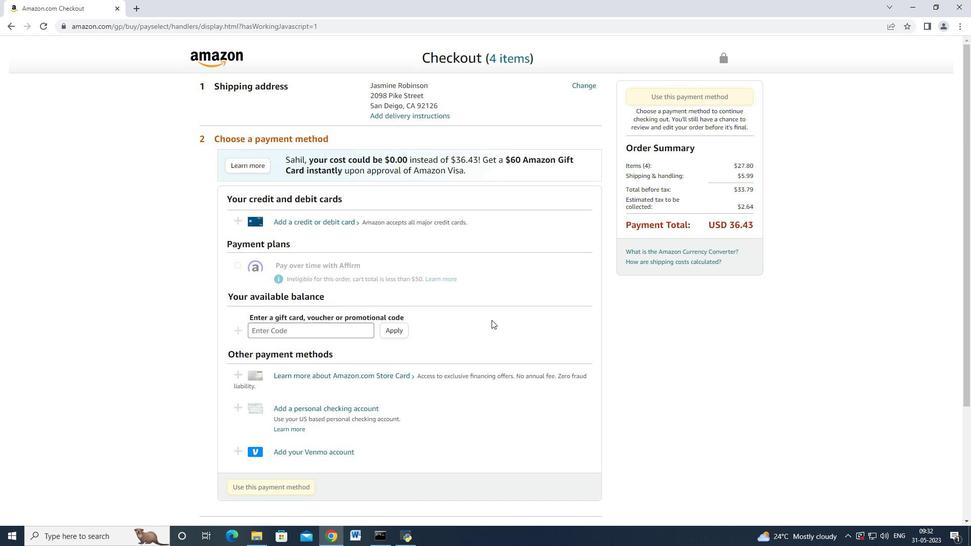 
Action: Mouse scrolled (491, 319) with delta (0, 0)
